 Task: Select Kindle E-Readers from Kindle E-readers & Books. Add to cart Kindle Essentials Bundle-2. Place order for _x000D_
80 Blair Hollow Rd_x000D_
Dillsburg, Pennsylvania(PA), 17019, Cell Number (717) 432-9341
Action: Mouse moved to (23, 55)
Screenshot: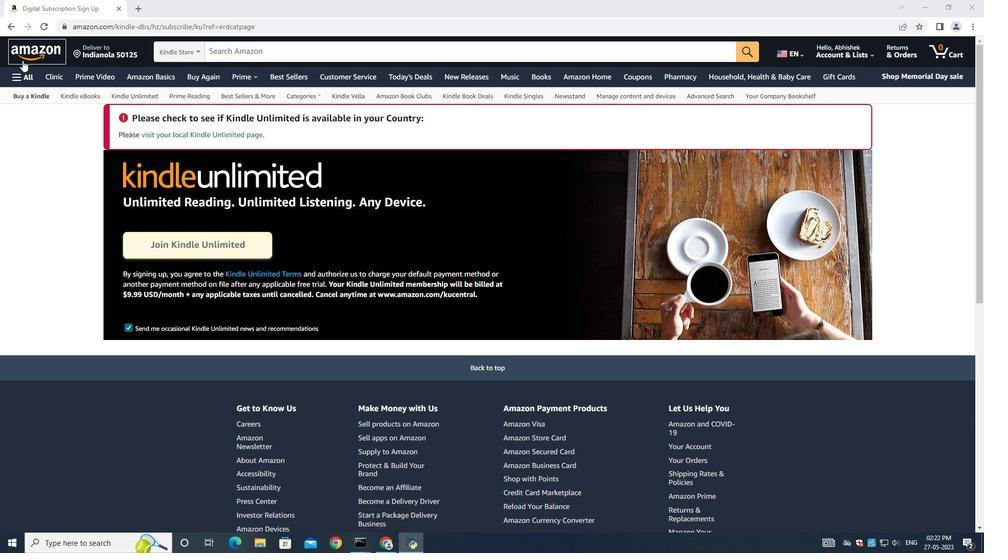 
Action: Mouse pressed left at (23, 55)
Screenshot: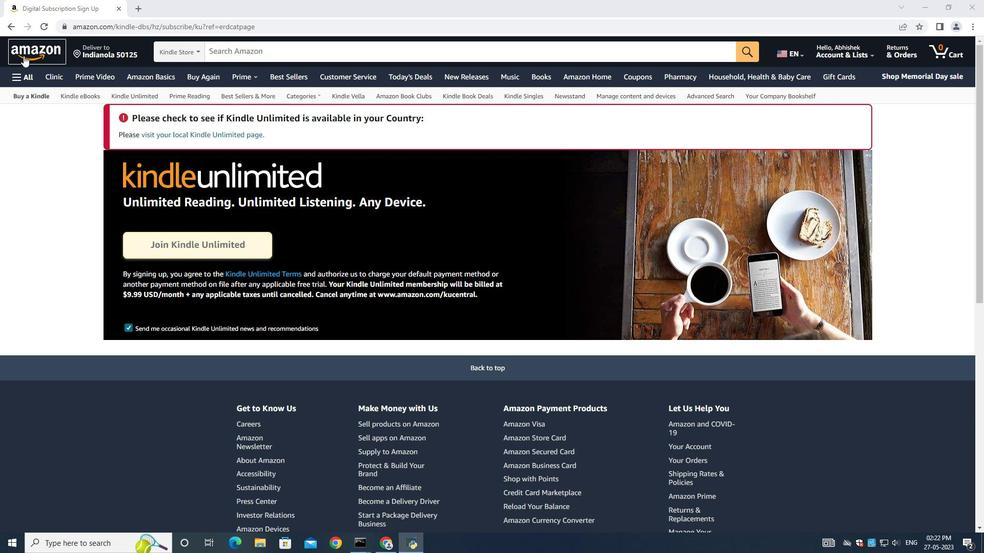 
Action: Mouse moved to (11, 76)
Screenshot: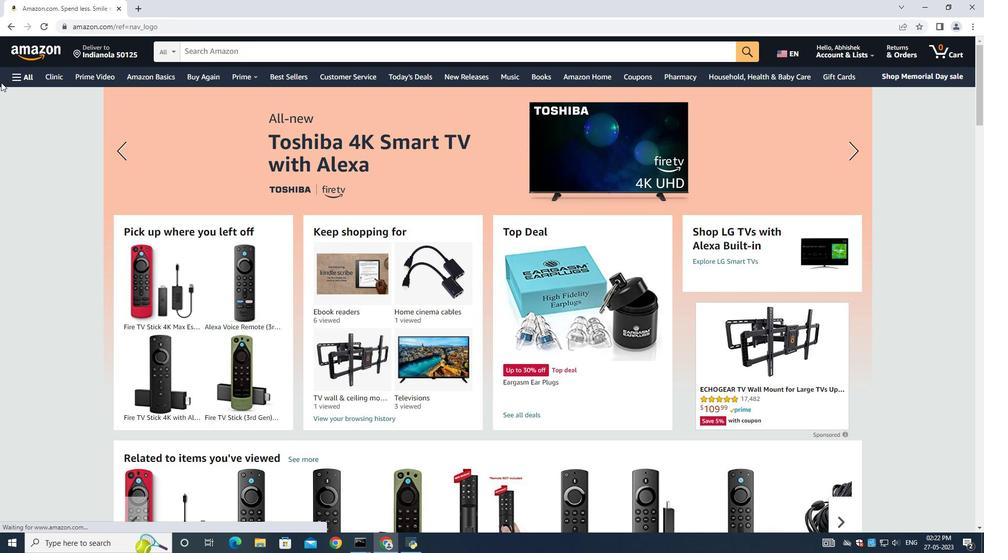 
Action: Mouse pressed left at (11, 76)
Screenshot: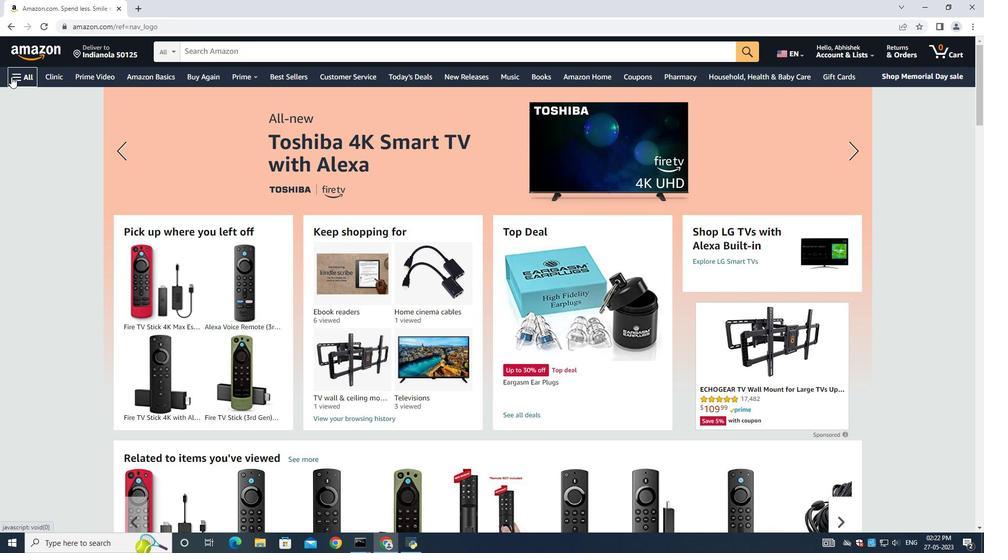 
Action: Mouse moved to (52, 306)
Screenshot: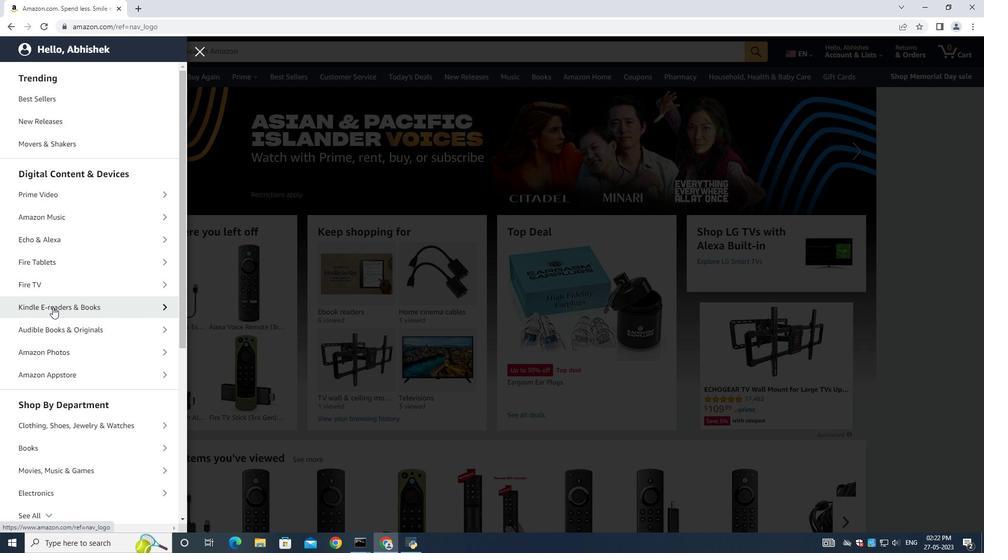 
Action: Mouse pressed left at (52, 306)
Screenshot: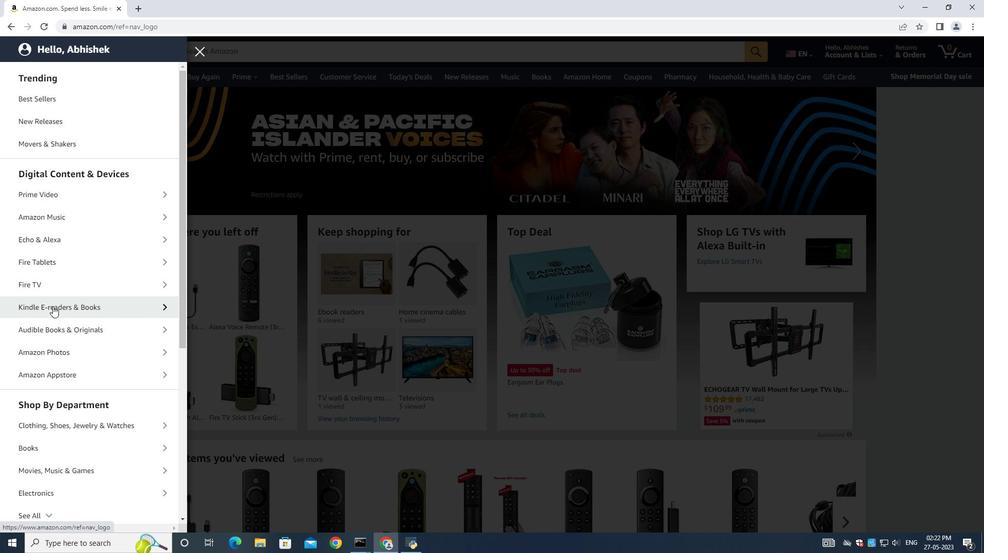 
Action: Mouse moved to (47, 151)
Screenshot: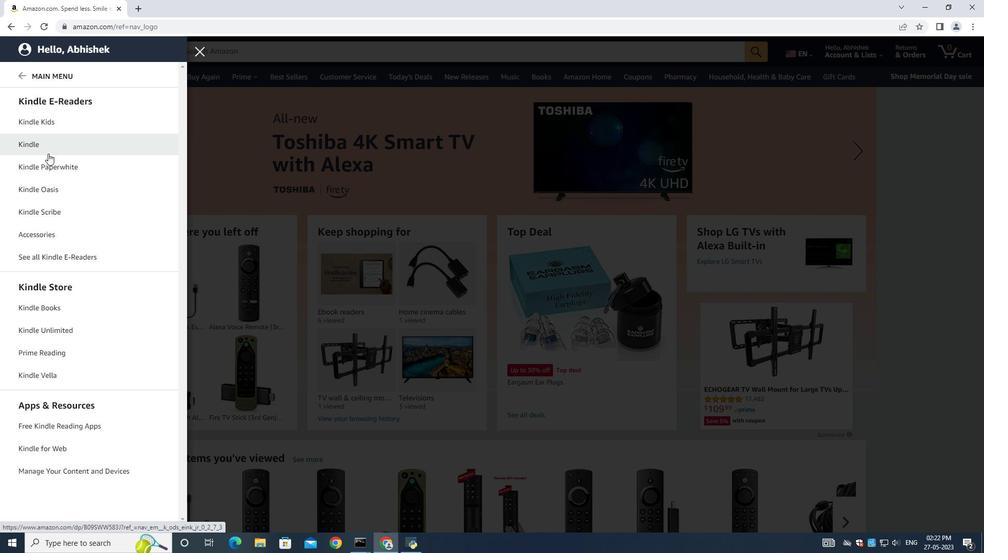 
Action: Mouse pressed left at (47, 151)
Screenshot: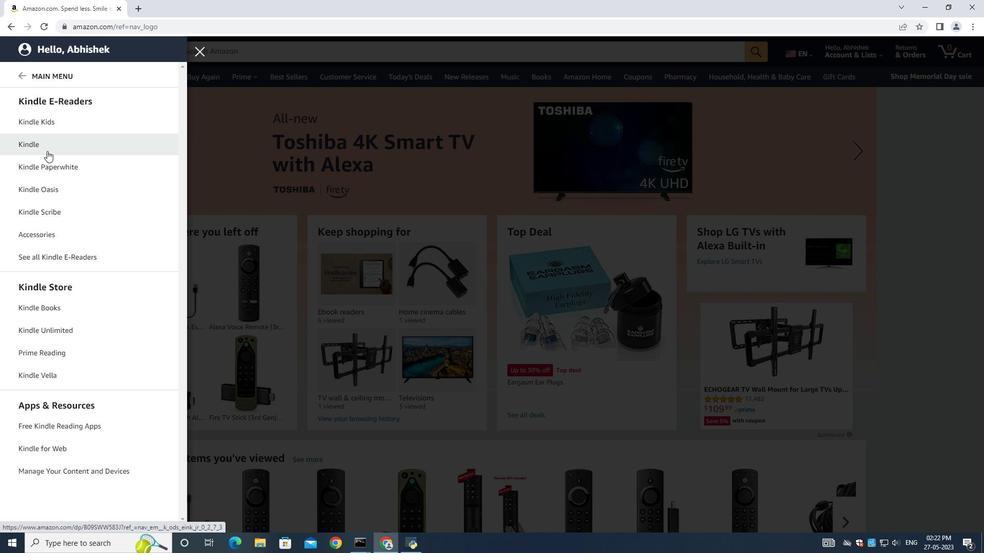 
Action: Mouse moved to (699, 404)
Screenshot: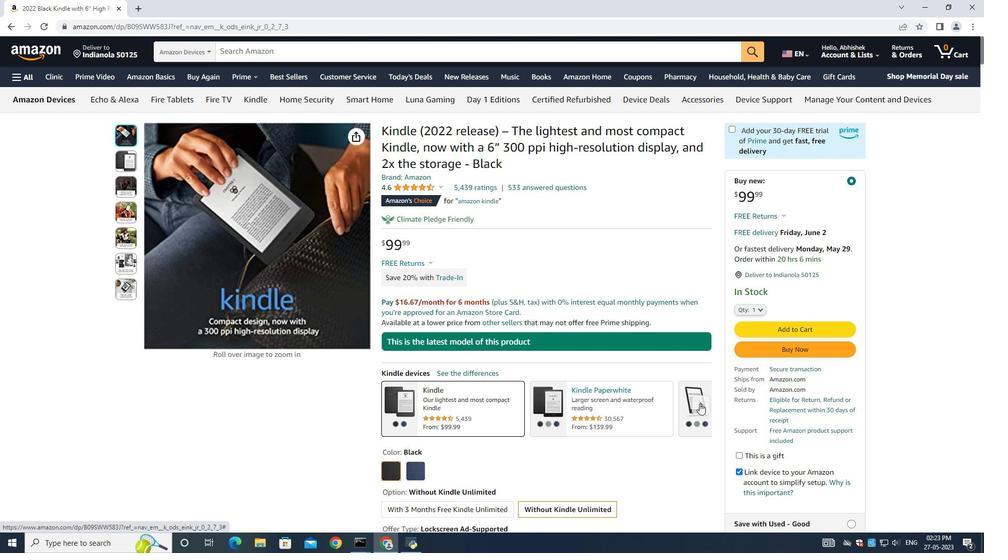 
Action: Mouse pressed left at (699, 404)
Screenshot: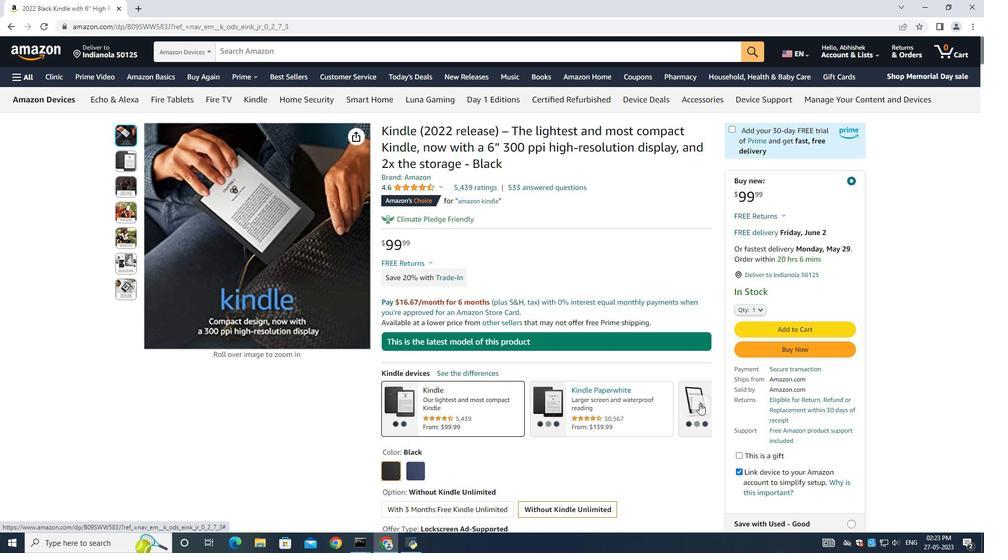 
Action: Mouse pressed left at (699, 404)
Screenshot: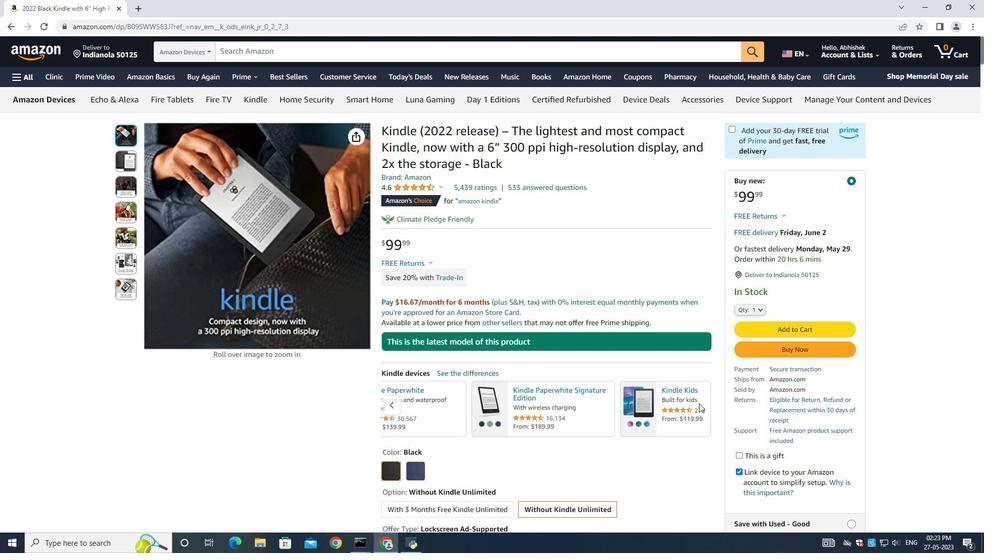 
Action: Mouse moved to (25, 80)
Screenshot: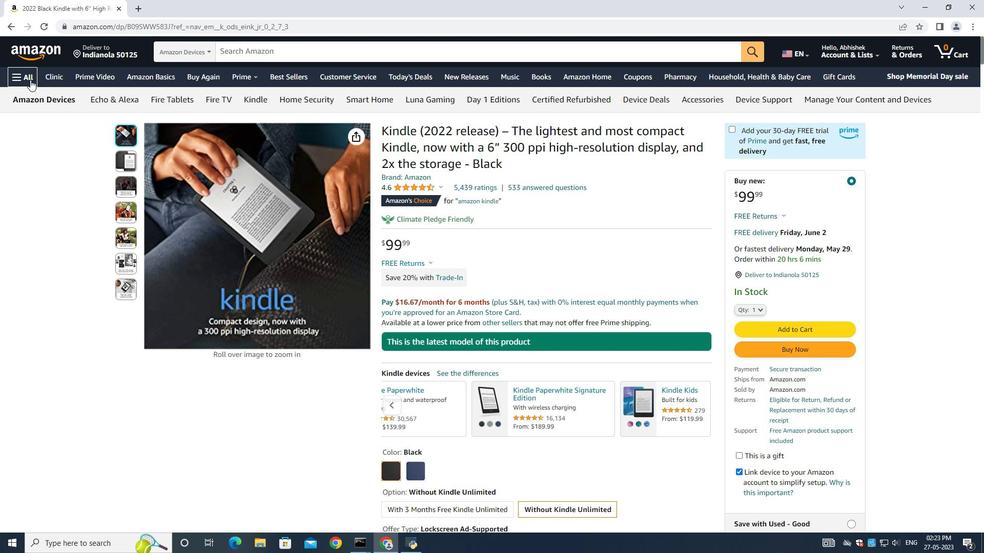 
Action: Mouse pressed left at (25, 80)
Screenshot: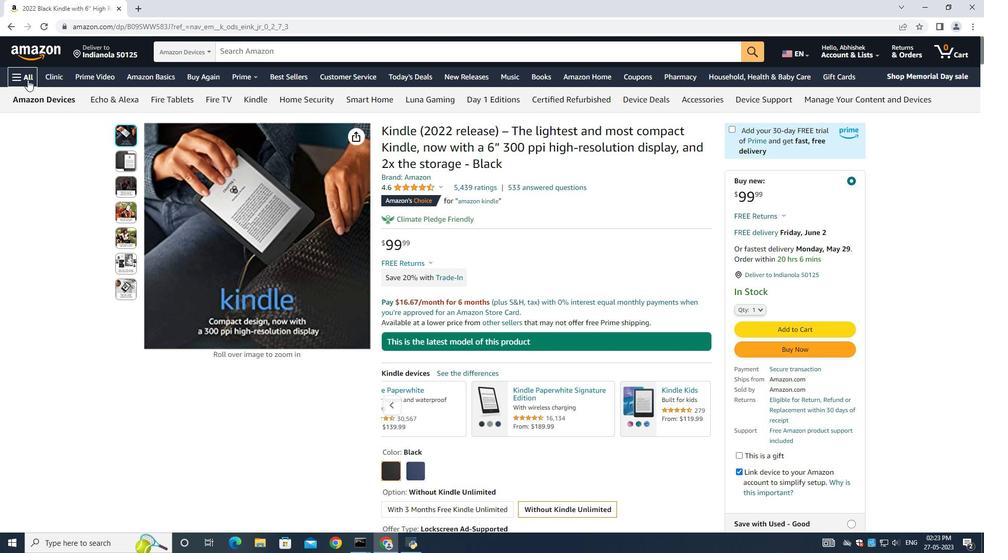 
Action: Mouse moved to (68, 310)
Screenshot: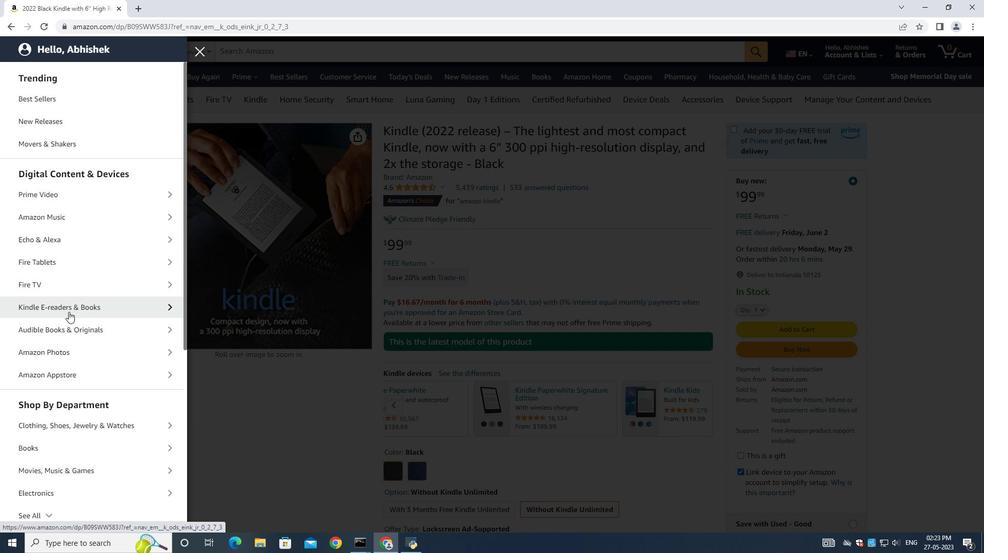 
Action: Mouse pressed left at (68, 310)
Screenshot: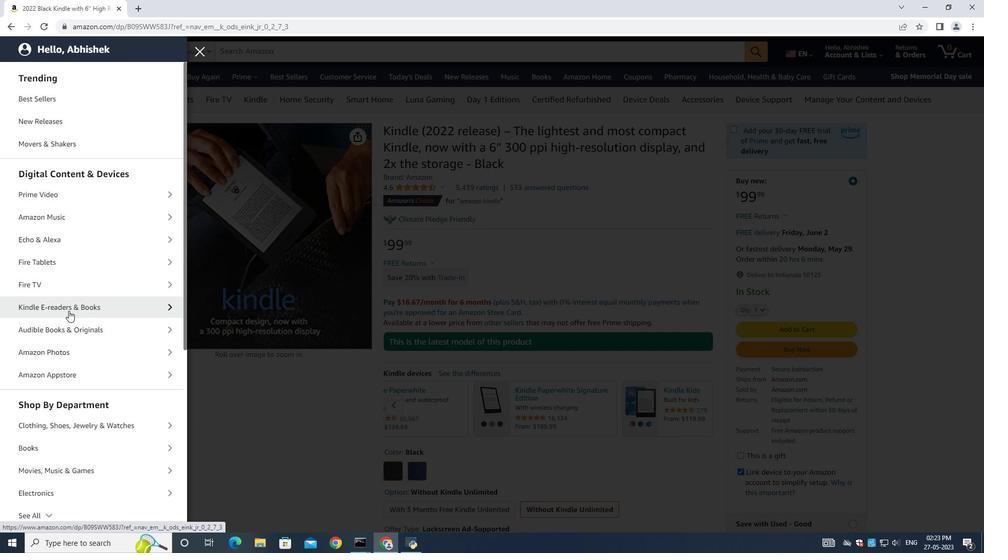 
Action: Mouse moved to (67, 163)
Screenshot: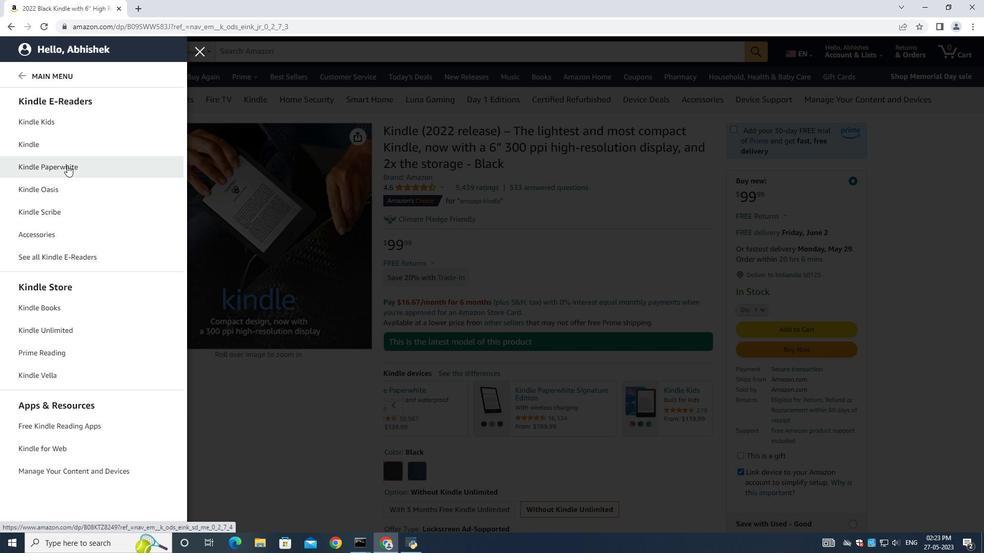 
Action: Mouse pressed left at (67, 163)
Screenshot: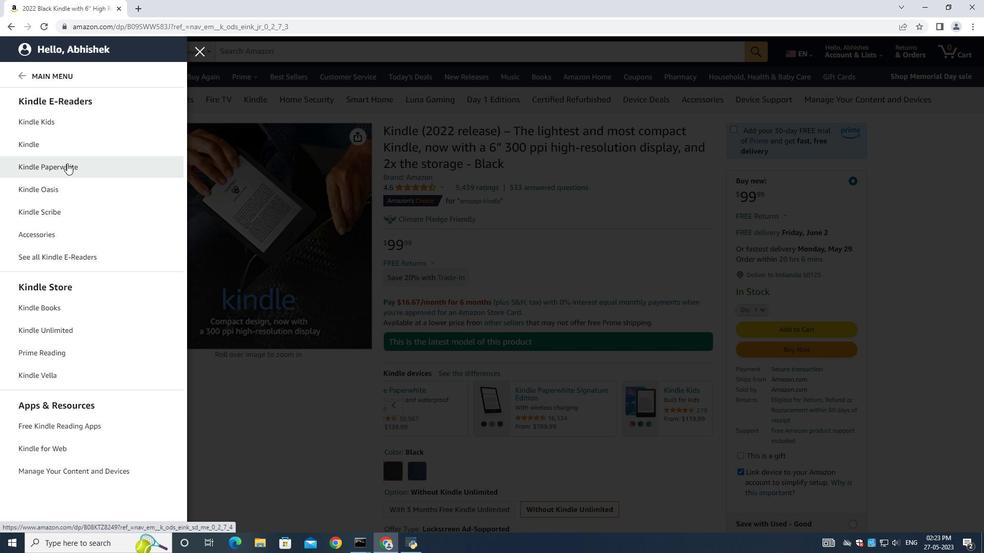 
Action: Mouse moved to (700, 397)
Screenshot: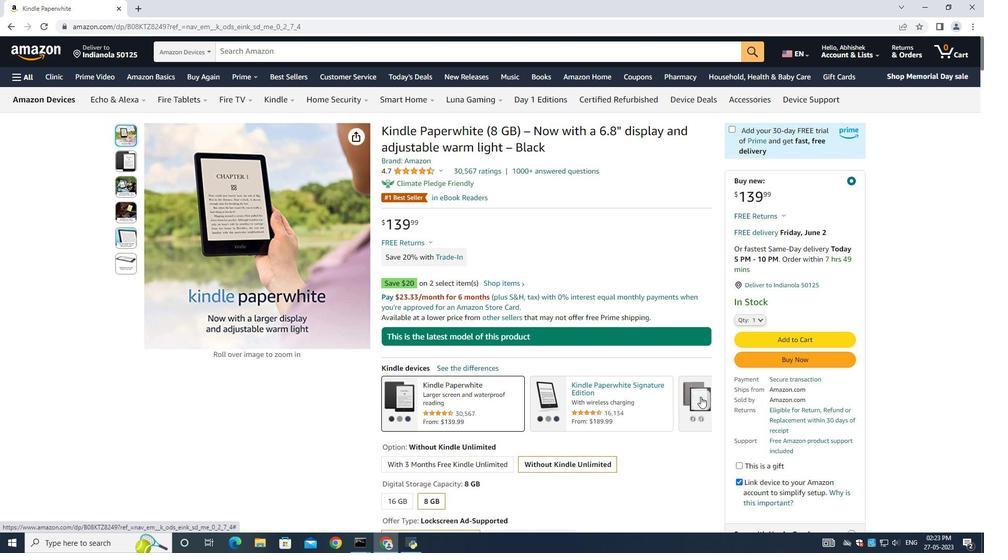 
Action: Mouse pressed left at (700, 397)
Screenshot: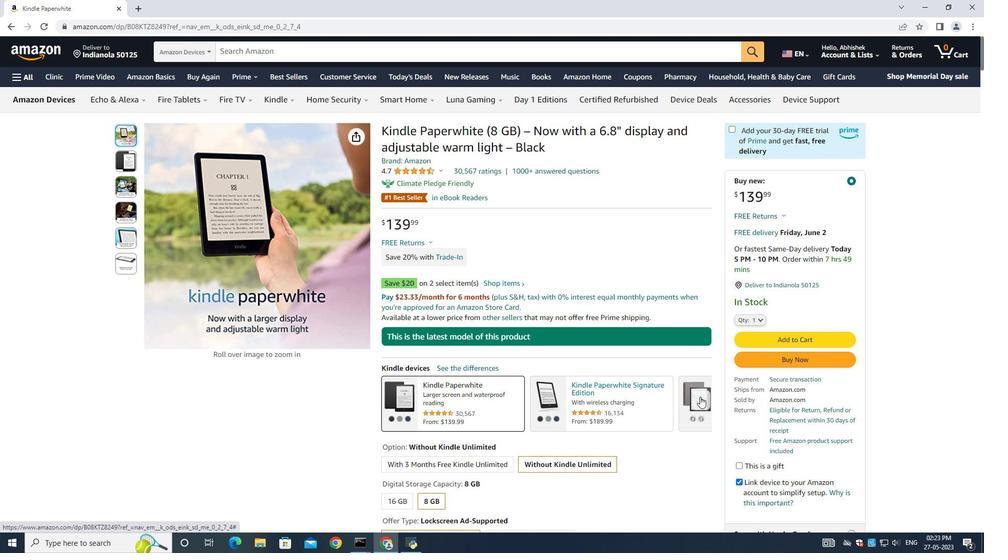 
Action: Mouse moved to (265, 273)
Screenshot: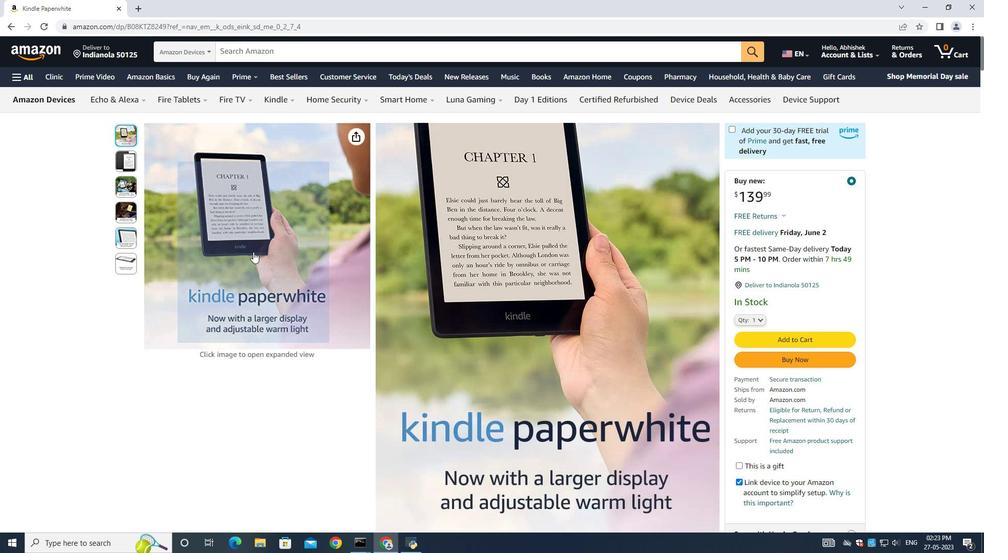 
Action: Mouse scrolled (265, 272) with delta (0, 0)
Screenshot: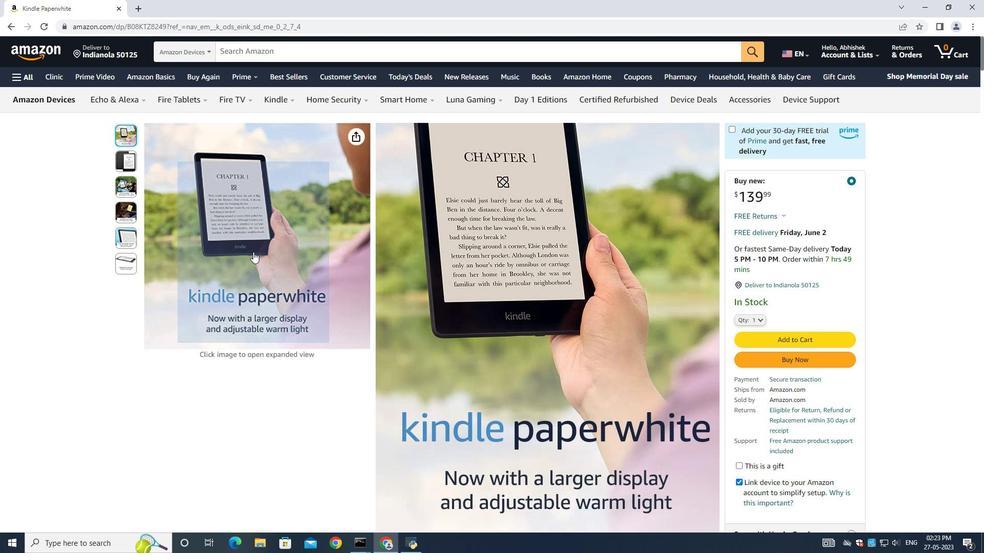 
Action: Mouse moved to (262, 270)
Screenshot: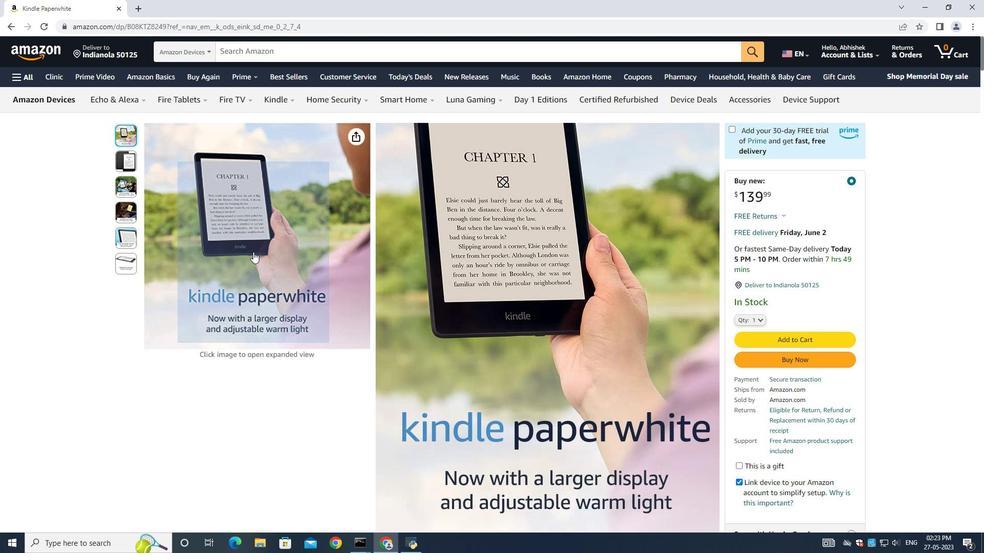 
Action: Mouse scrolled (265, 273) with delta (0, 0)
Screenshot: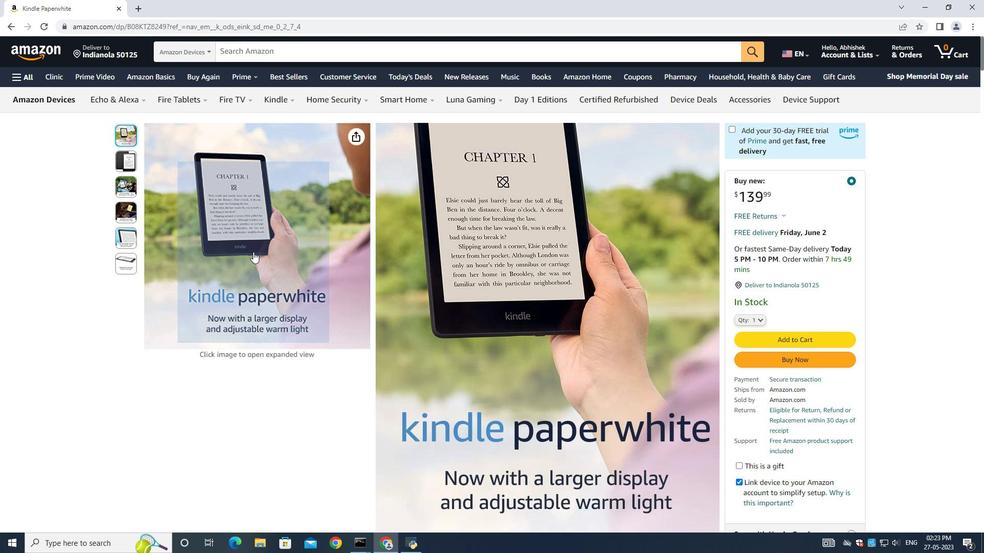 
Action: Mouse moved to (256, 263)
Screenshot: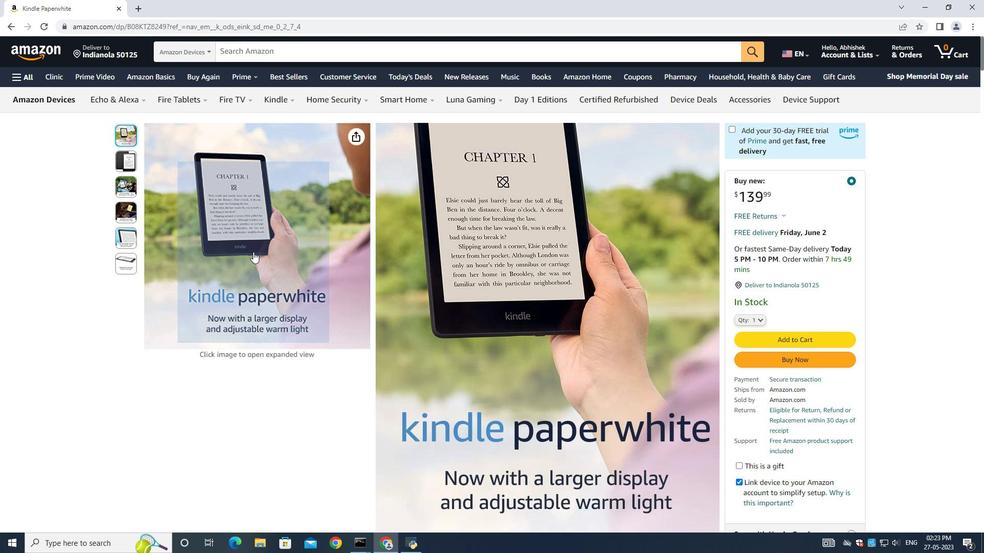 
Action: Mouse scrolled (265, 273) with delta (0, 0)
Screenshot: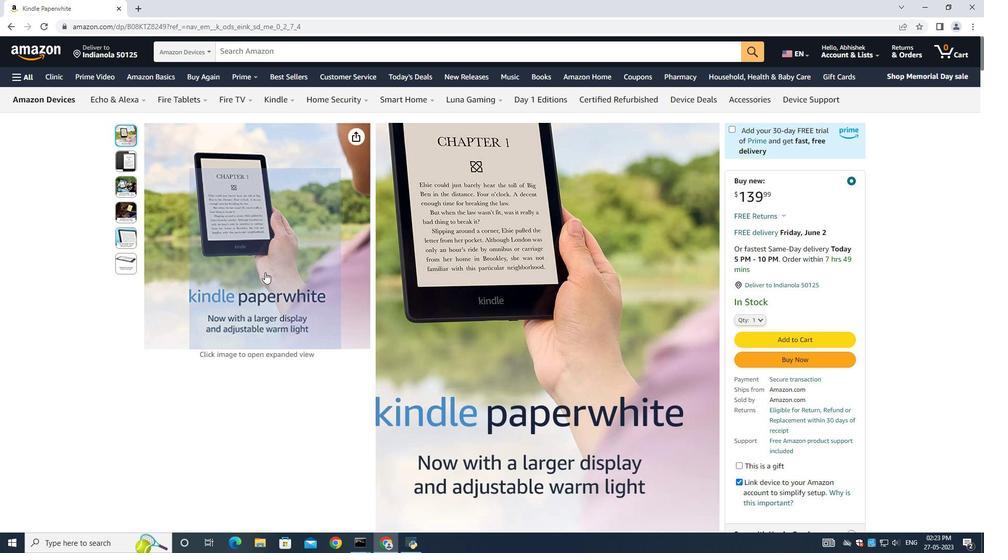 
Action: Mouse moved to (251, 261)
Screenshot: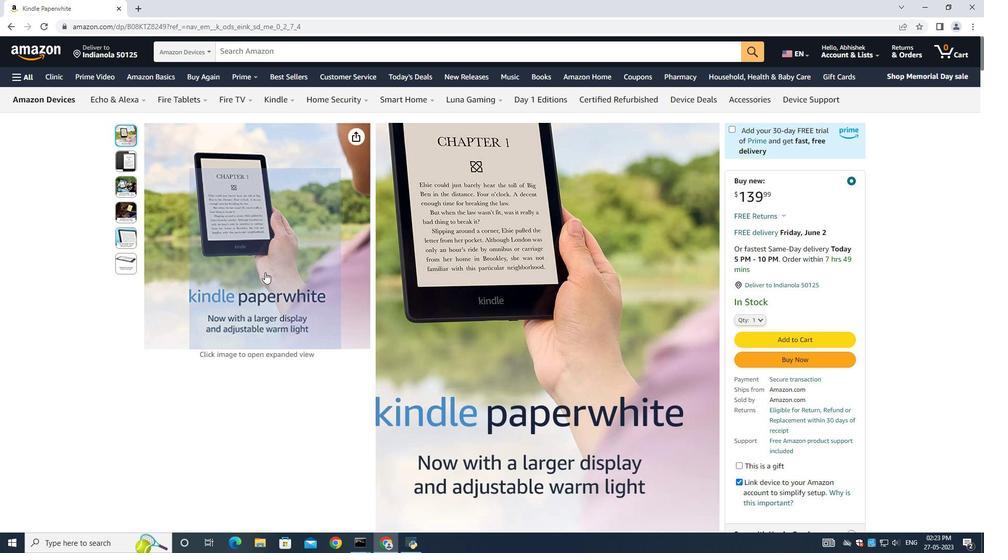 
Action: Mouse scrolled (265, 273) with delta (0, 0)
Screenshot: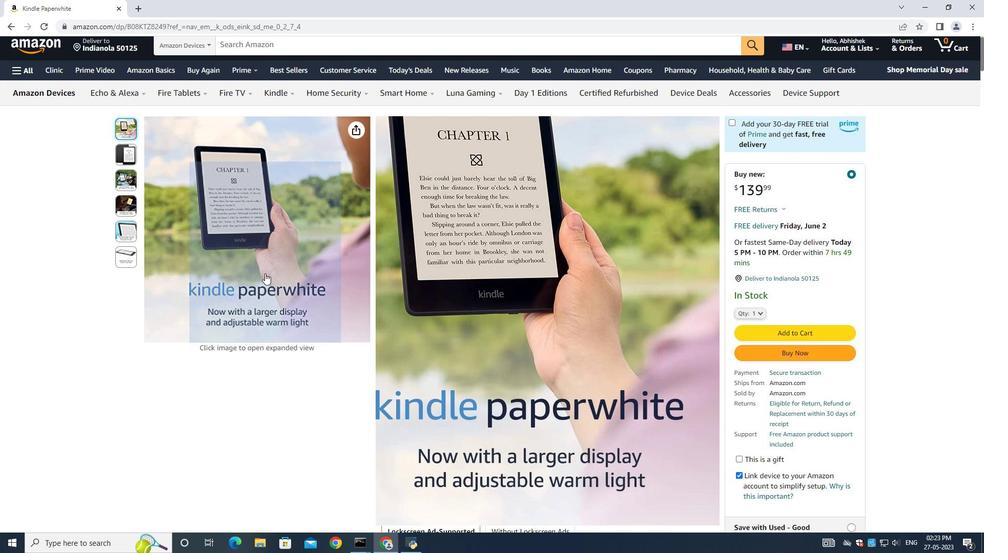 
Action: Mouse moved to (251, 260)
Screenshot: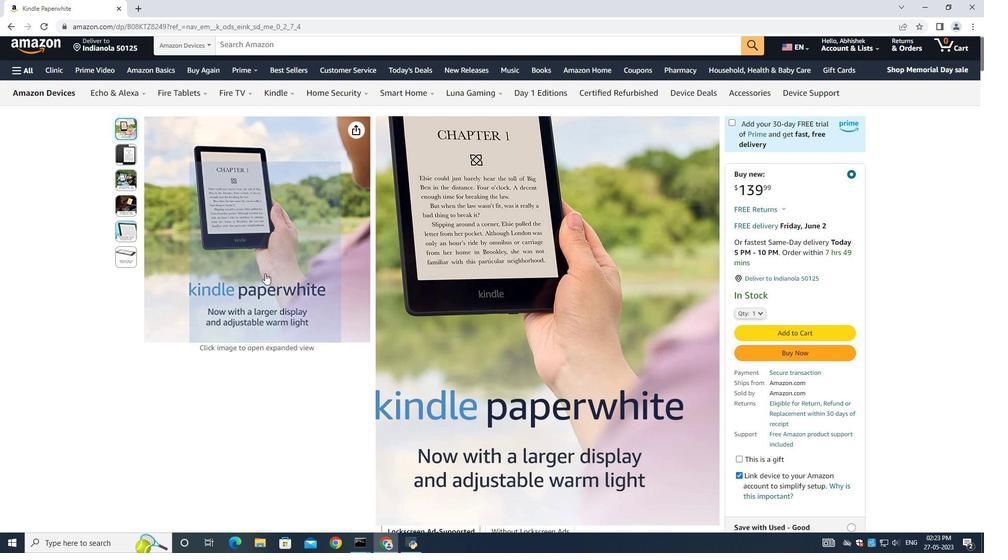 
Action: Mouse scrolled (265, 273) with delta (0, 0)
Screenshot: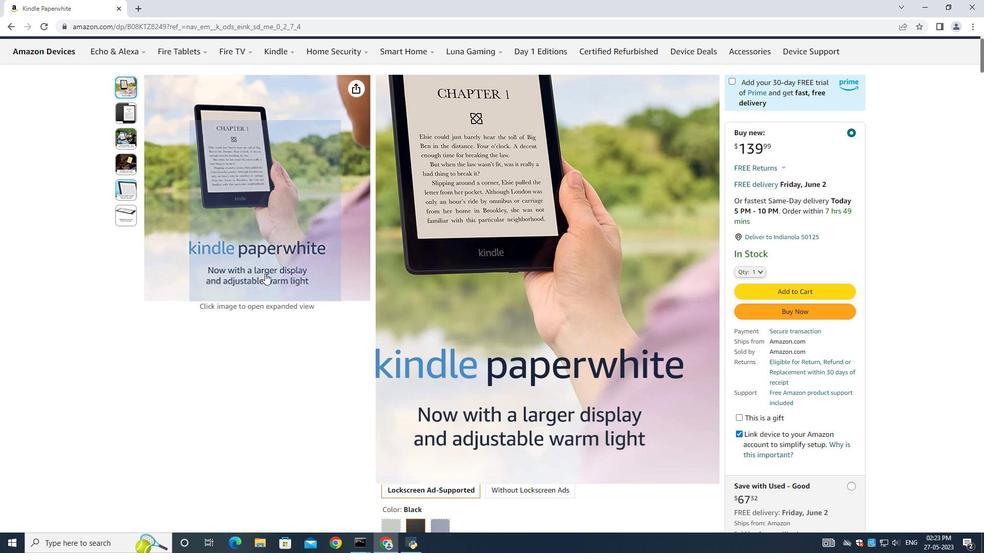 
Action: Mouse moved to (250, 262)
Screenshot: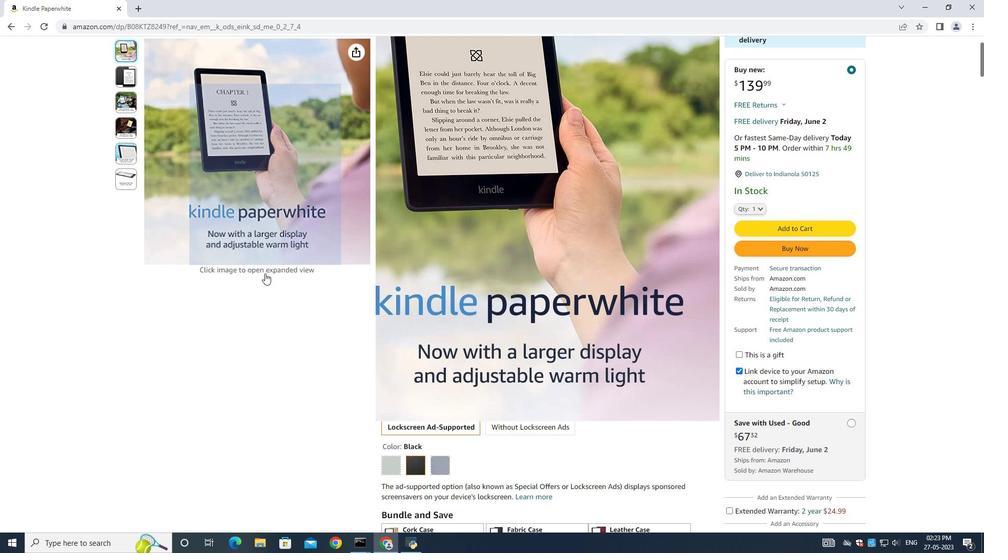 
Action: Mouse scrolled (265, 273) with delta (0, 0)
Screenshot: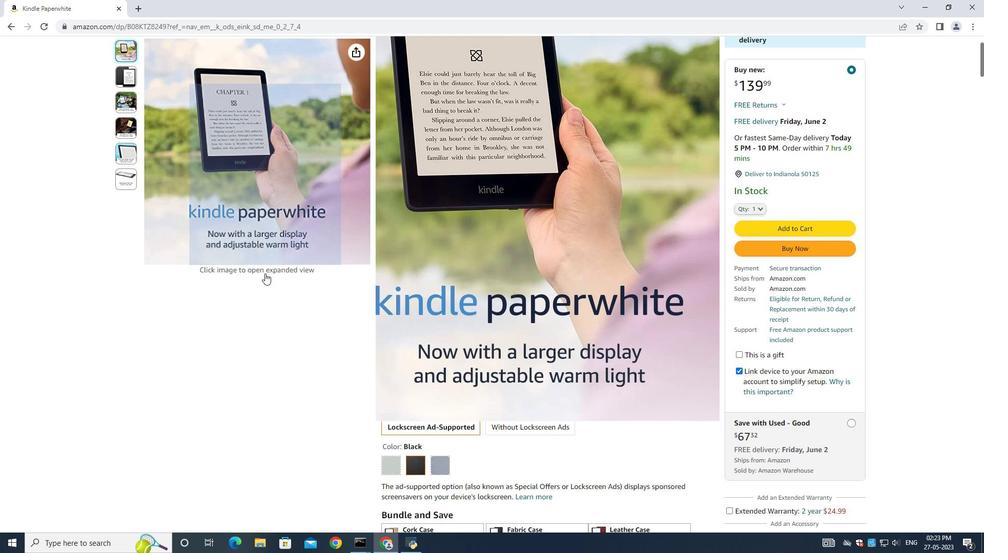 
Action: Mouse moved to (250, 263)
Screenshot: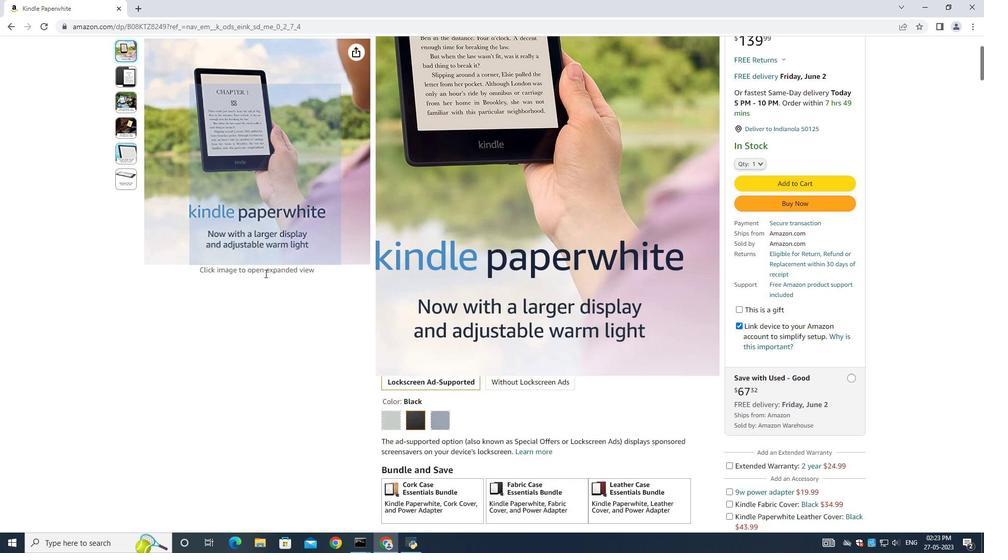 
Action: Mouse scrolled (265, 273) with delta (0, 0)
Screenshot: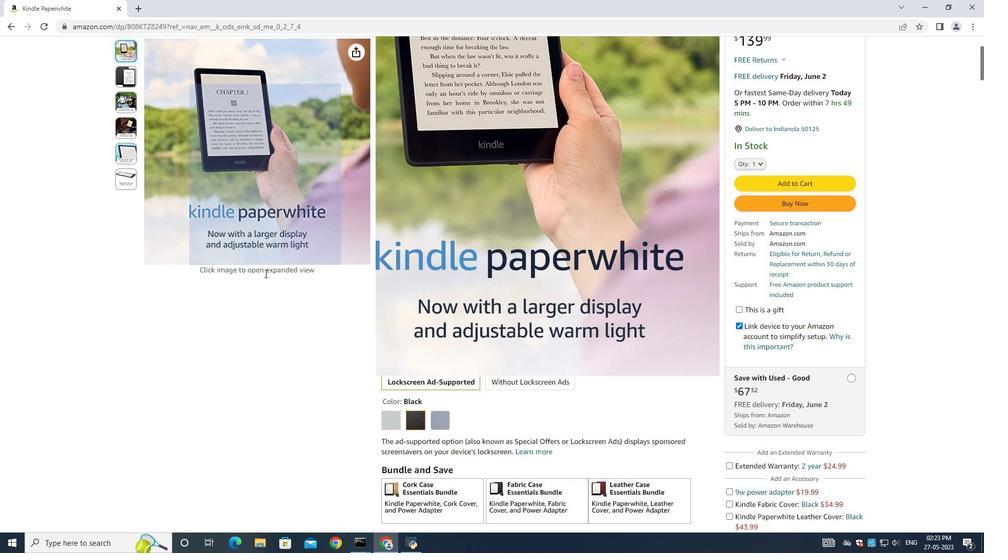 
Action: Mouse moved to (250, 263)
Screenshot: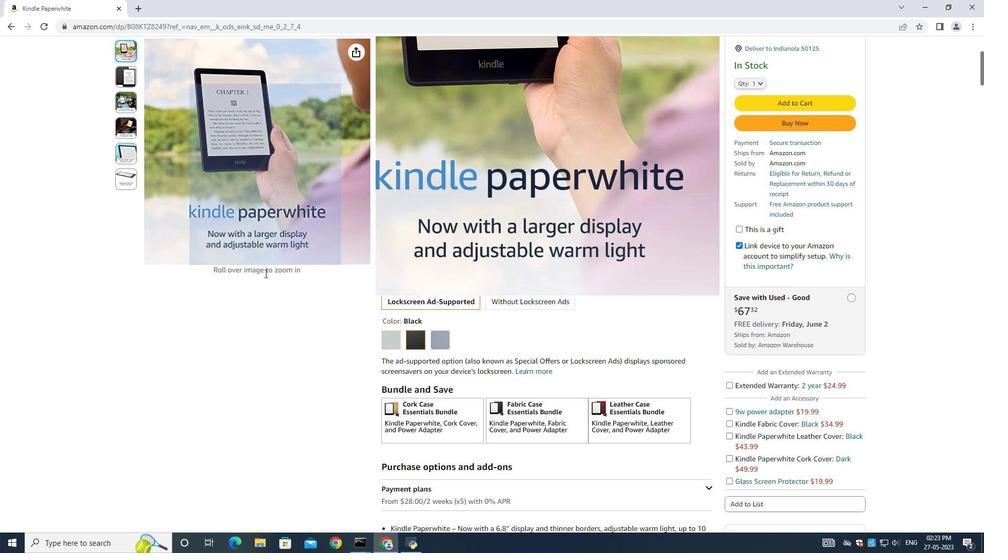 
Action: Mouse scrolled (250, 262) with delta (0, 0)
Screenshot: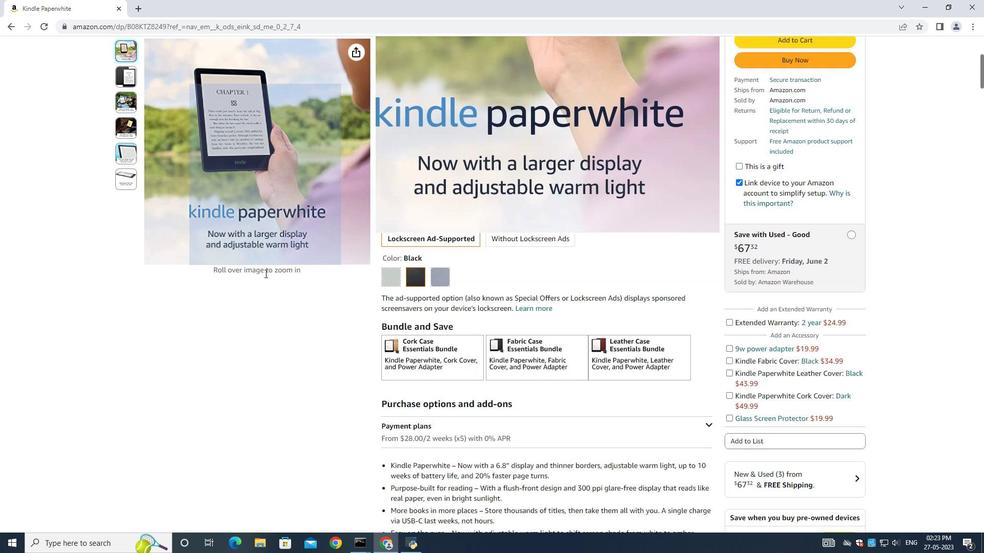 
Action: Mouse moved to (236, 287)
Screenshot: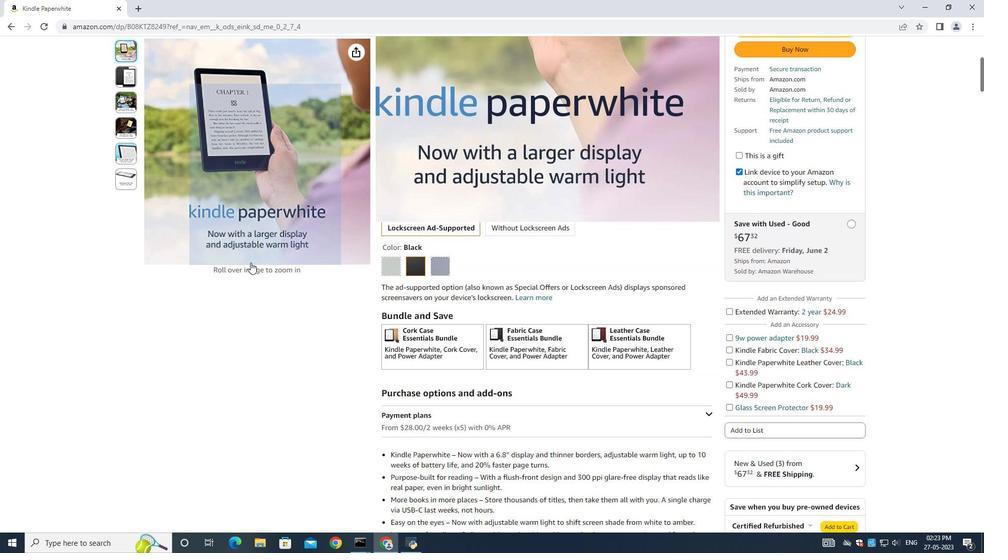 
Action: Mouse scrolled (250, 262) with delta (0, 0)
Screenshot: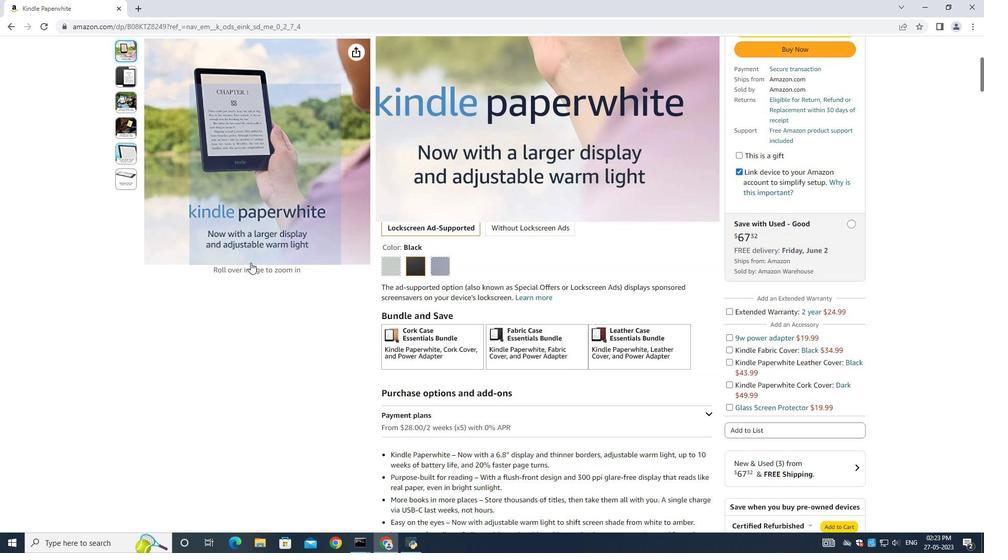 
Action: Mouse moved to (224, 354)
Screenshot: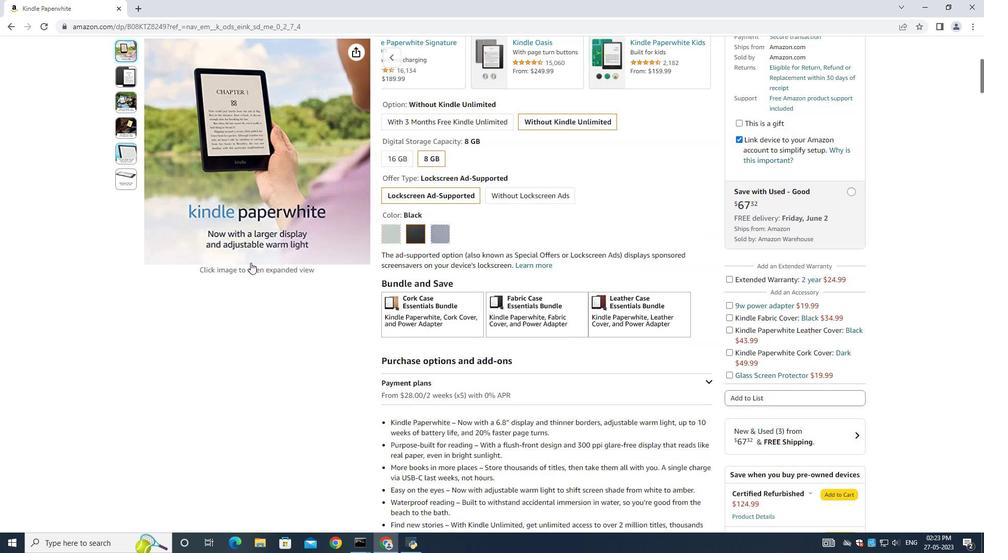 
Action: Mouse scrolled (250, 262) with delta (0, 0)
Screenshot: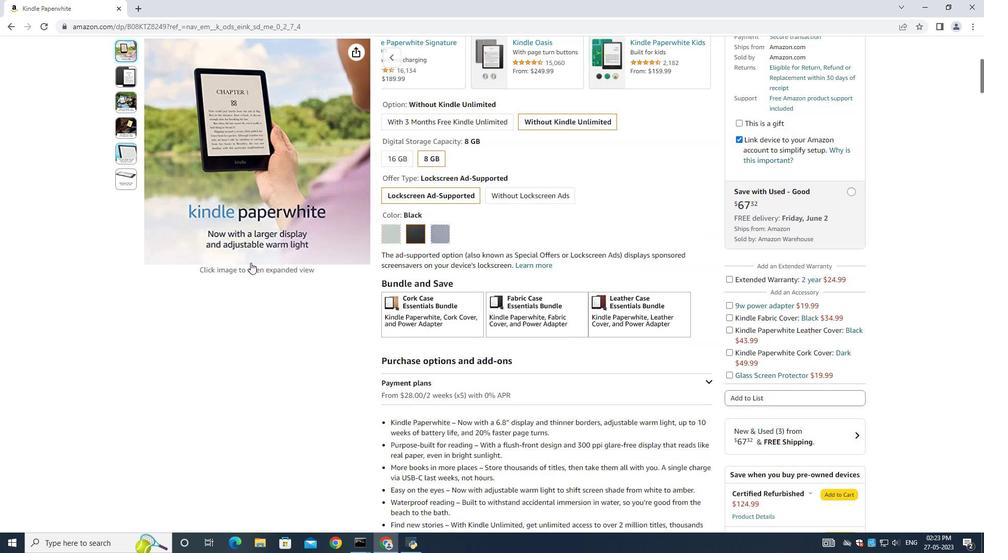 
Action: Mouse moved to (222, 356)
Screenshot: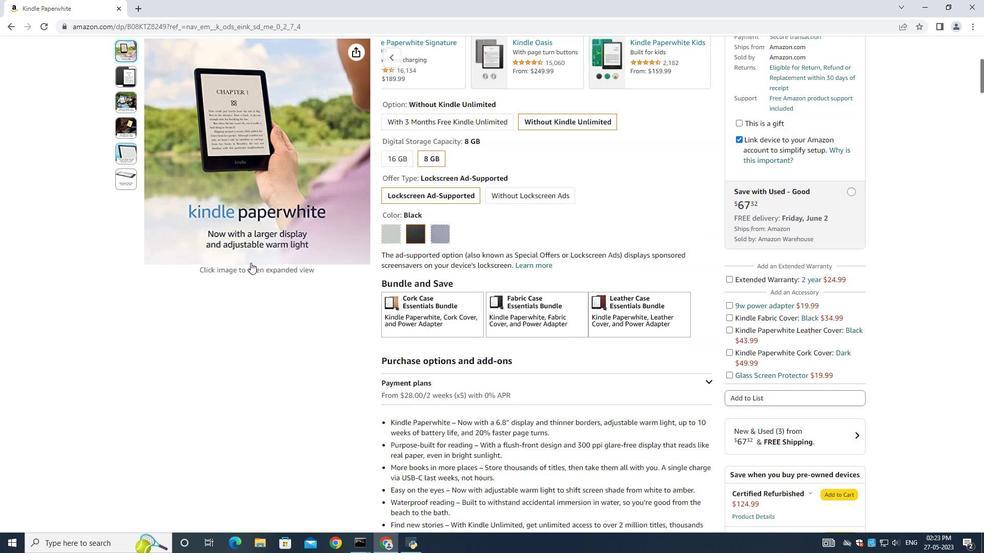 
Action: Mouse pressed left at (222, 356)
Screenshot: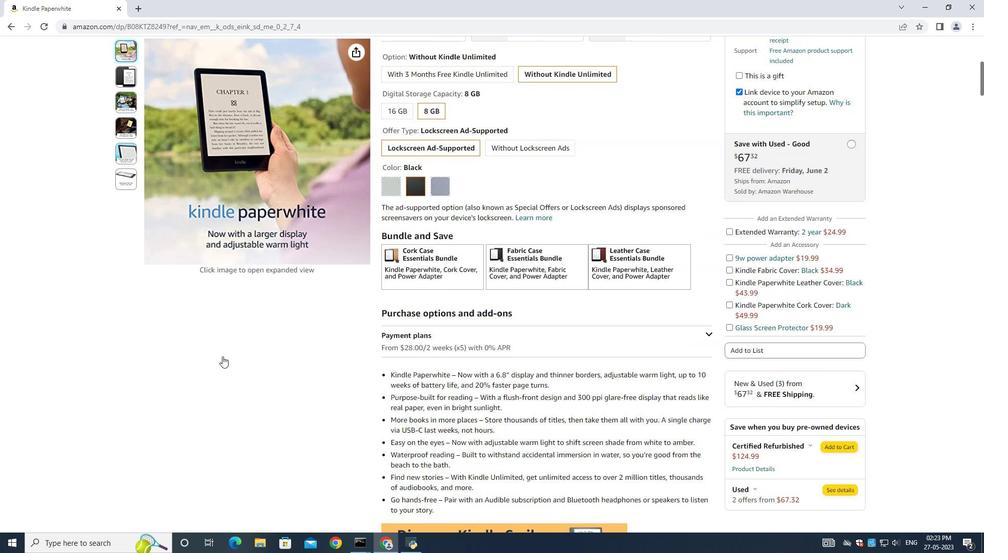 
Action: Mouse moved to (88, 142)
Screenshot: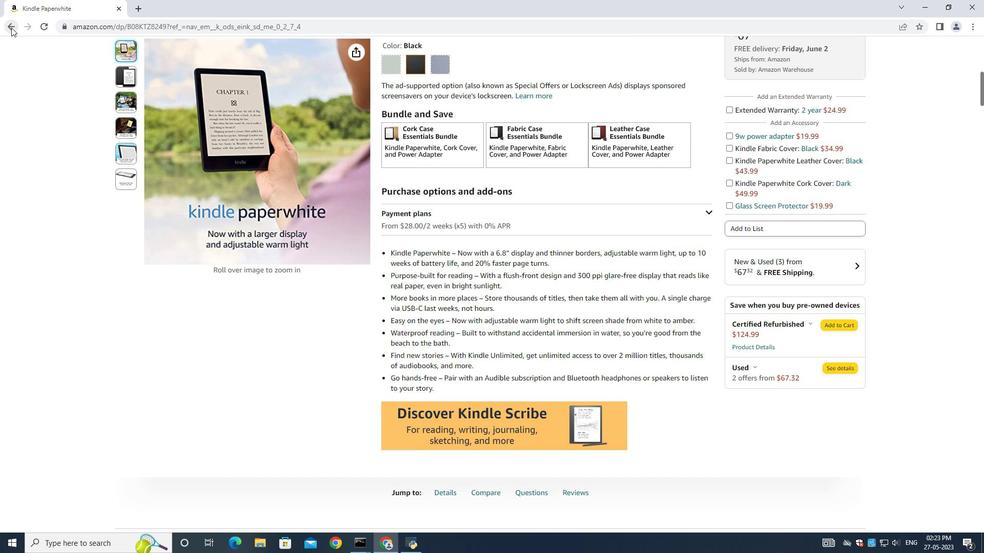 
Action: Mouse scrolled (88, 142) with delta (0, 0)
Screenshot: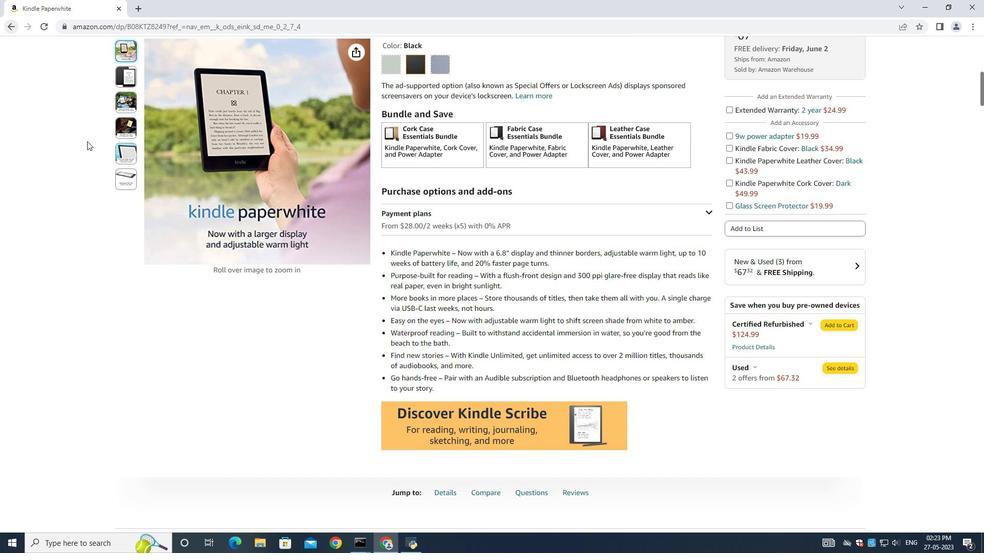 
Action: Mouse scrolled (88, 142) with delta (0, 0)
Screenshot: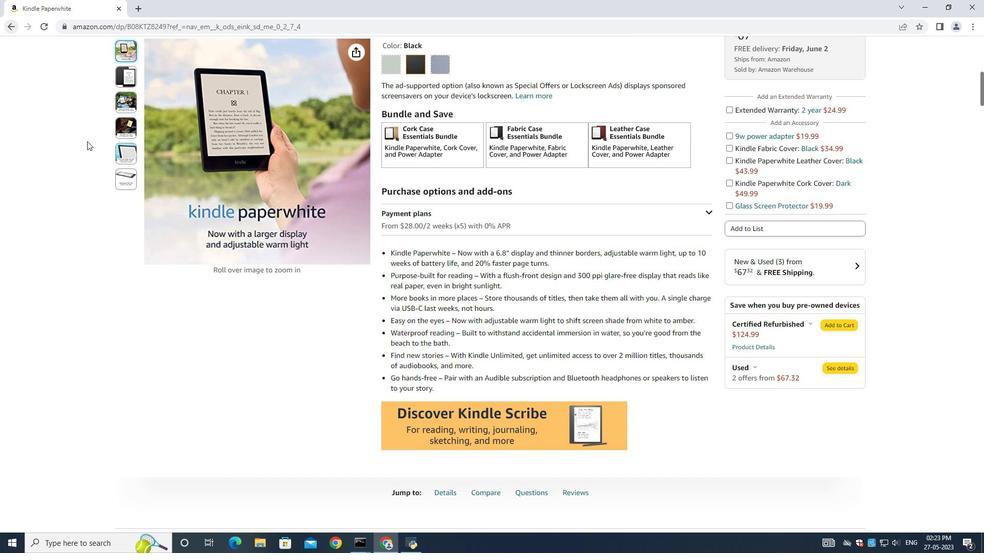 
Action: Mouse scrolled (88, 142) with delta (0, 0)
Screenshot: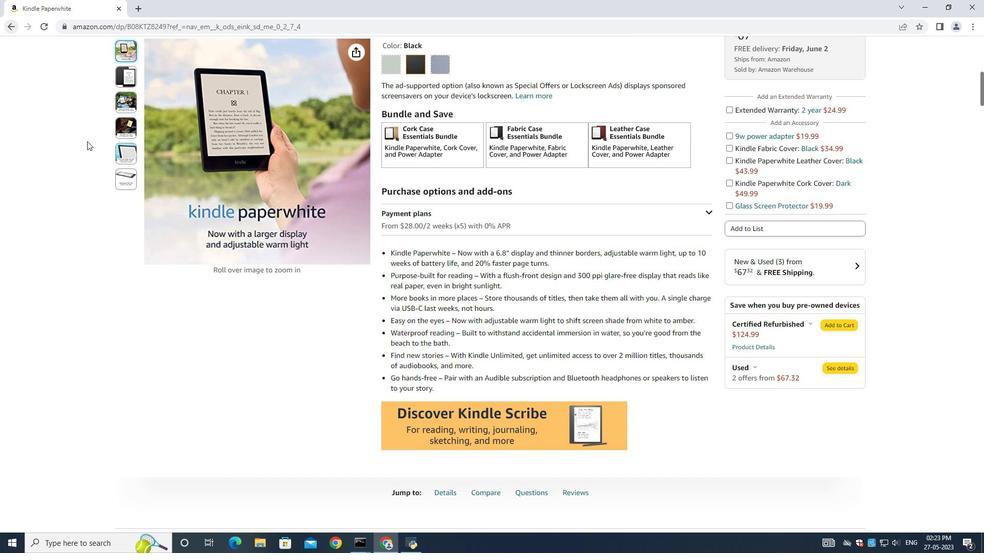
Action: Mouse scrolled (88, 142) with delta (0, 0)
Screenshot: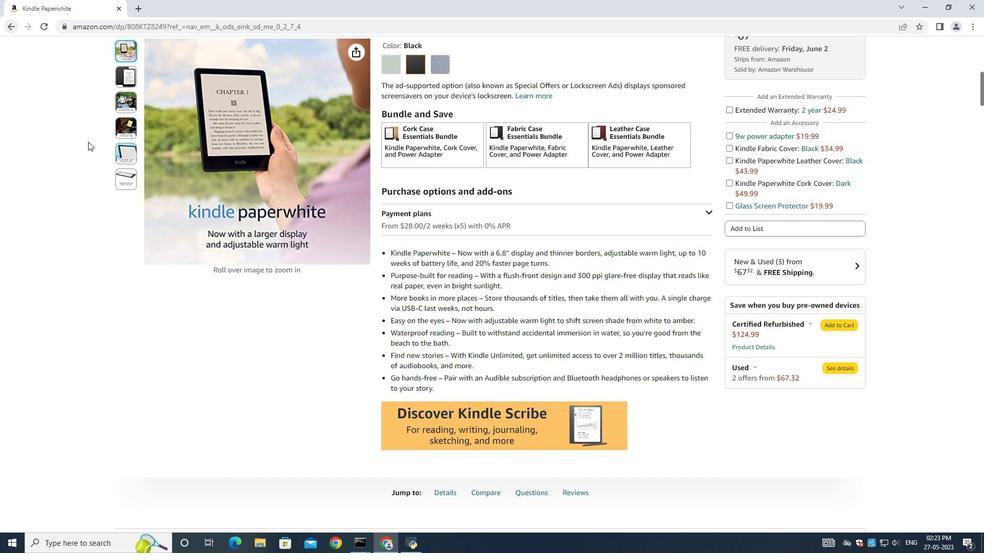 
Action: Mouse scrolled (88, 142) with delta (0, 0)
Screenshot: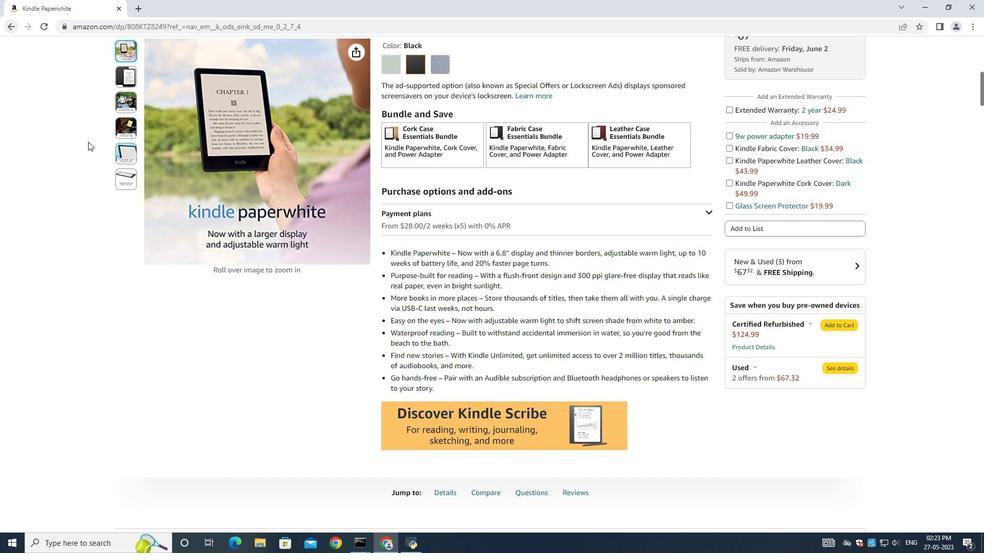 
Action: Mouse scrolled (88, 142) with delta (0, 0)
Screenshot: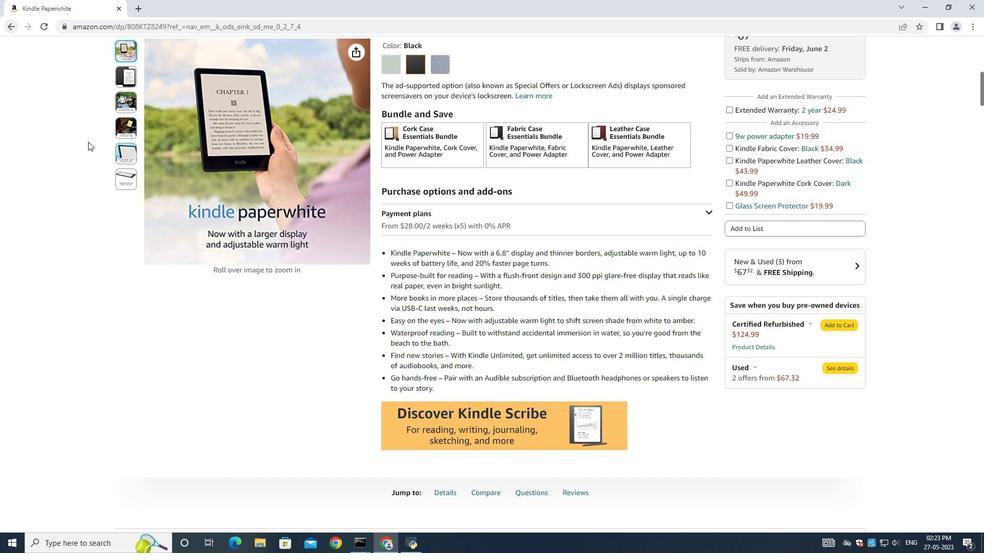 
Action: Mouse scrolled (88, 142) with delta (0, 0)
Screenshot: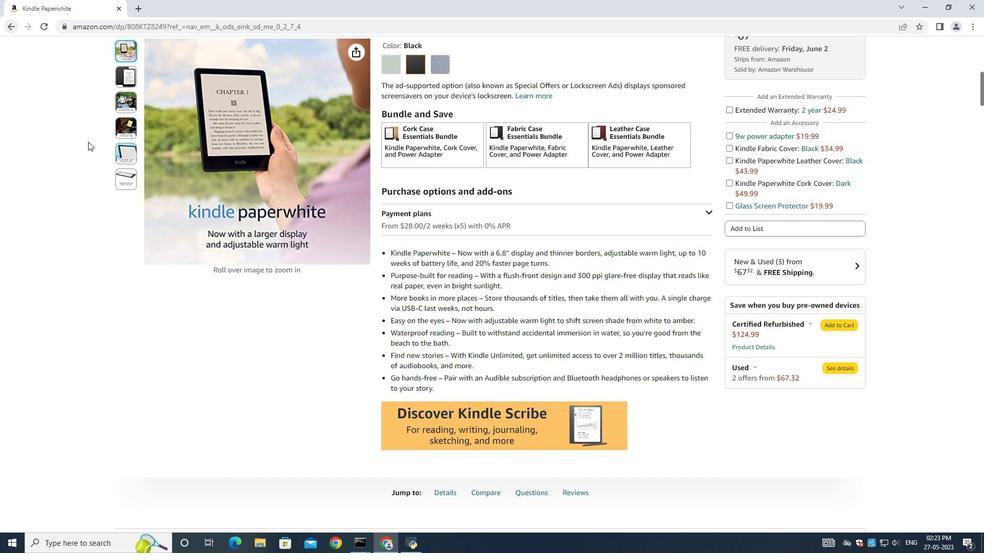 
Action: Mouse scrolled (88, 142) with delta (0, 0)
Screenshot: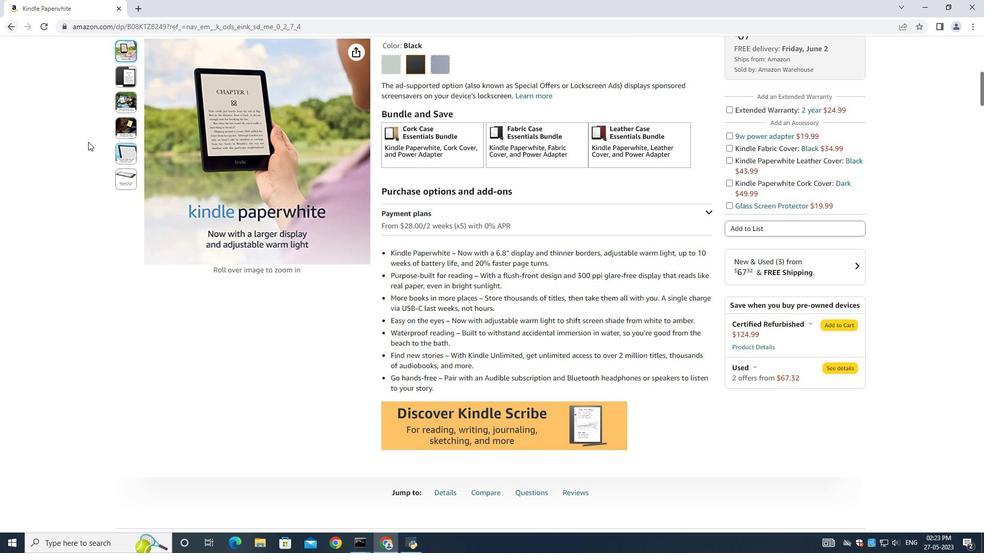 
Action: Mouse moved to (167, 126)
Screenshot: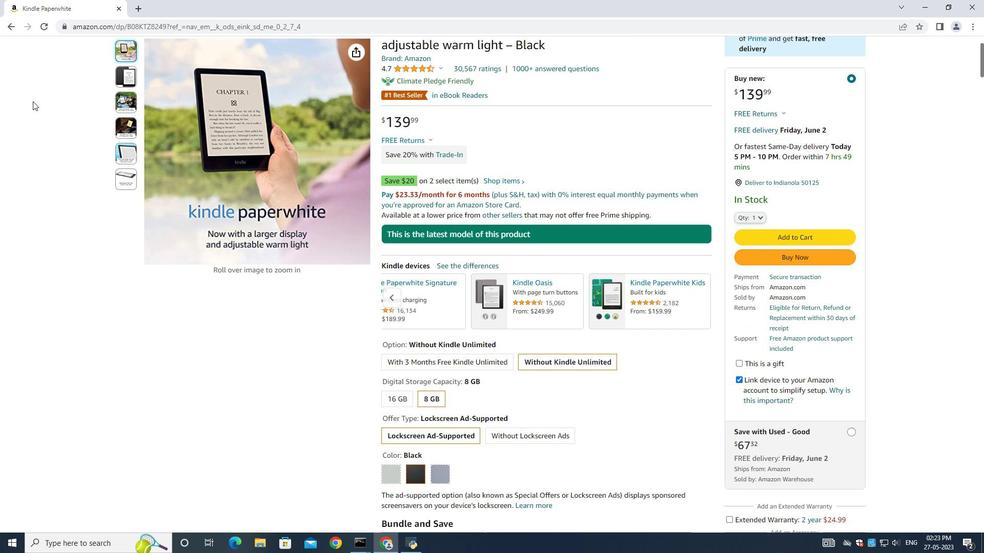 
Action: Mouse scrolled (158, 126) with delta (0, 0)
Screenshot: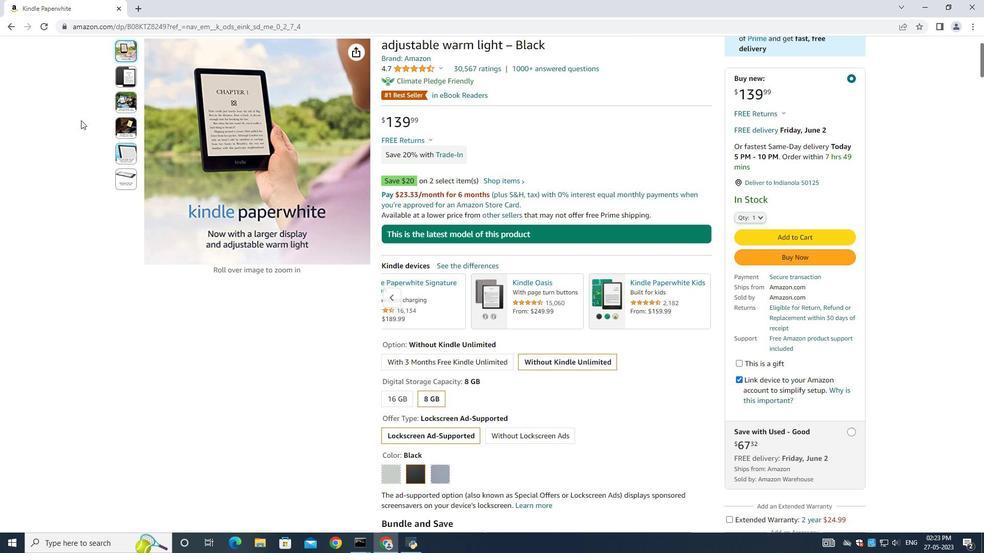 
Action: Mouse moved to (180, 127)
Screenshot: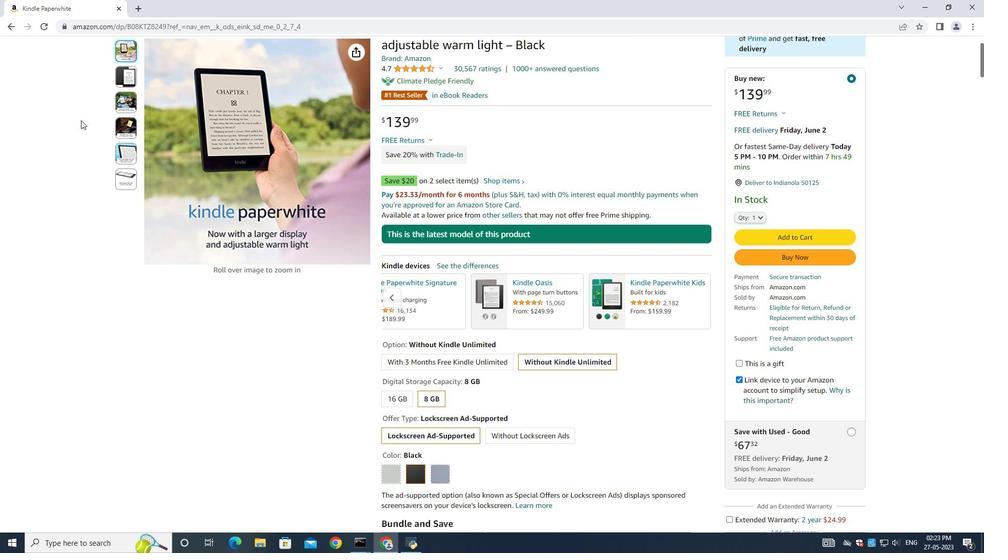
Action: Mouse scrolled (173, 127) with delta (0, 0)
Screenshot: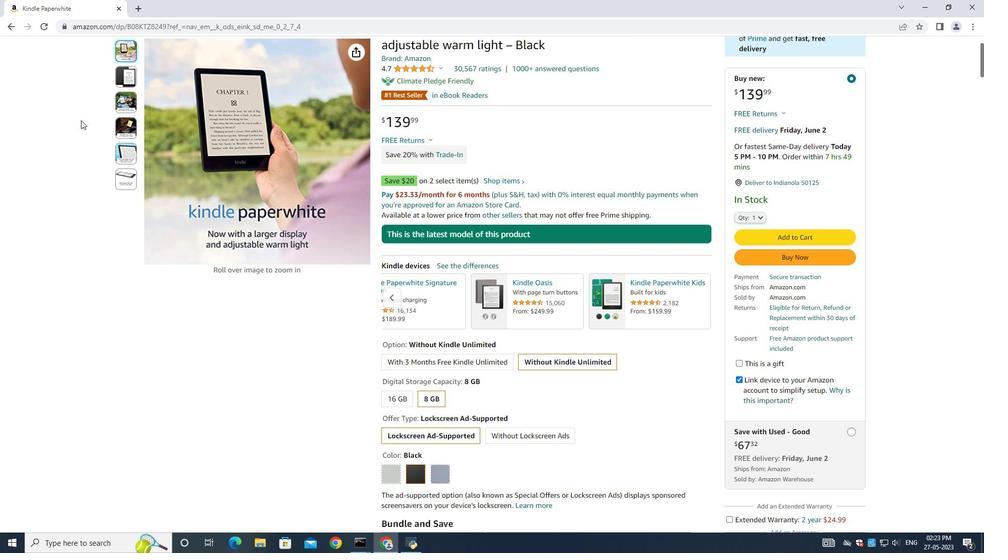 
Action: Mouse moved to (185, 127)
Screenshot: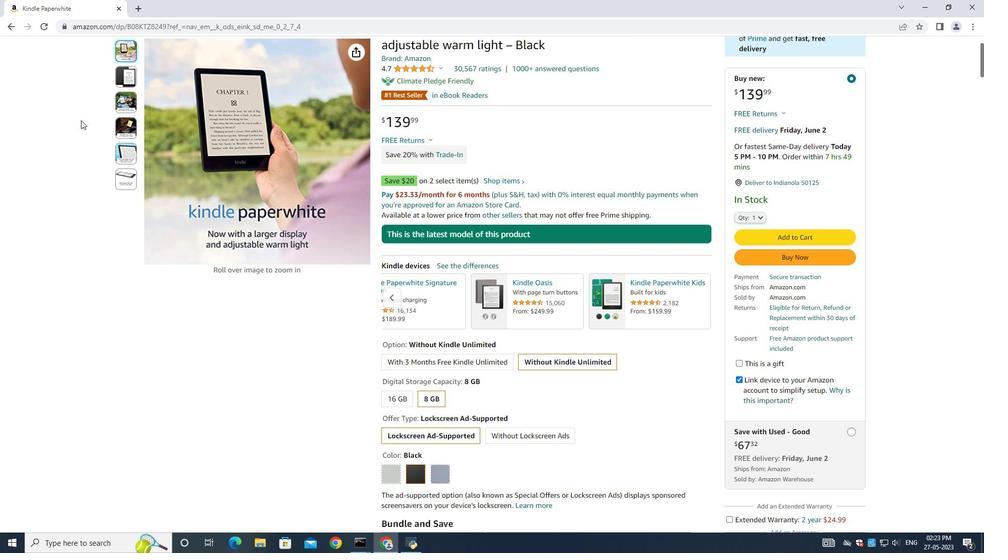 
Action: Mouse scrolled (180, 128) with delta (0, 0)
Screenshot: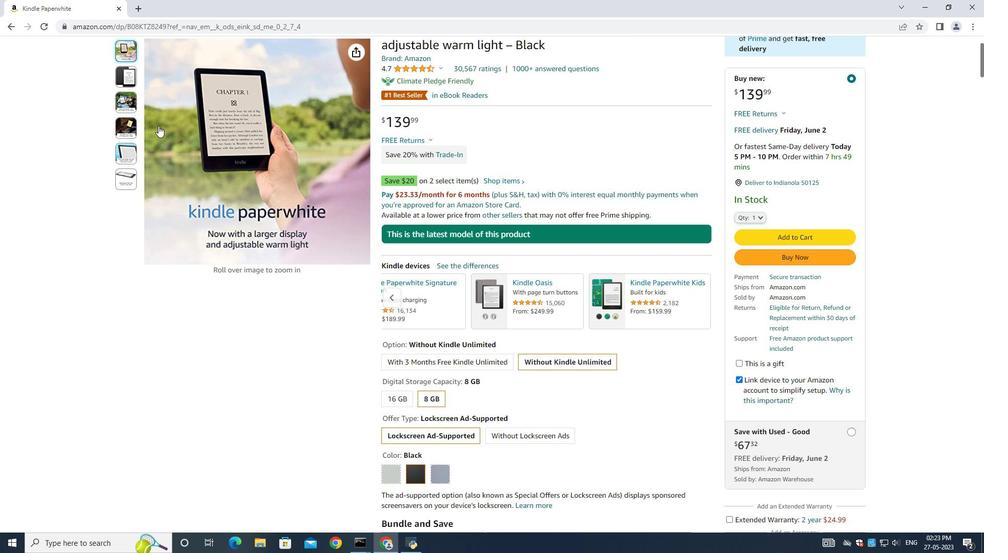 
Action: Mouse moved to (208, 126)
Screenshot: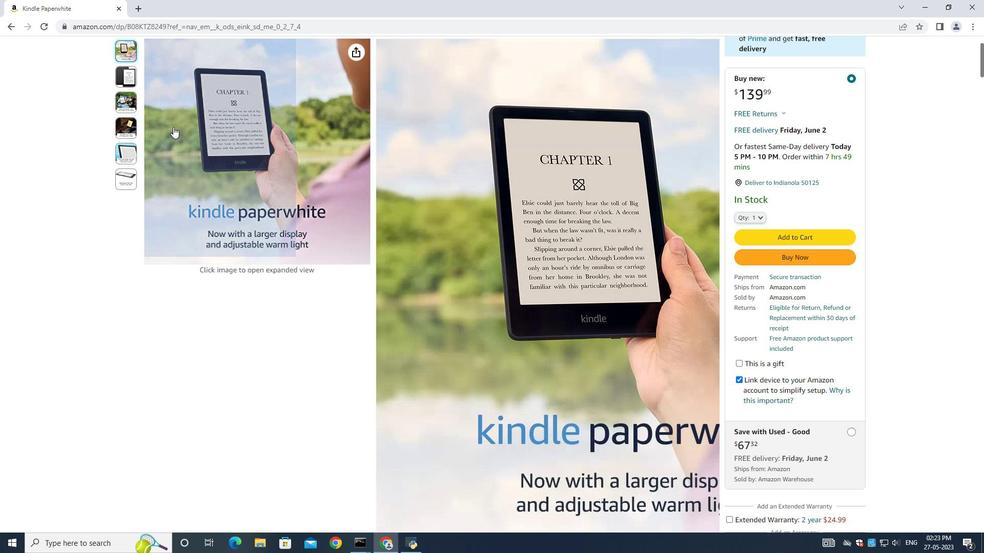 
Action: Mouse scrolled (191, 128) with delta (0, 0)
Screenshot: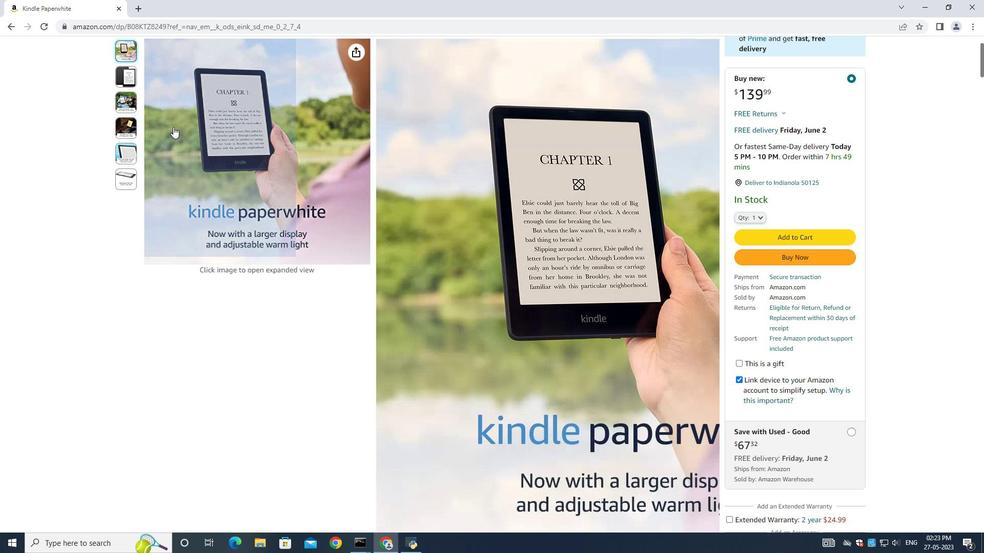 
Action: Mouse moved to (208, 126)
Screenshot: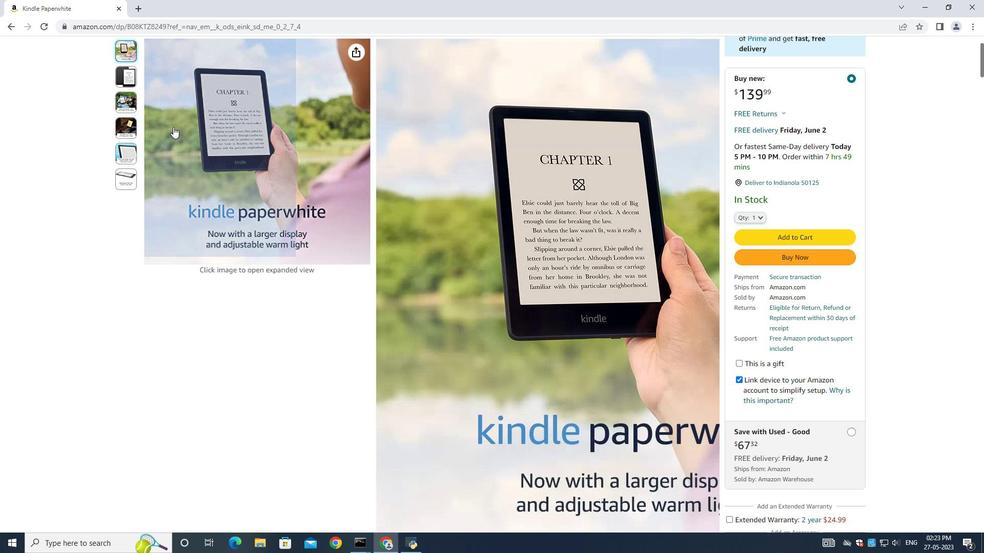
Action: Mouse scrolled (196, 128) with delta (0, 0)
Screenshot: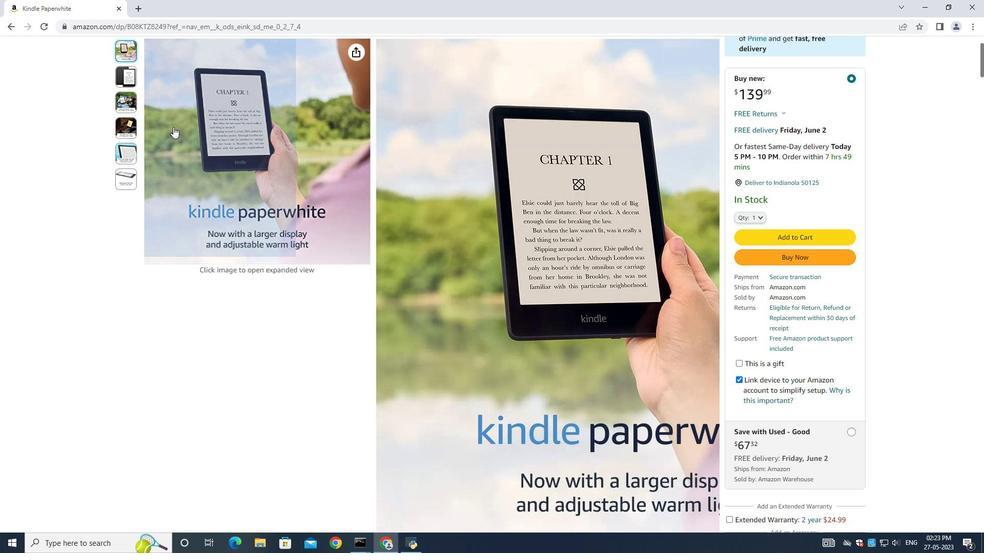 
Action: Mouse moved to (208, 126)
Screenshot: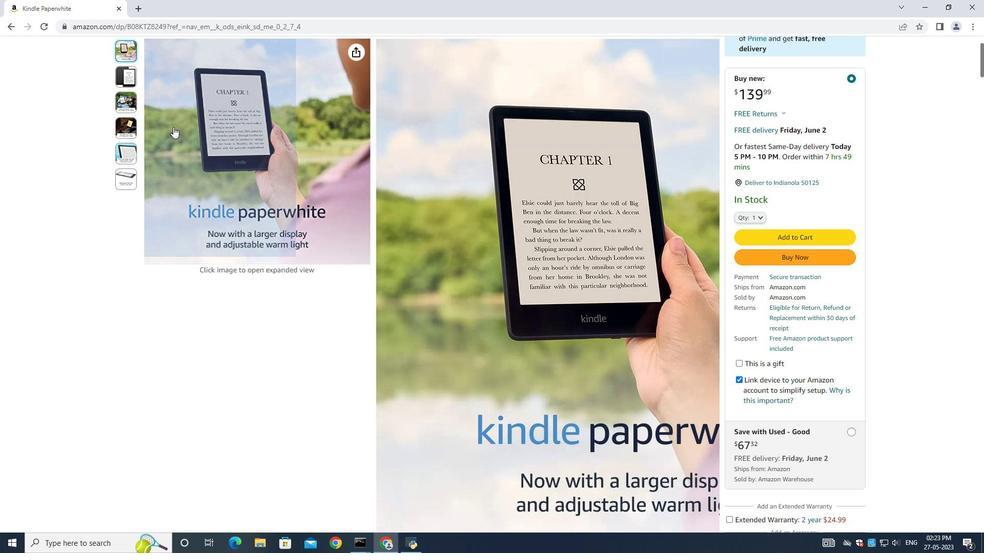 
Action: Mouse scrolled (205, 127) with delta (0, 0)
Screenshot: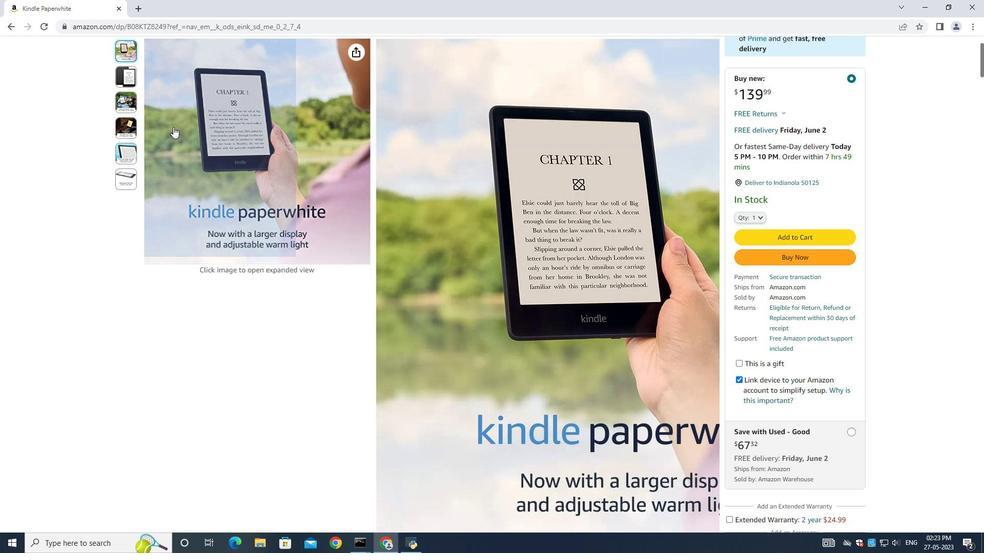 
Action: Mouse scrolled (208, 127) with delta (0, 0)
Screenshot: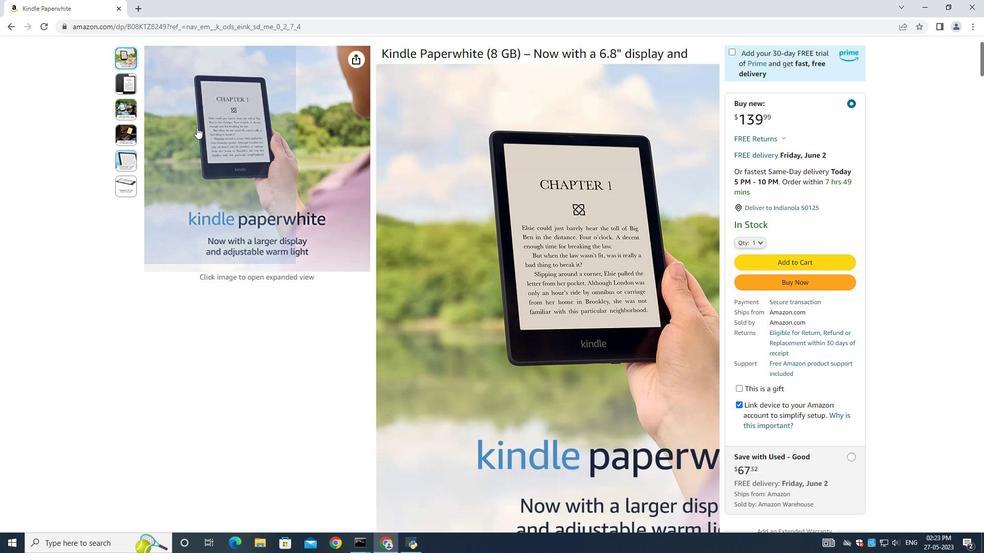 
Action: Mouse scrolled (208, 126) with delta (0, 0)
Screenshot: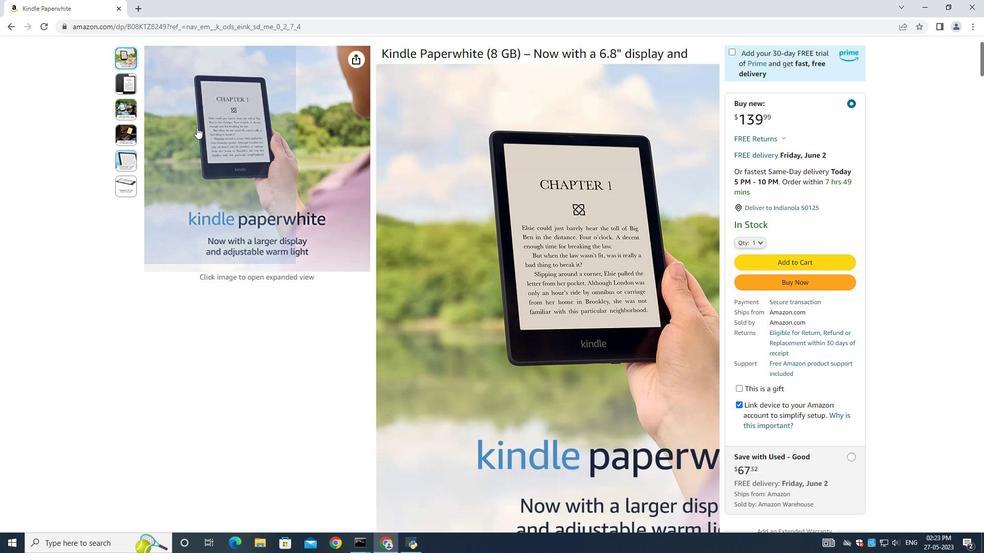 
Action: Mouse moved to (212, 127)
Screenshot: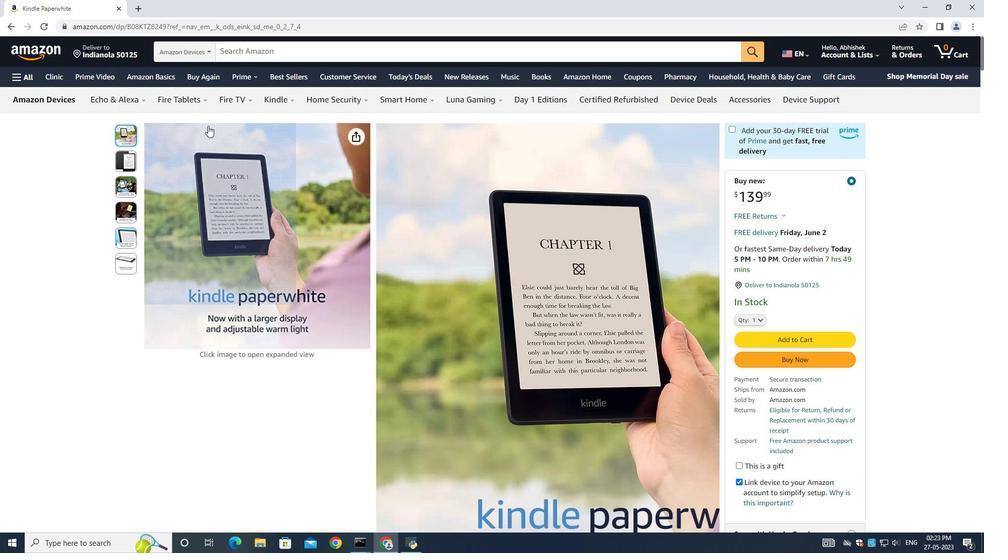
Action: Mouse scrolled (212, 128) with delta (0, 0)
Screenshot: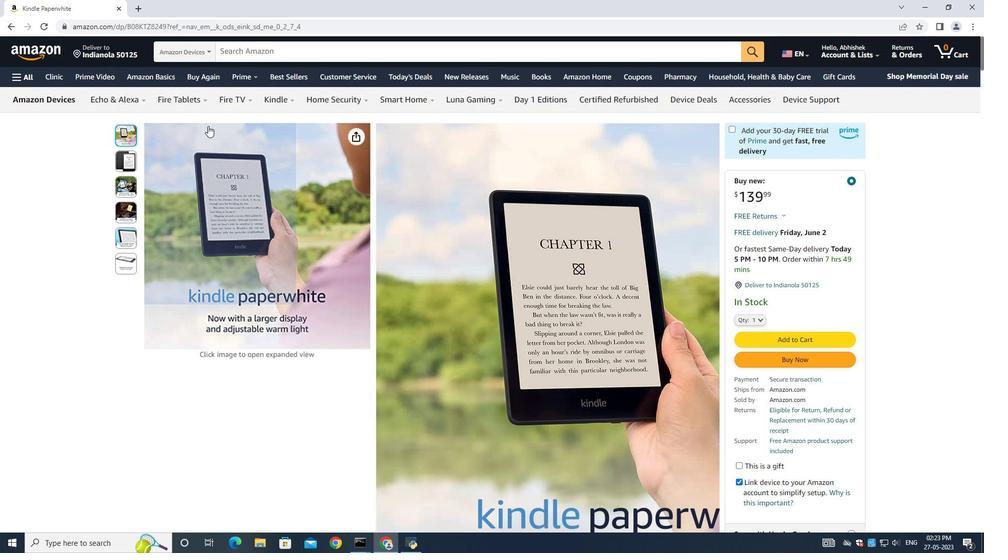 
Action: Mouse moved to (211, 127)
Screenshot: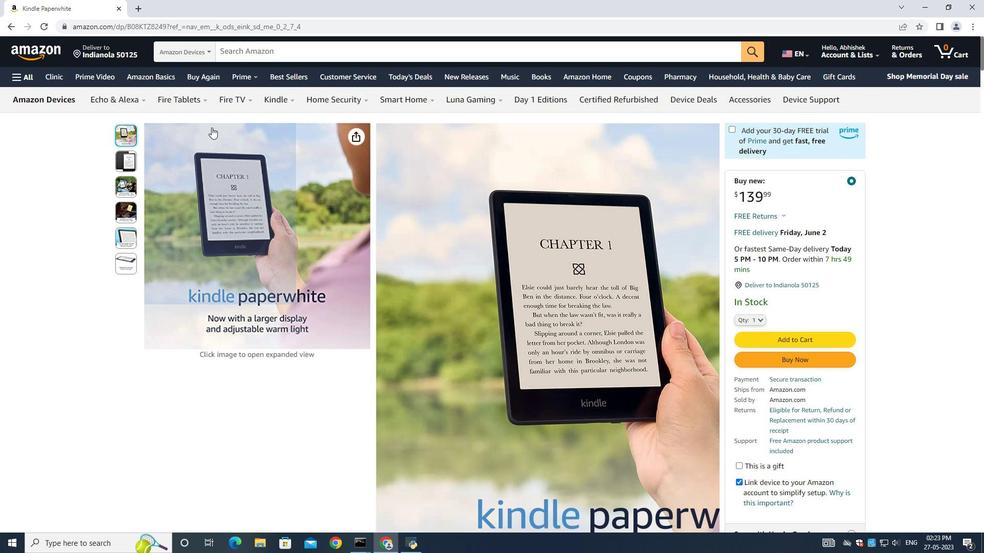 
Action: Mouse scrolled (212, 128) with delta (0, 0)
Screenshot: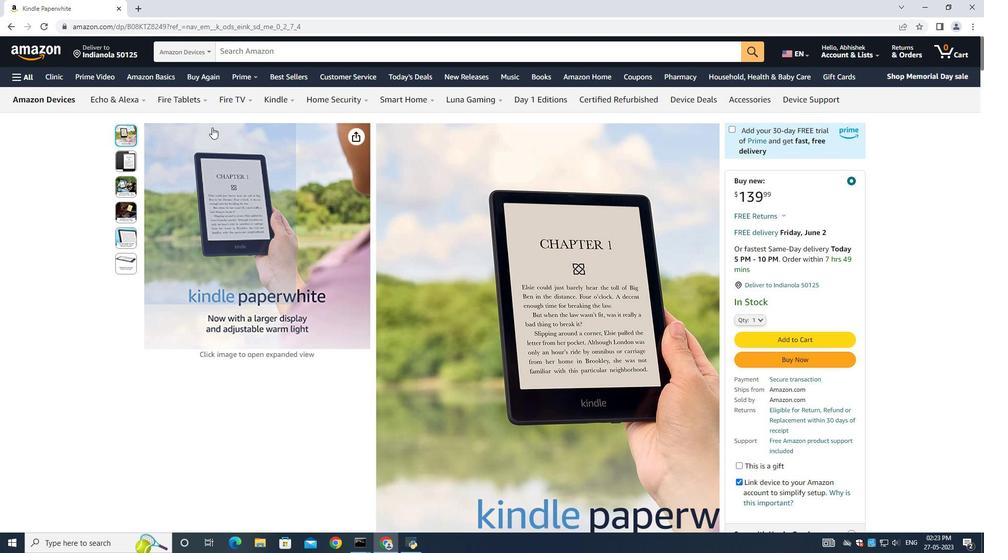 
Action: Mouse moved to (23, 103)
Screenshot: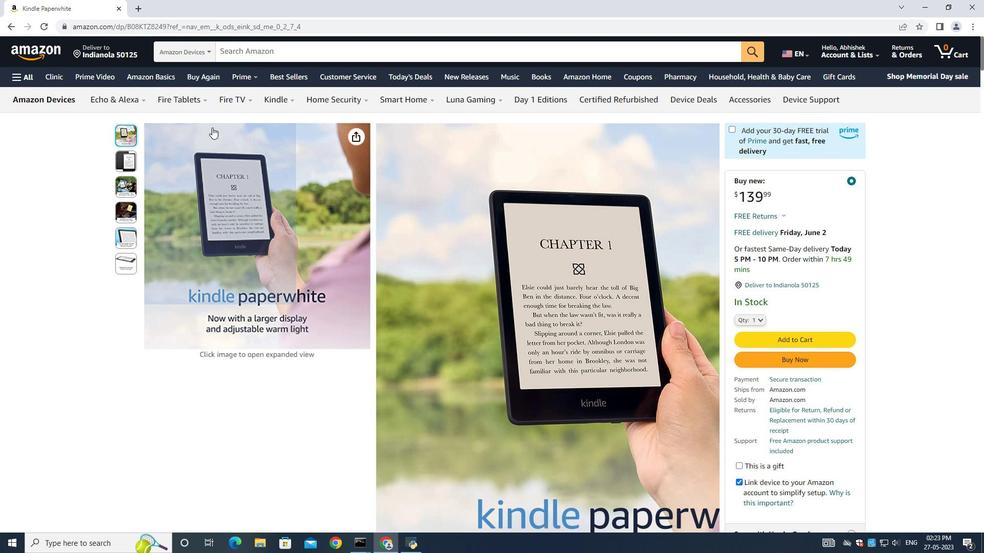 
Action: Mouse scrolled (212, 128) with delta (0, 0)
Screenshot: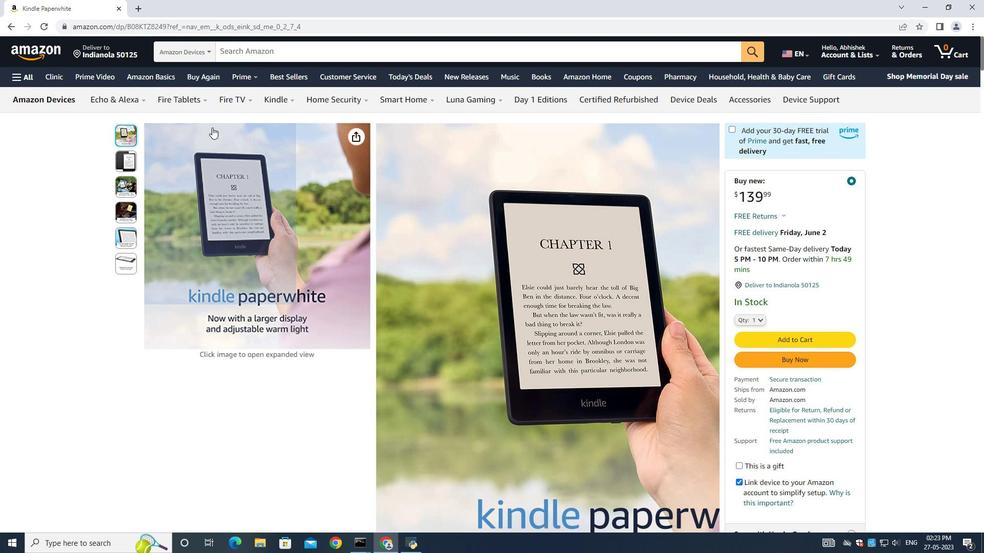 
Action: Mouse moved to (12, 89)
Screenshot: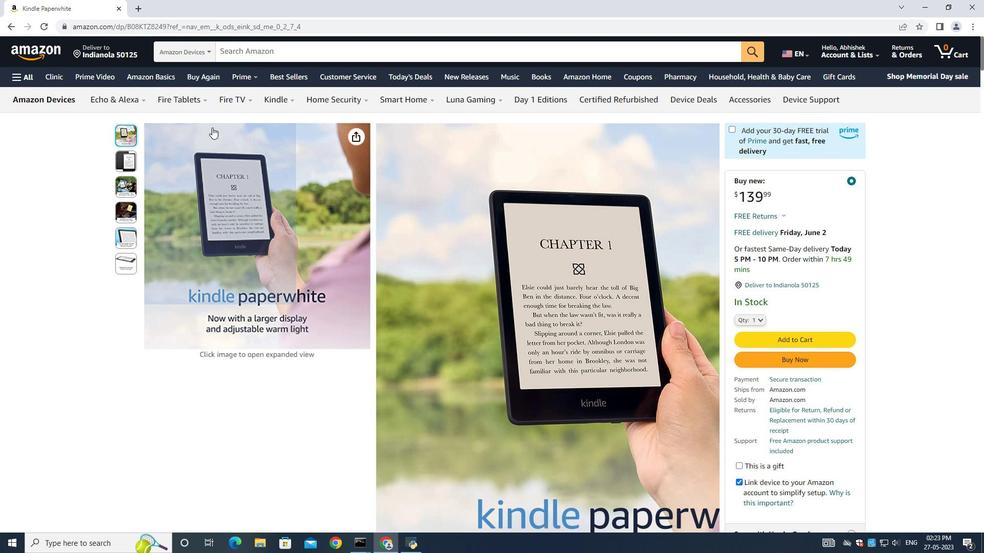 
Action: Mouse scrolled (212, 128) with delta (0, 0)
Screenshot: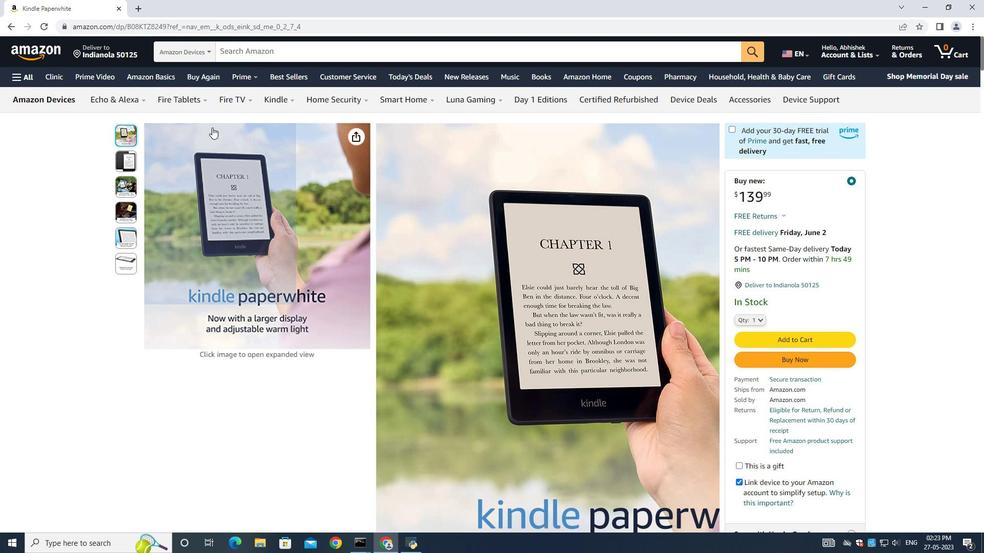
Action: Mouse moved to (7, 80)
Screenshot: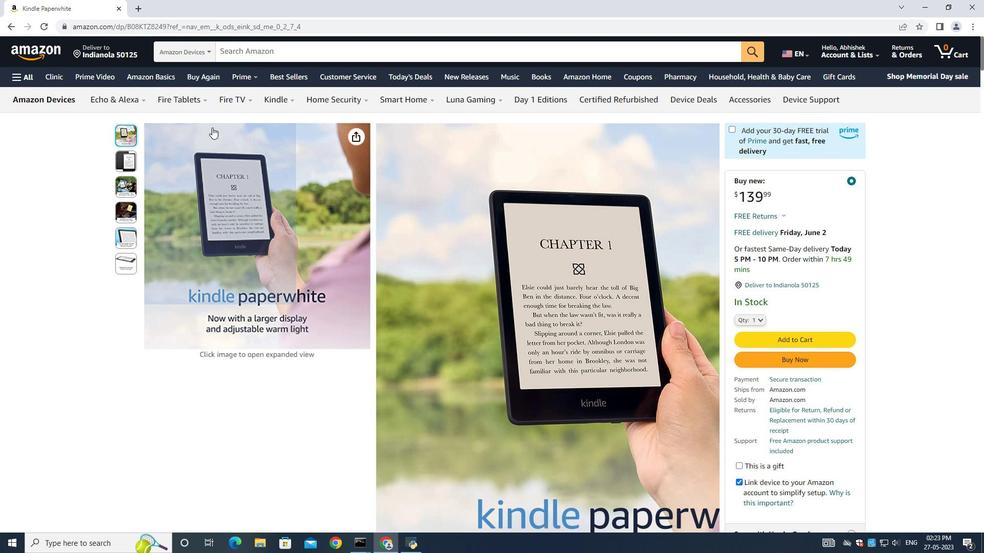 
Action: Mouse scrolled (212, 128) with delta (0, 0)
Screenshot: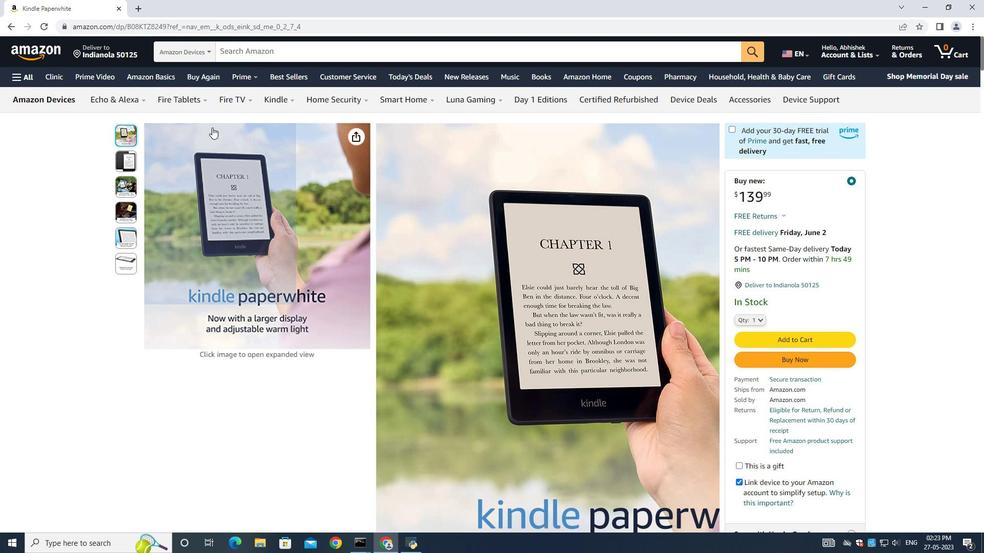 
Action: Mouse moved to (4, 78)
Screenshot: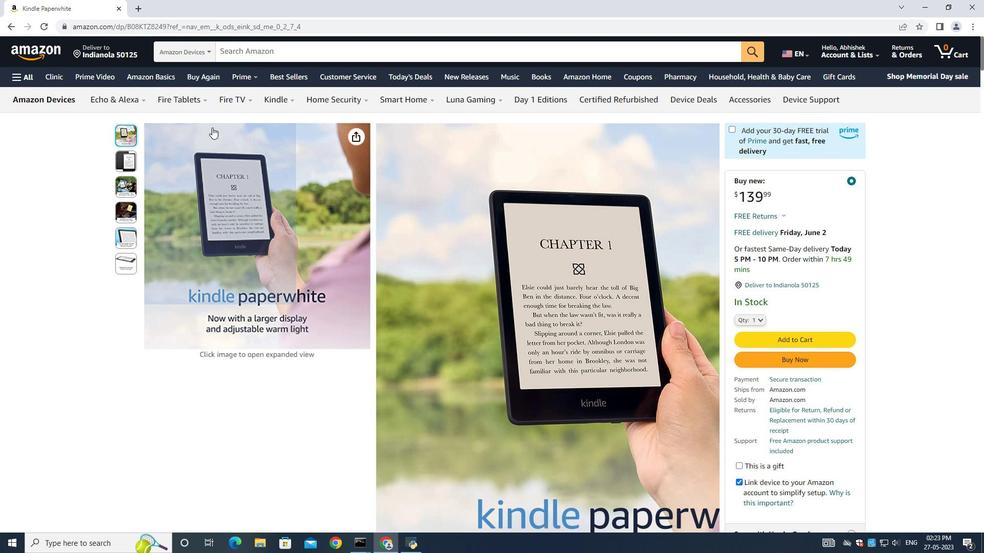 
Action: Mouse scrolled (212, 128) with delta (0, 0)
Screenshot: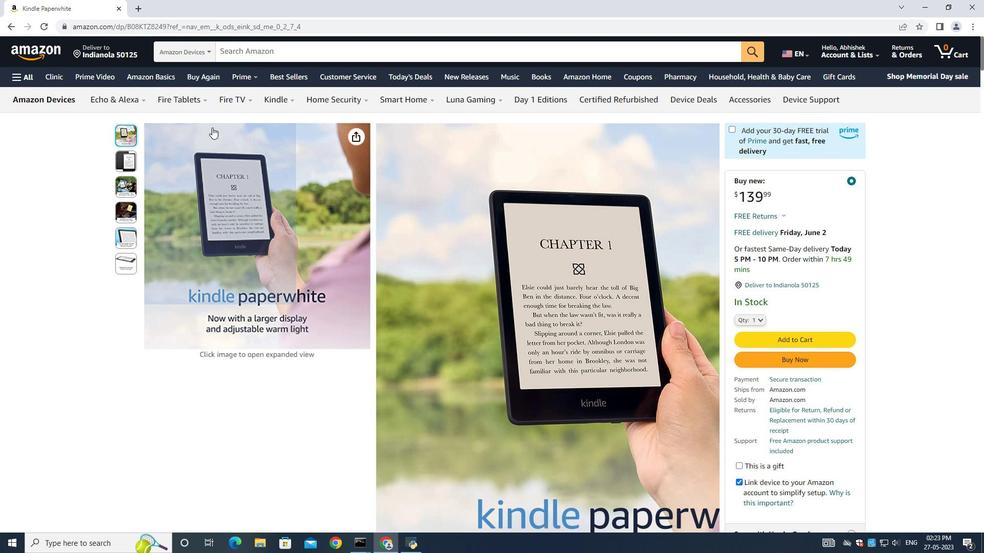 
Action: Mouse moved to (16, 74)
Screenshot: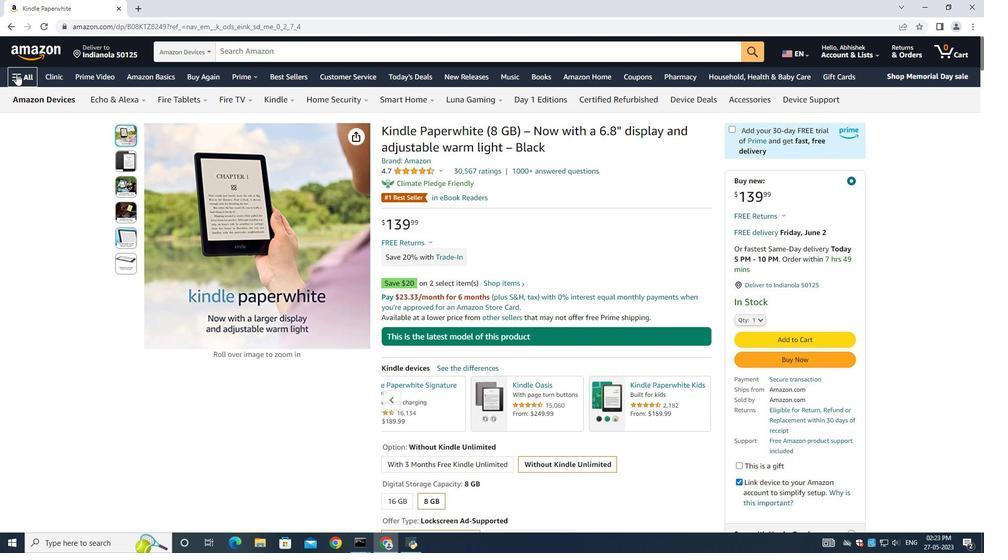 
Action: Mouse pressed left at (16, 74)
Screenshot: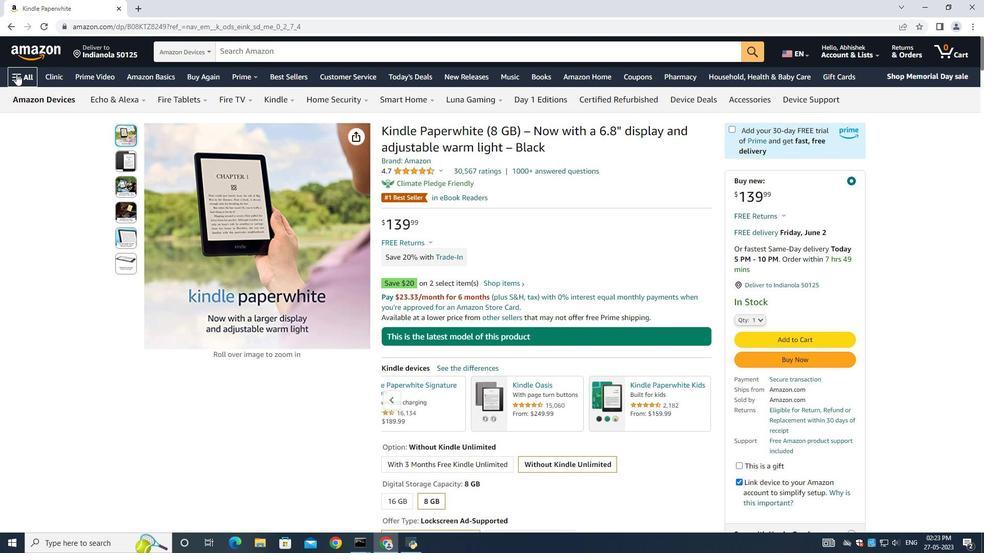 
Action: Mouse moved to (67, 305)
Screenshot: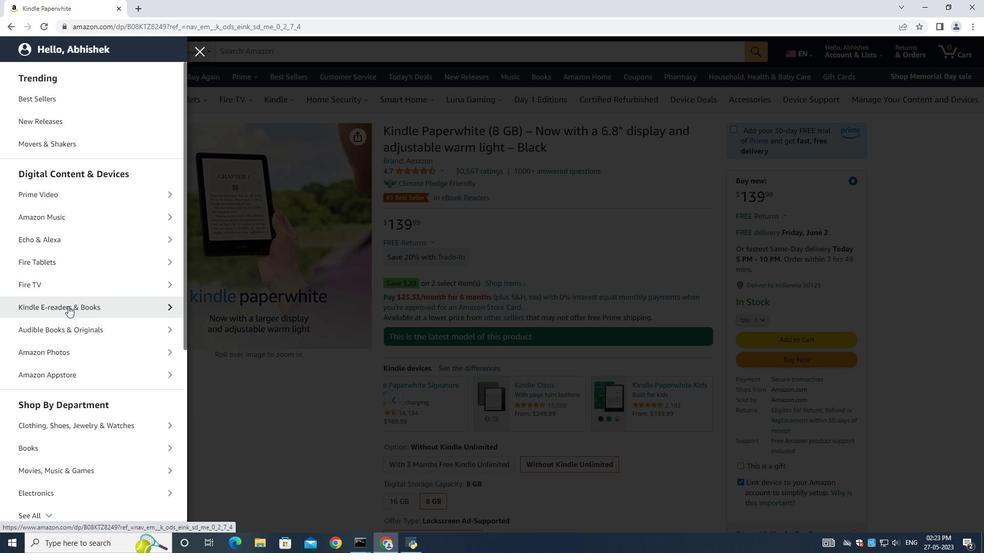 
Action: Mouse pressed left at (67, 305)
Screenshot: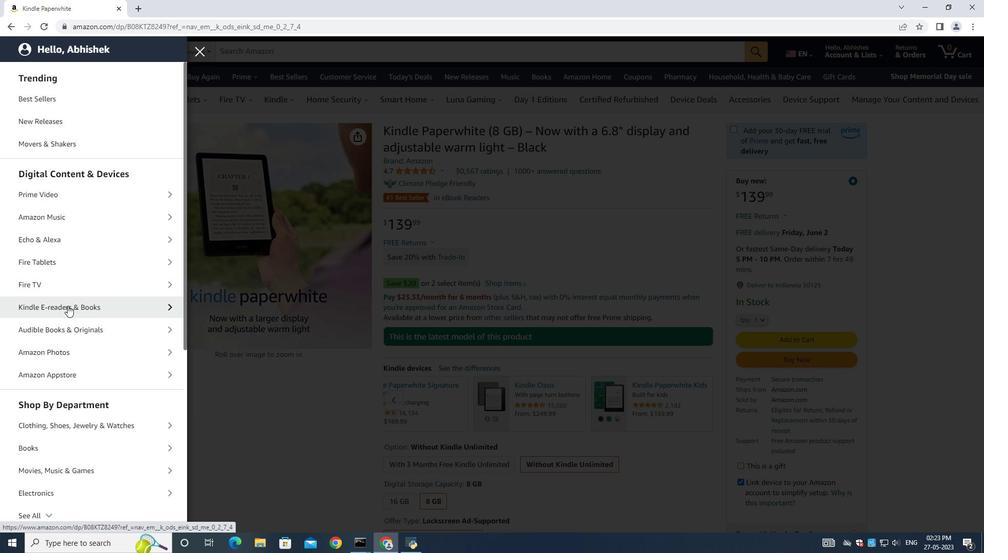 
Action: Mouse moved to (41, 203)
Screenshot: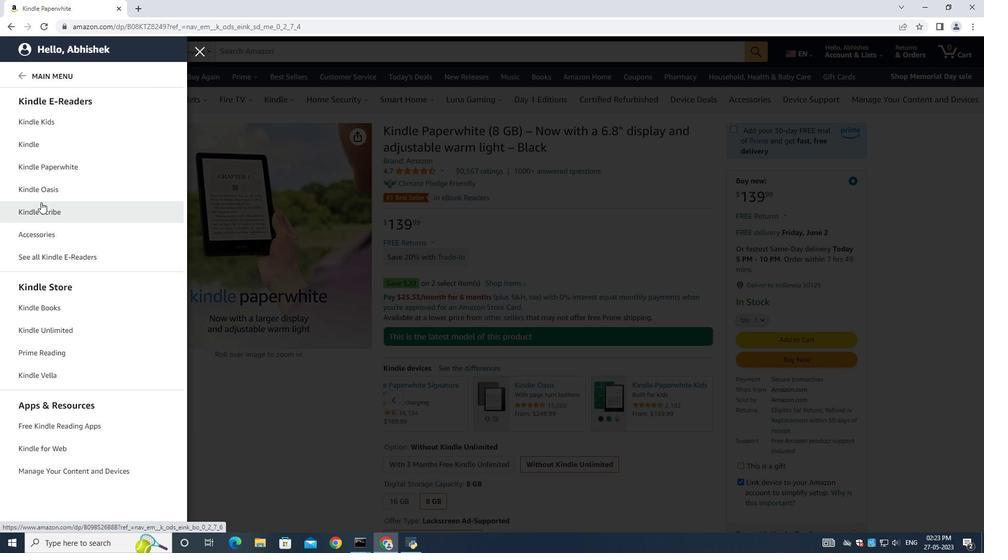 
Action: Mouse pressed left at (41, 203)
Screenshot: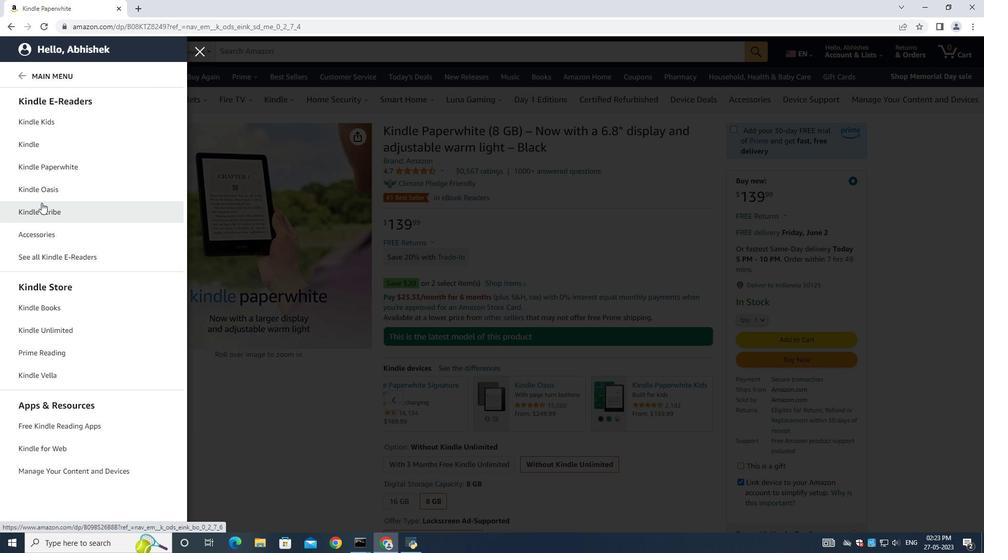 
Action: Mouse moved to (565, 323)
Screenshot: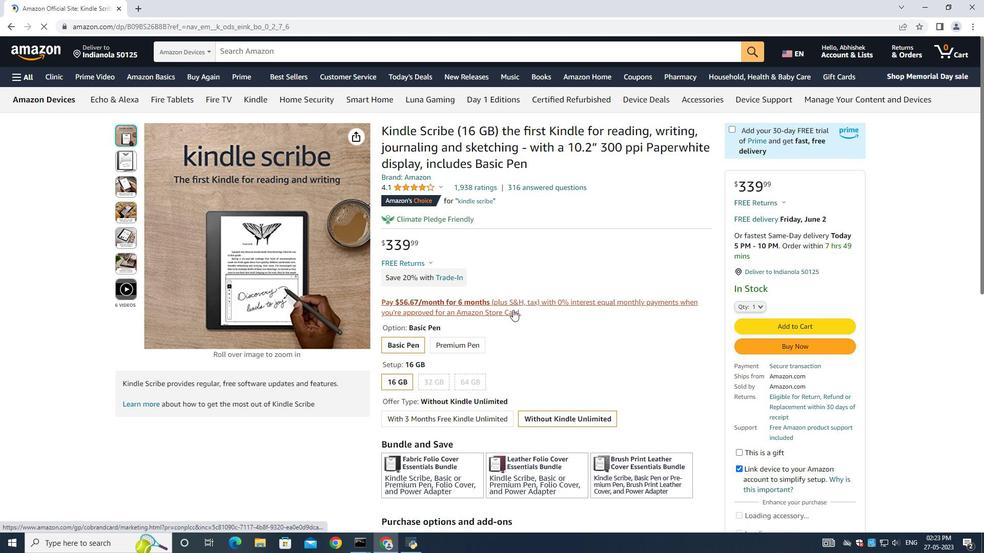 
Action: Mouse scrolled (565, 323) with delta (0, 0)
Screenshot: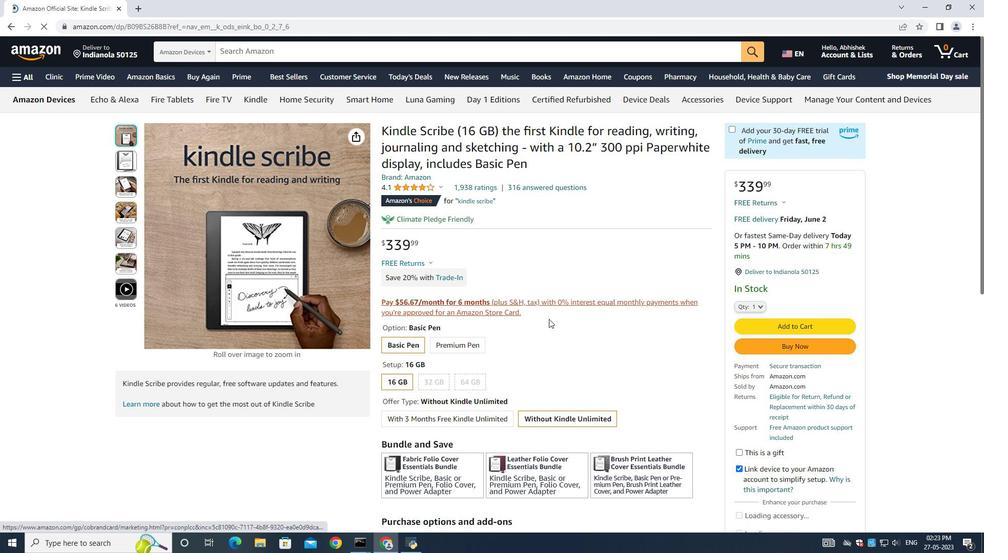 
Action: Mouse scrolled (565, 323) with delta (0, 0)
Screenshot: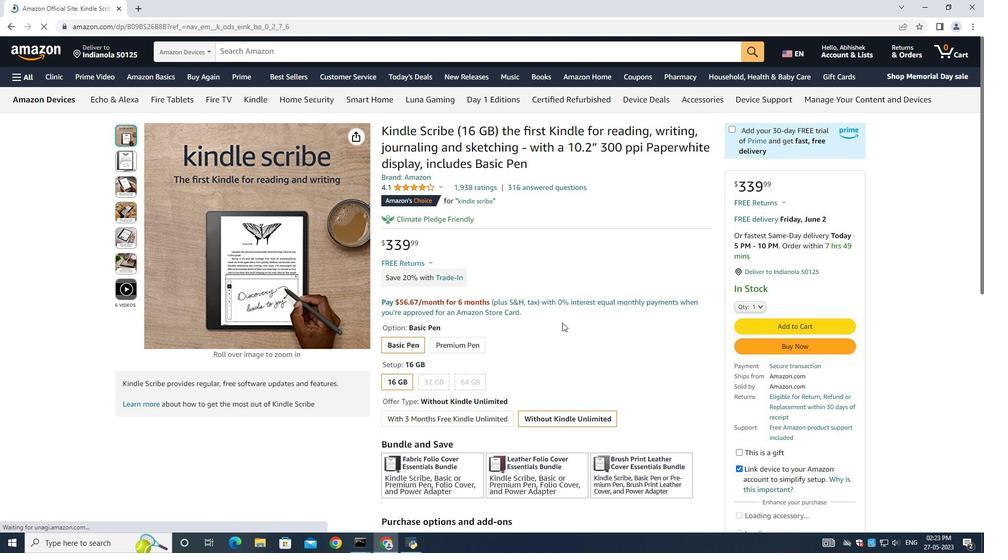 
Action: Mouse moved to (565, 323)
Screenshot: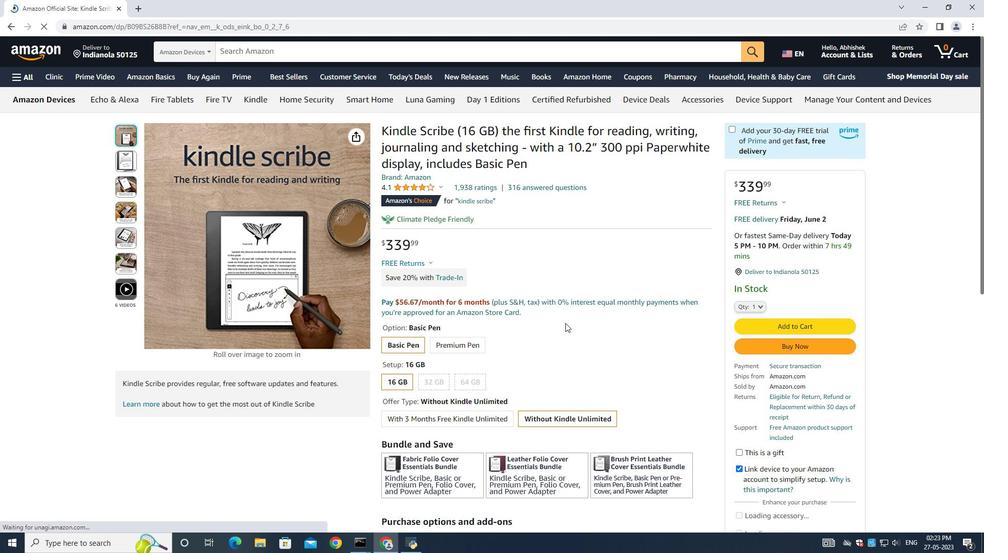 
Action: Mouse scrolled (565, 323) with delta (0, 0)
Screenshot: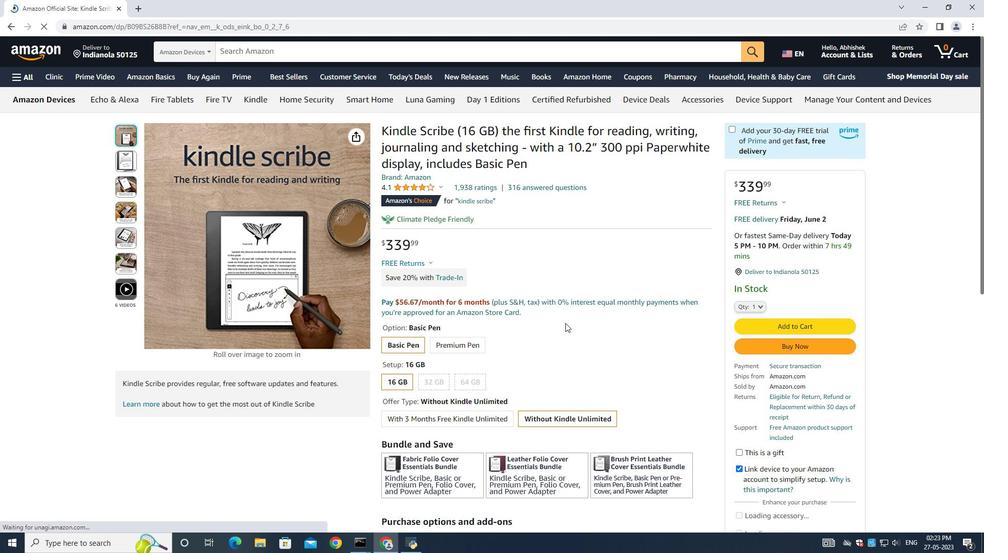 
Action: Mouse moved to (409, 317)
Screenshot: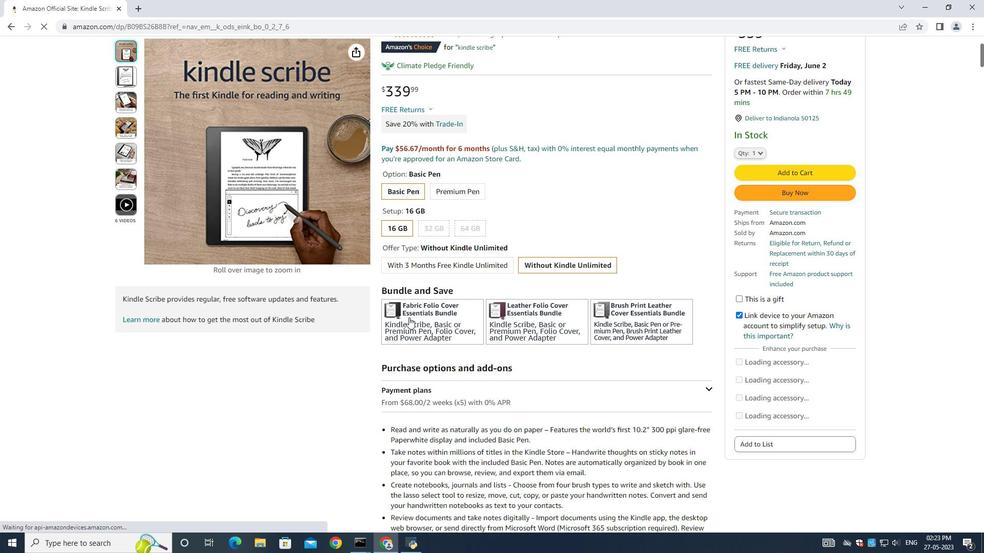
Action: Mouse pressed left at (409, 317)
Screenshot: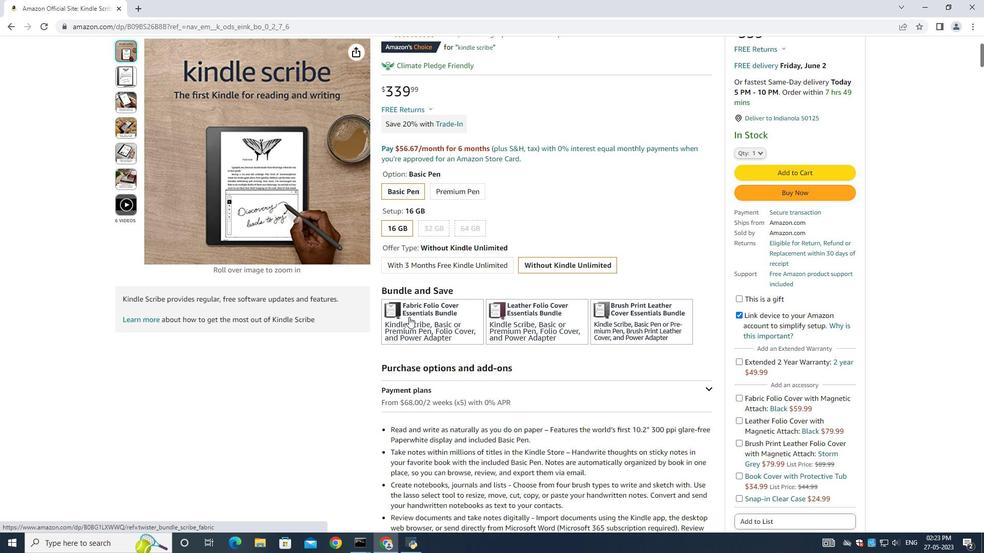 
Action: Mouse moved to (747, 263)
Screenshot: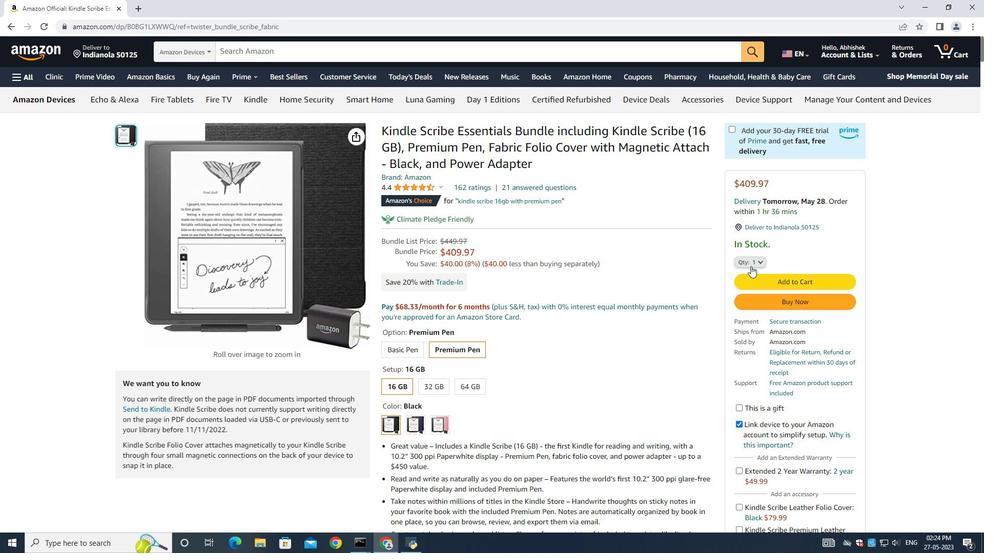 
Action: Mouse pressed left at (747, 263)
Screenshot: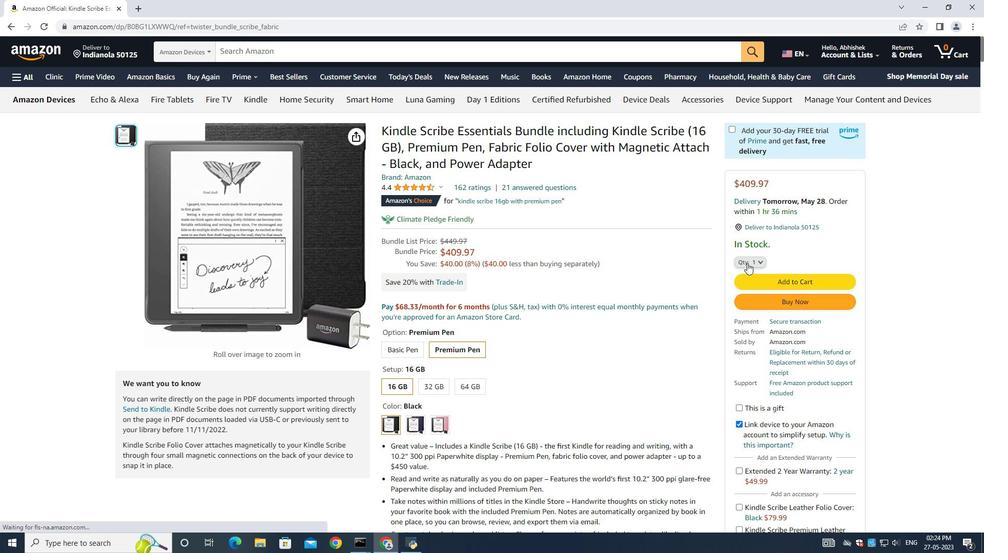 
Action: Mouse moved to (747, 276)
Screenshot: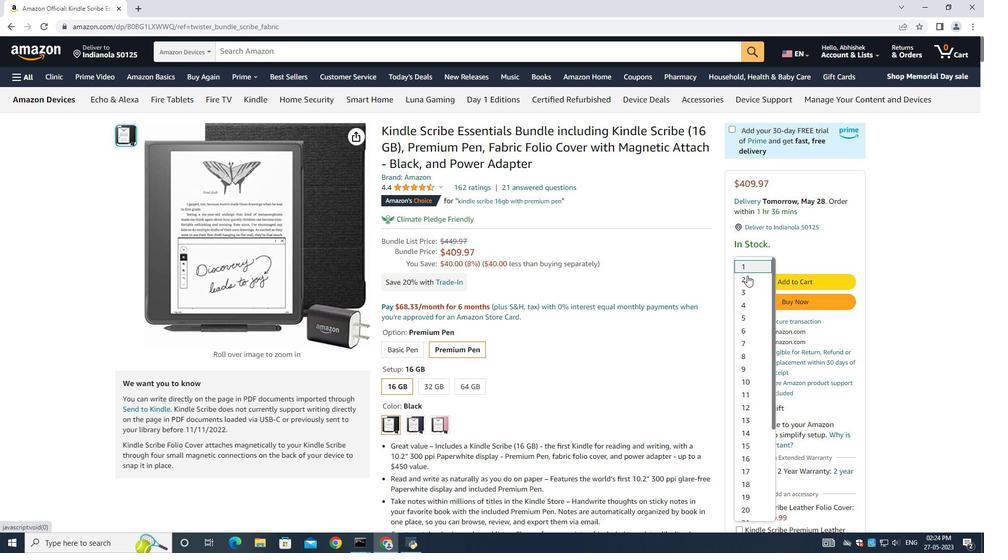 
Action: Mouse pressed left at (747, 276)
Screenshot: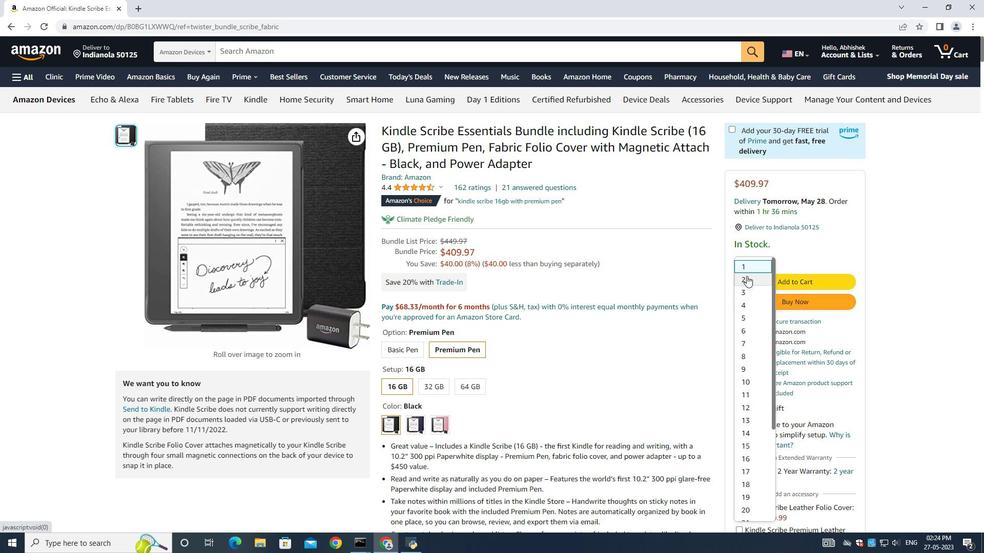 
Action: Mouse moved to (759, 280)
Screenshot: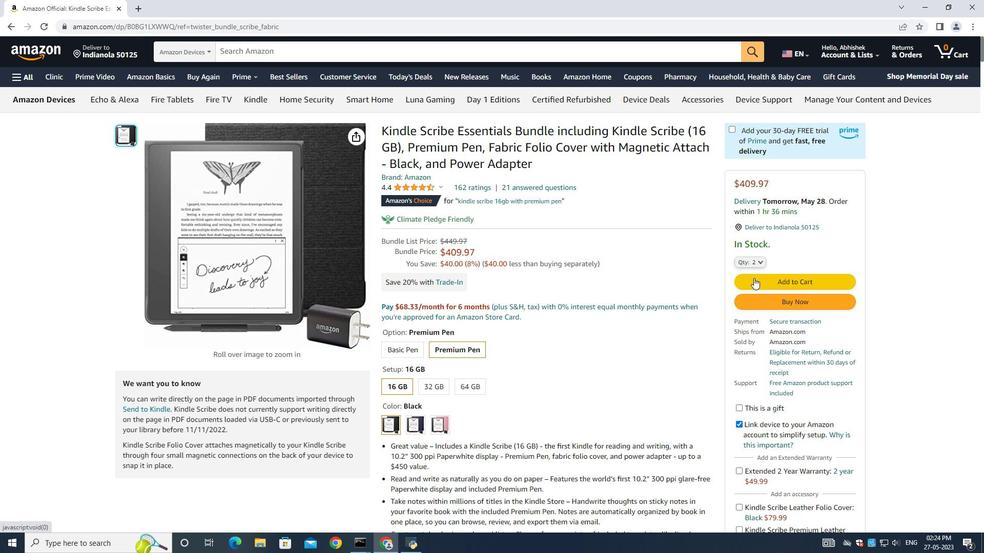 
Action: Mouse pressed left at (759, 280)
Screenshot: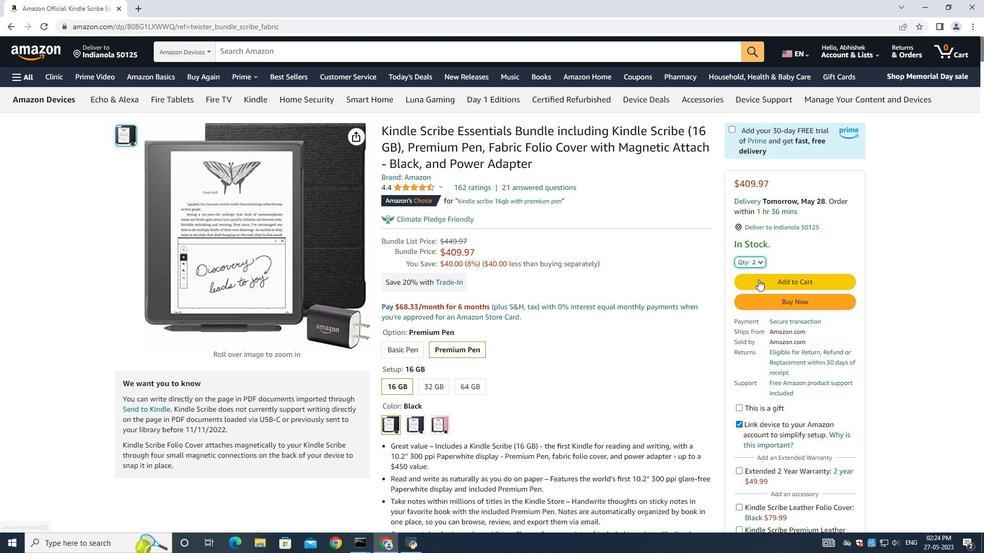 
Action: Mouse moved to (661, 453)
Screenshot: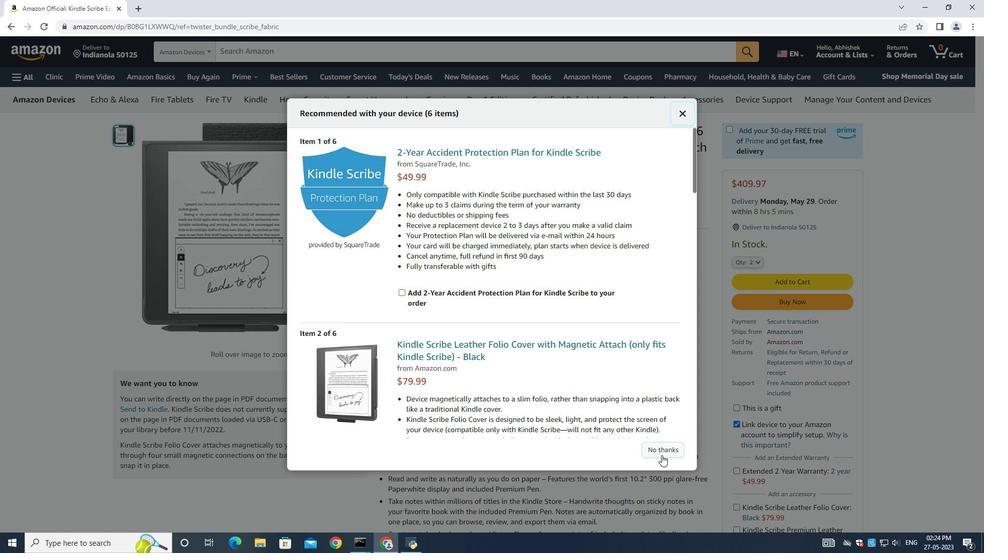 
Action: Mouse pressed left at (661, 453)
Screenshot: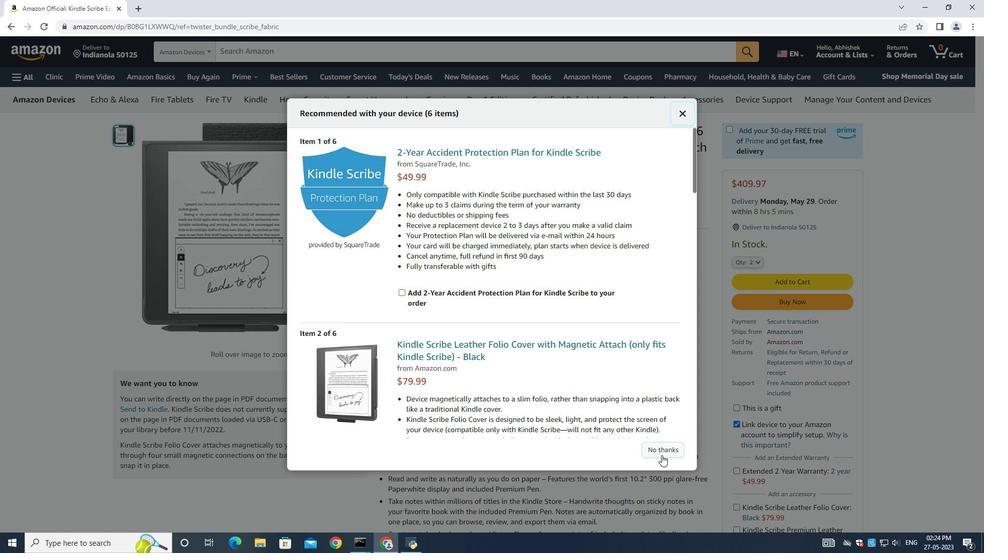 
Action: Mouse moved to (793, 133)
Screenshot: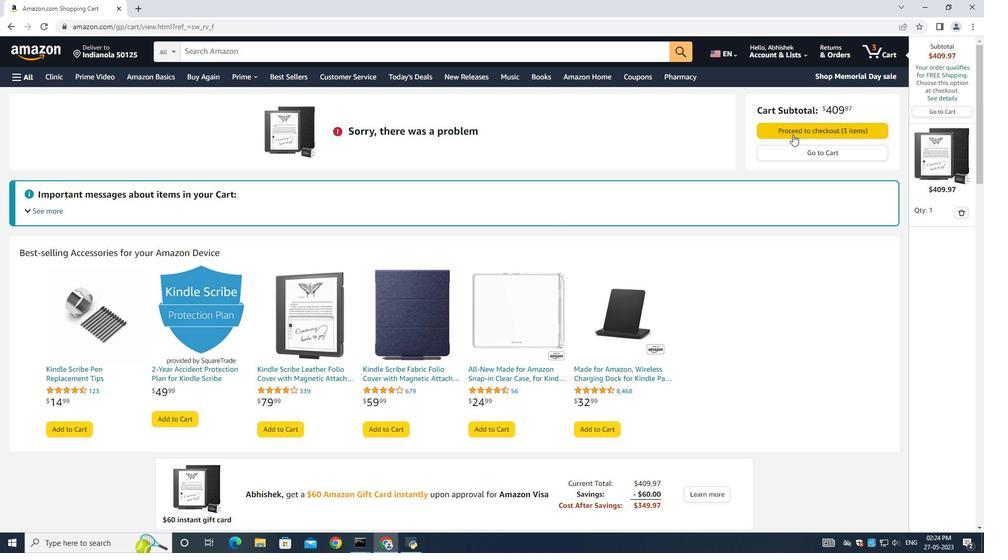 
Action: Mouse pressed left at (793, 133)
Screenshot: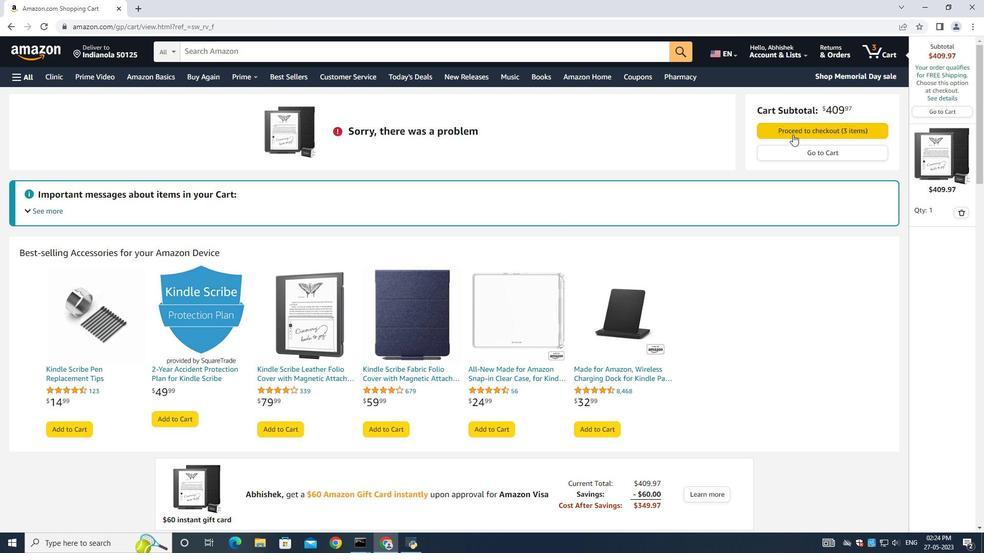 
Action: Mouse moved to (263, 237)
Screenshot: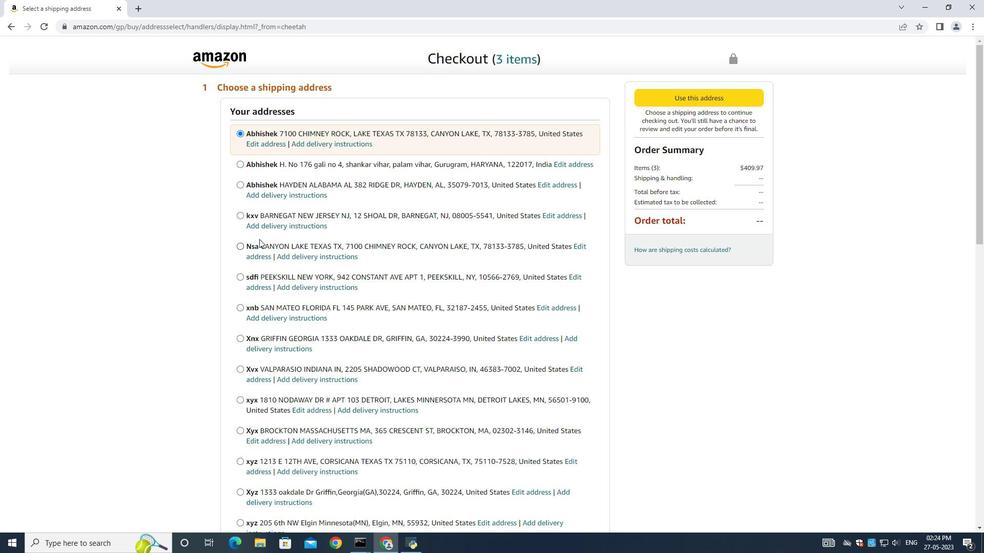 
Action: Mouse scrolled (263, 237) with delta (0, 0)
Screenshot: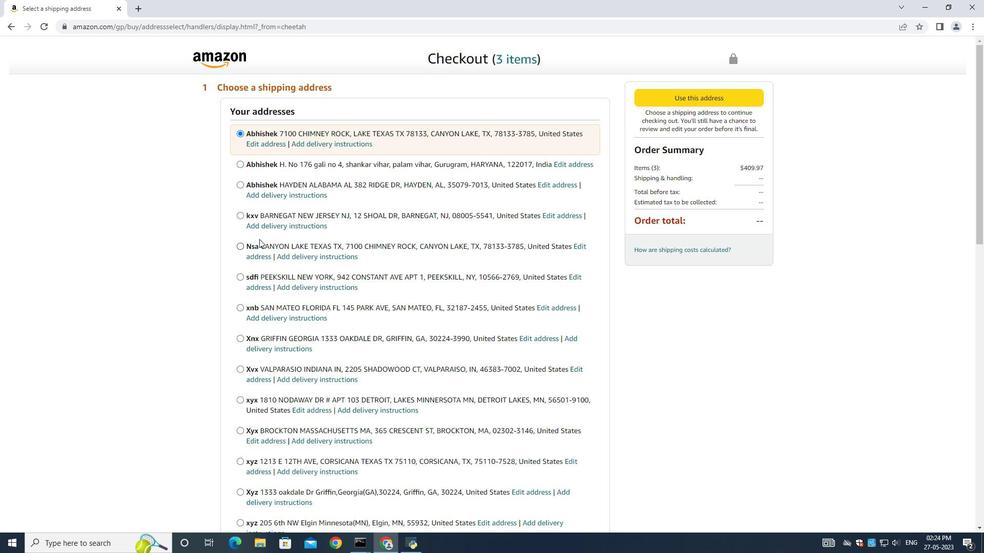 
Action: Mouse moved to (266, 239)
Screenshot: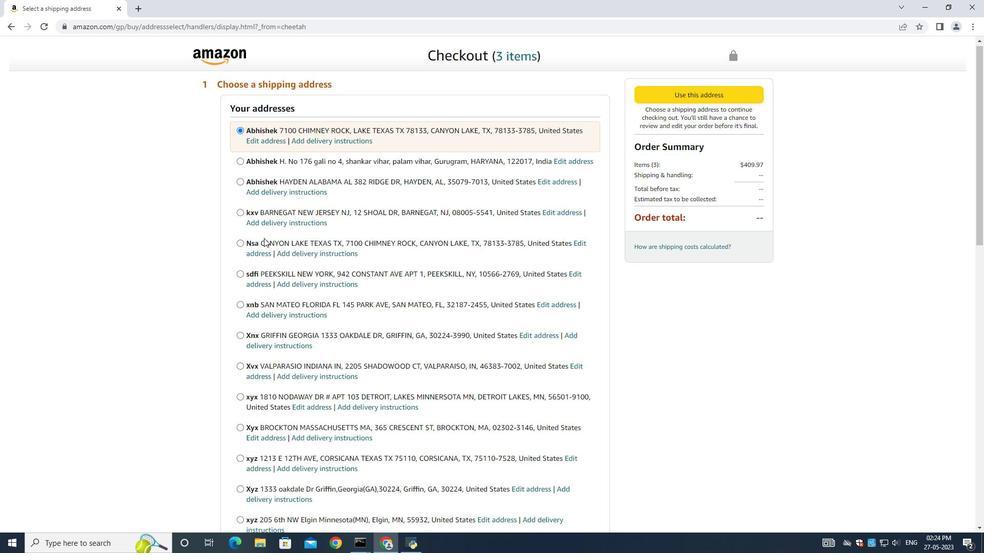 
Action: Mouse scrolled (264, 237) with delta (0, 0)
Screenshot: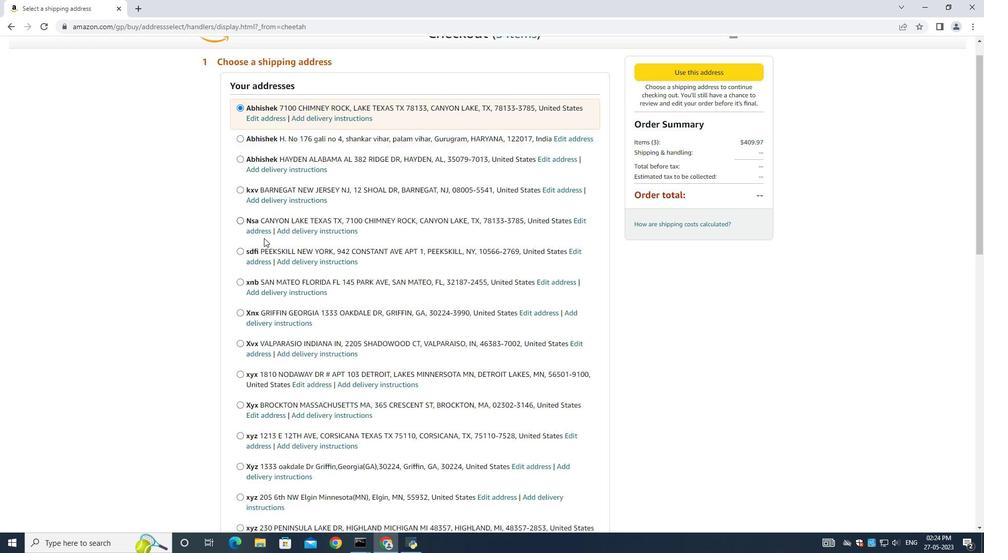 
Action: Mouse moved to (266, 240)
Screenshot: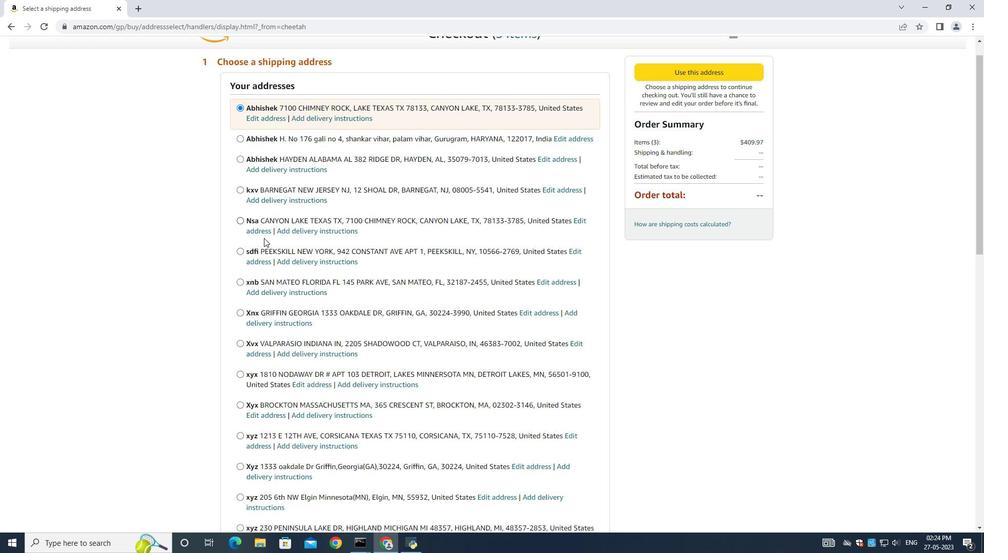 
Action: Mouse scrolled (265, 239) with delta (0, 0)
Screenshot: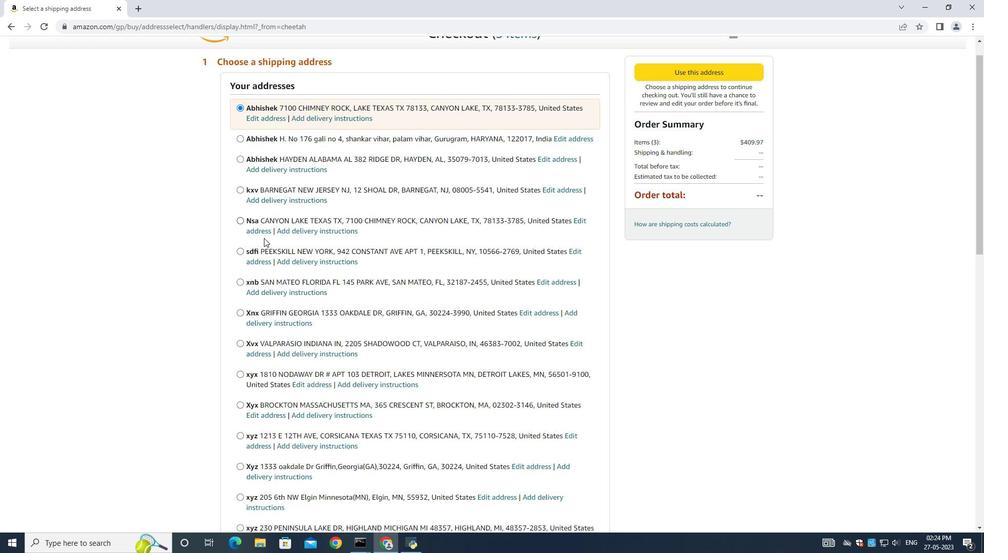 
Action: Mouse moved to (273, 233)
Screenshot: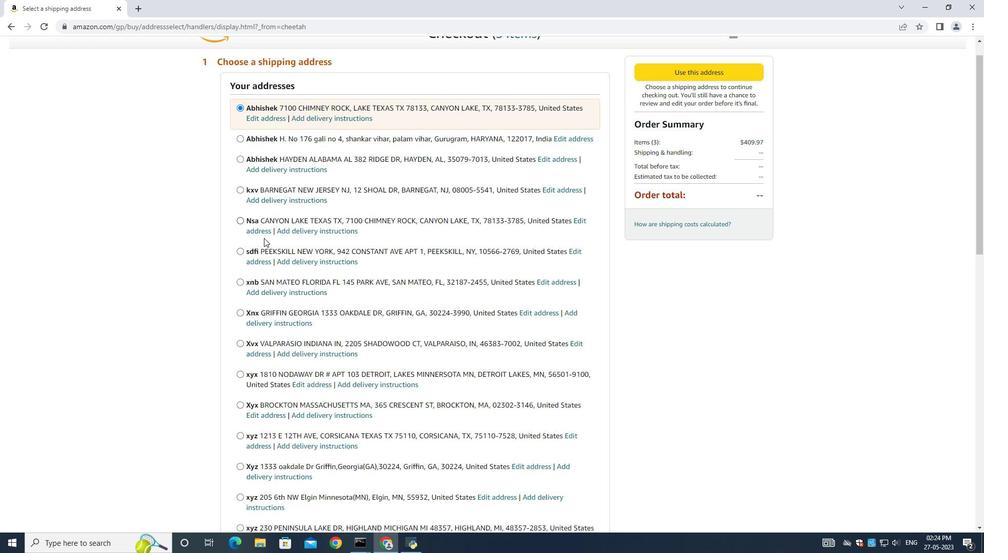 
Action: Mouse scrolled (266, 239) with delta (0, 0)
Screenshot: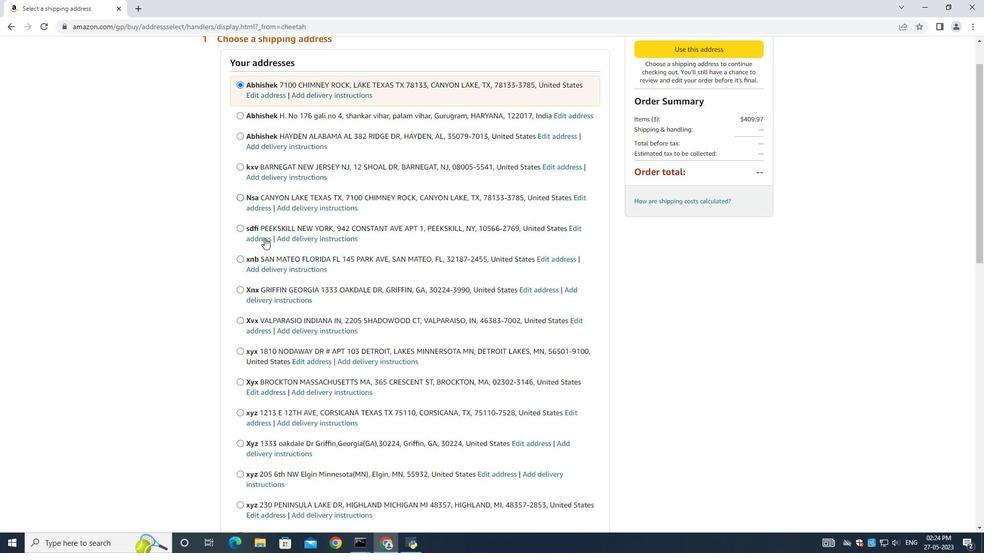 
Action: Mouse moved to (279, 241)
Screenshot: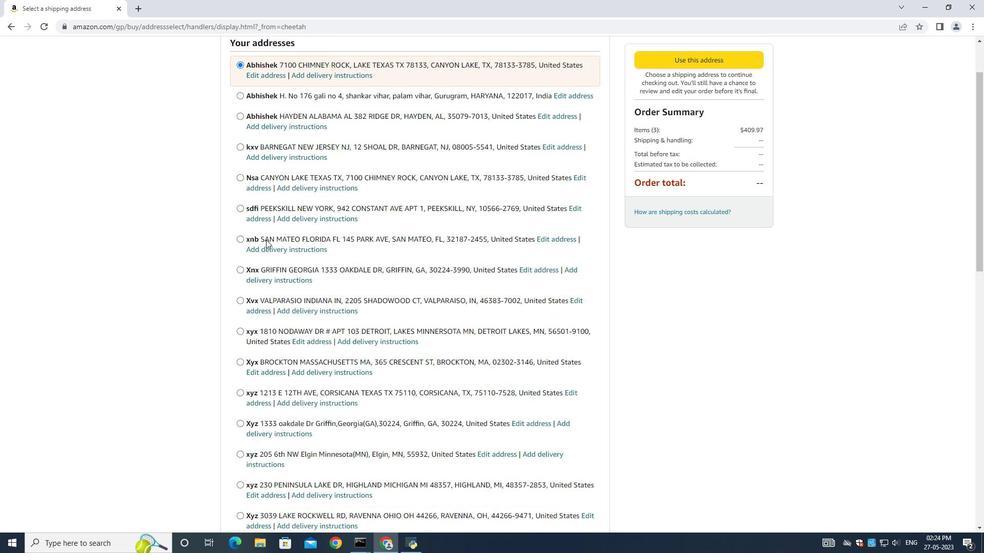 
Action: Mouse scrolled (278, 241) with delta (0, 0)
Screenshot: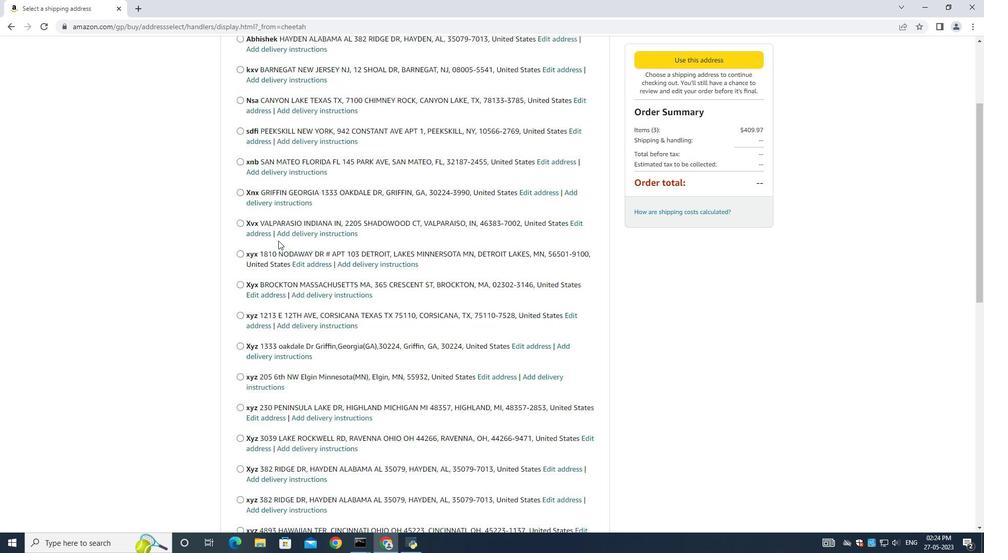 
Action: Mouse moved to (279, 241)
Screenshot: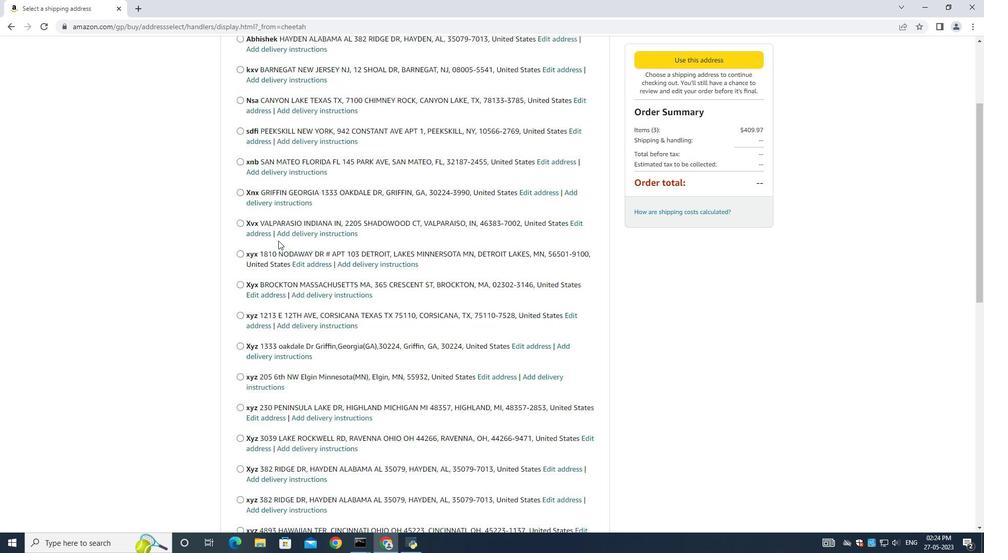 
Action: Mouse scrolled (278, 241) with delta (0, 0)
Screenshot: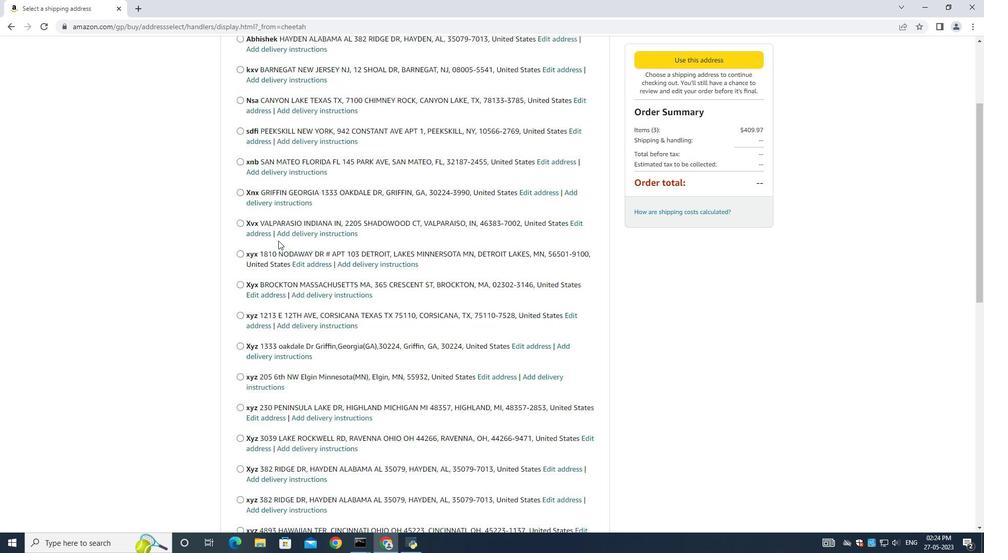 
Action: Mouse moved to (279, 241)
Screenshot: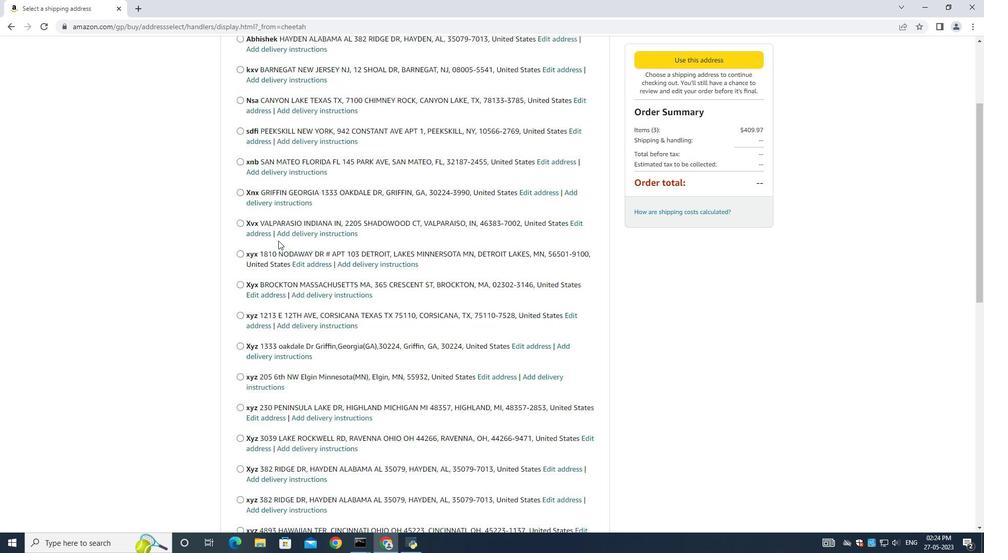 
Action: Mouse scrolled (279, 241) with delta (0, 0)
Screenshot: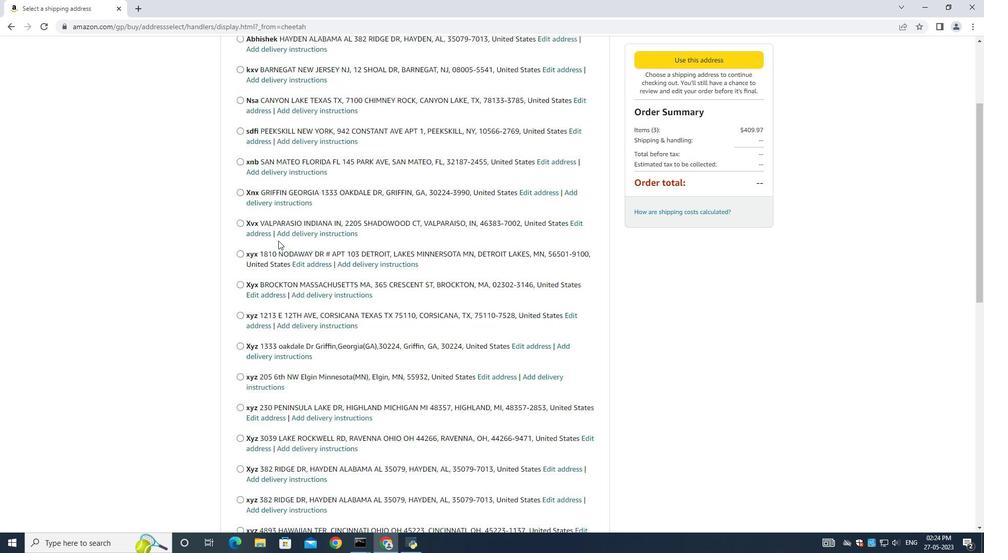 
Action: Mouse moved to (280, 242)
Screenshot: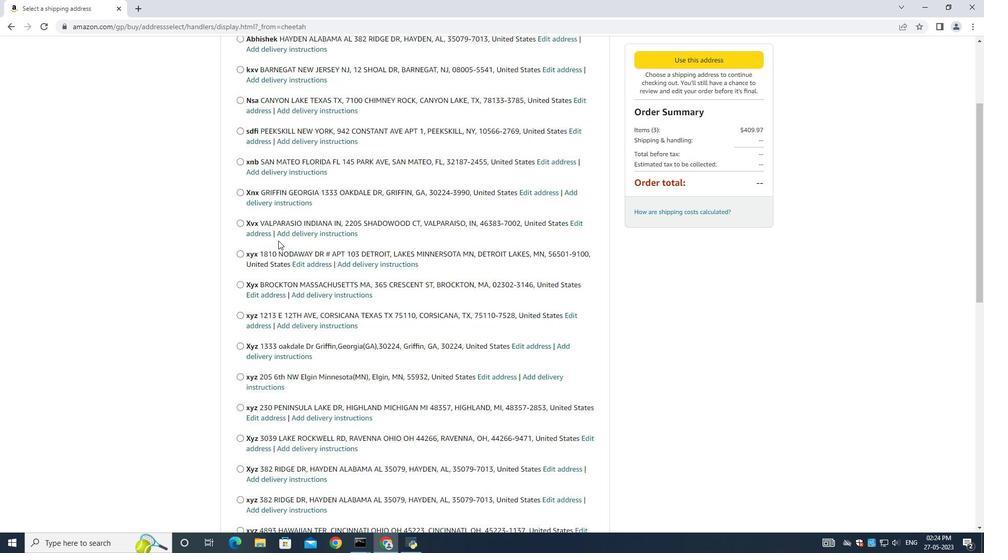 
Action: Mouse scrolled (279, 241) with delta (0, 0)
Screenshot: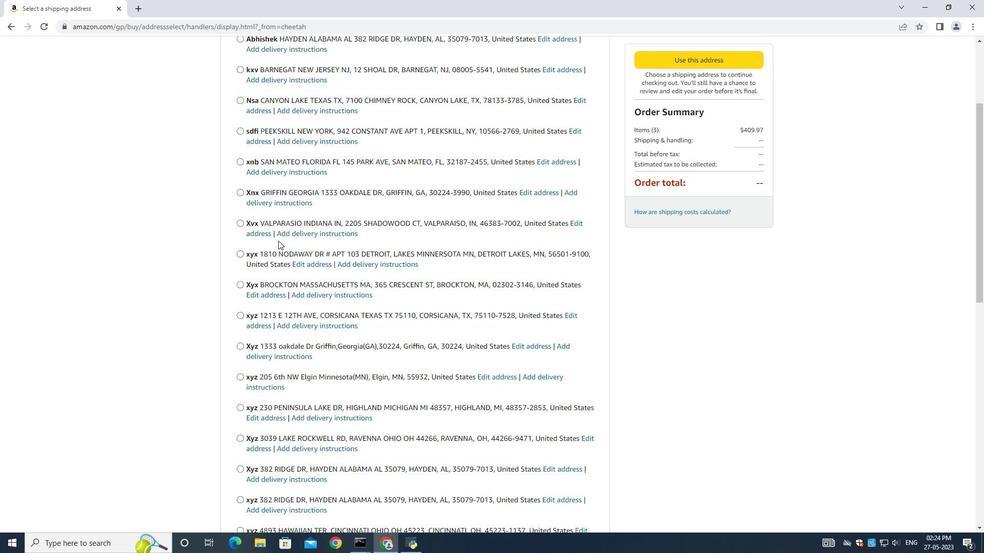 
Action: Mouse moved to (280, 242)
Screenshot: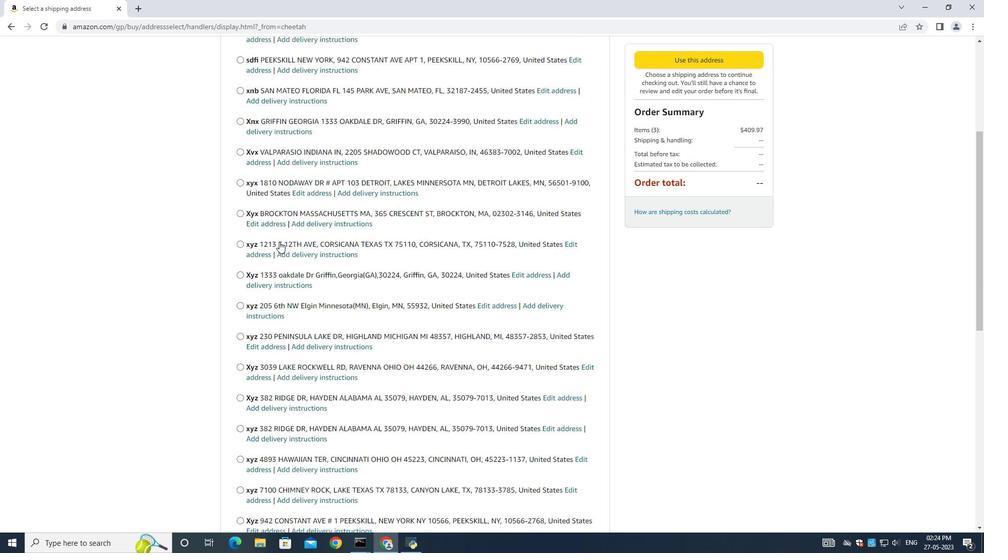 
Action: Mouse scrolled (280, 242) with delta (0, 0)
Screenshot: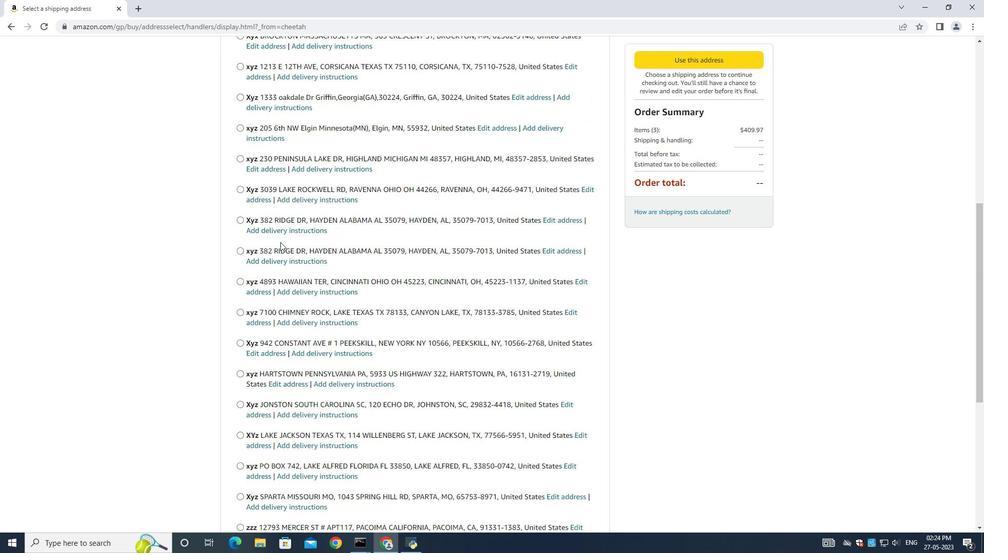 
Action: Mouse scrolled (280, 242) with delta (0, 0)
Screenshot: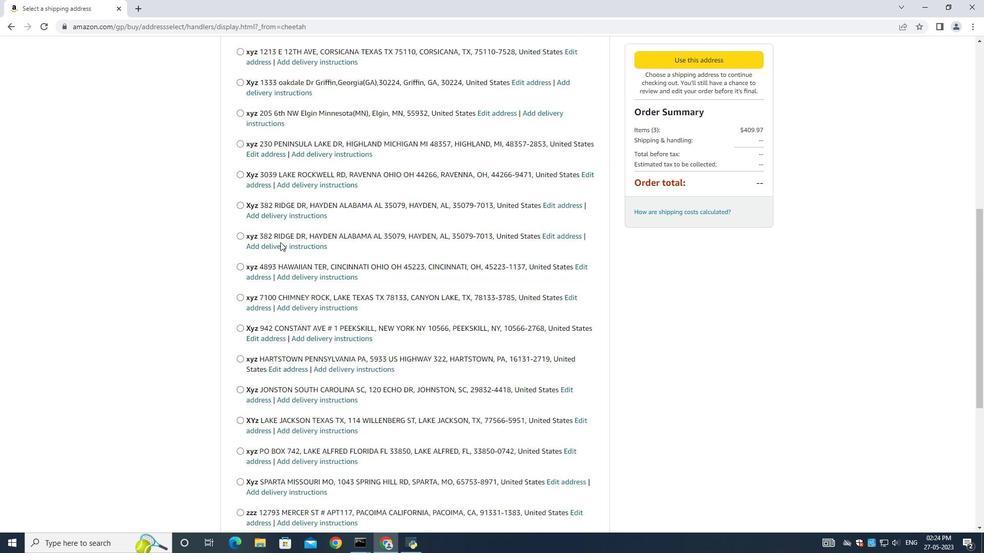 
Action: Mouse scrolled (280, 242) with delta (0, 0)
Screenshot: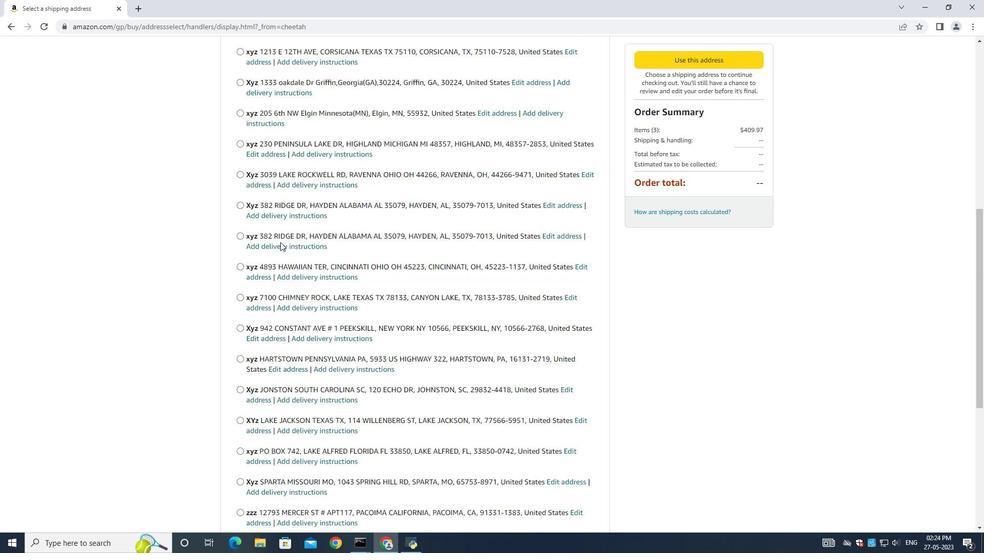 
Action: Mouse scrolled (280, 242) with delta (0, 0)
Screenshot: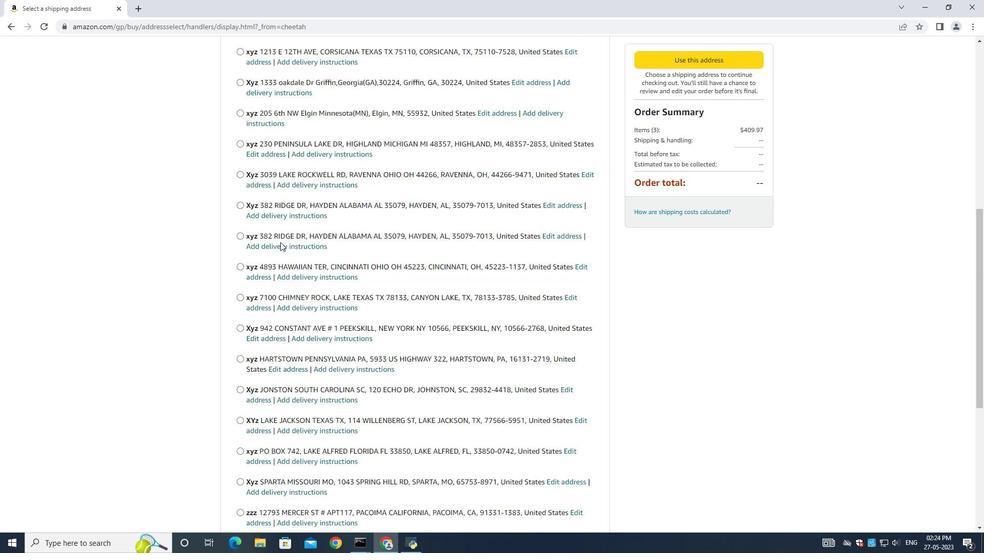 
Action: Mouse scrolled (280, 242) with delta (0, 0)
Screenshot: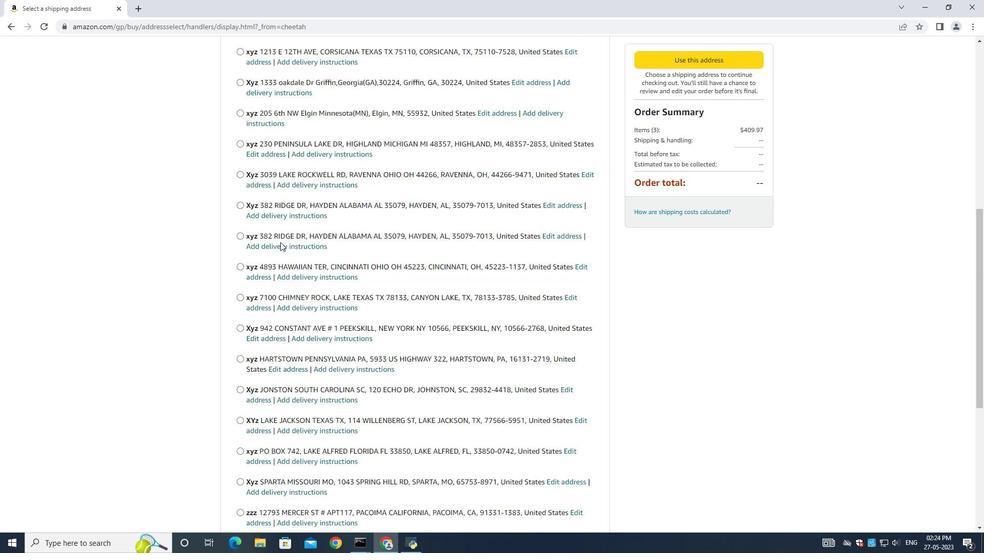 
Action: Mouse moved to (280, 244)
Screenshot: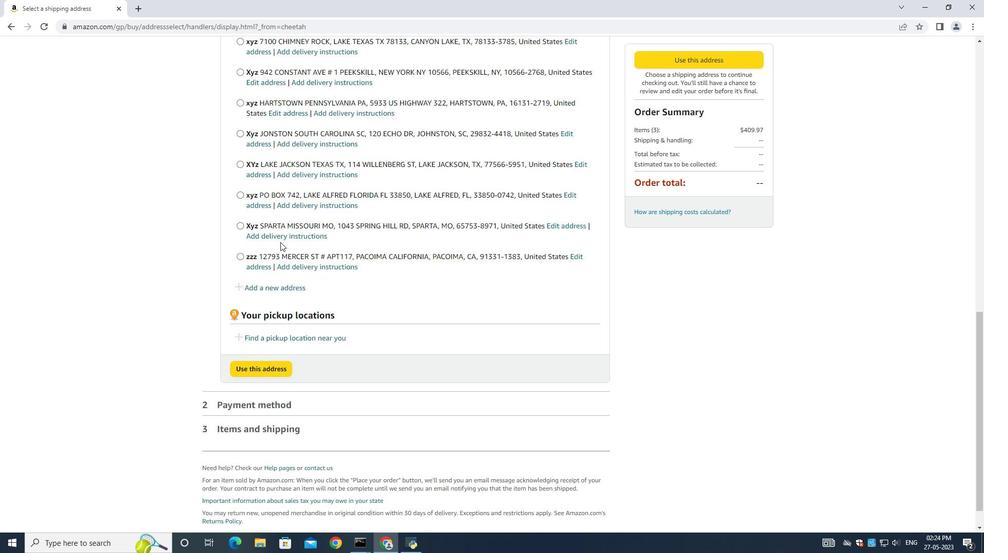
Action: Mouse scrolled (280, 243) with delta (0, 0)
Screenshot: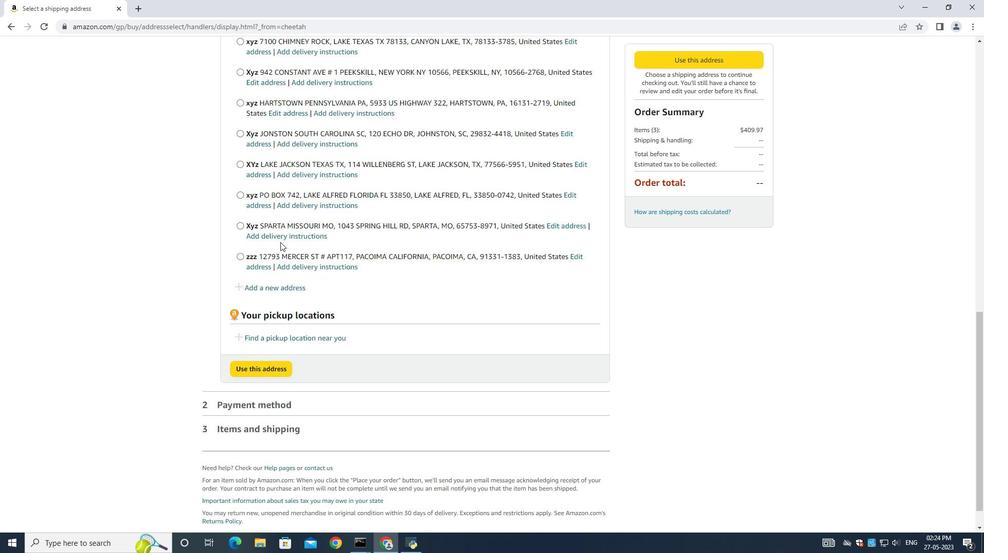 
Action: Mouse moved to (264, 254)
Screenshot: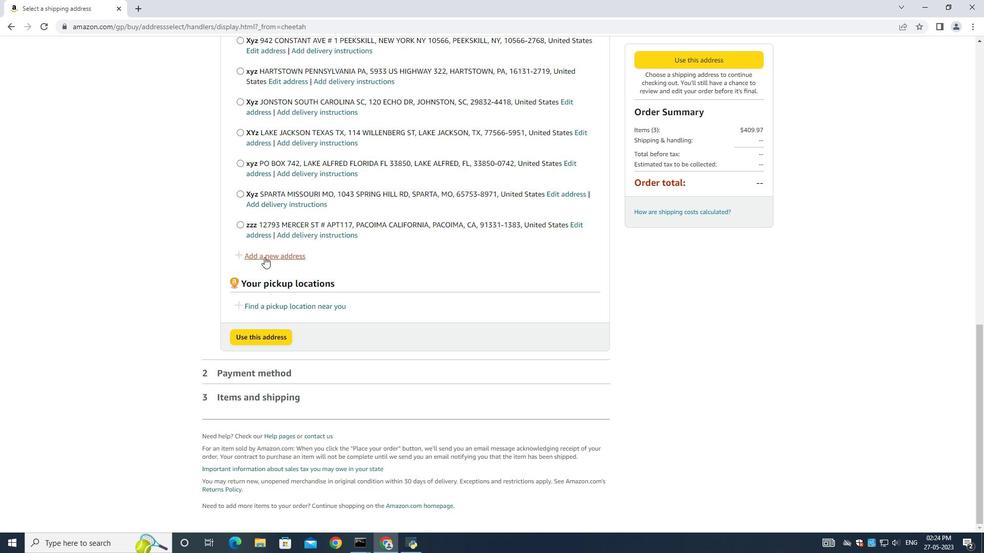 
Action: Mouse pressed left at (264, 254)
Screenshot: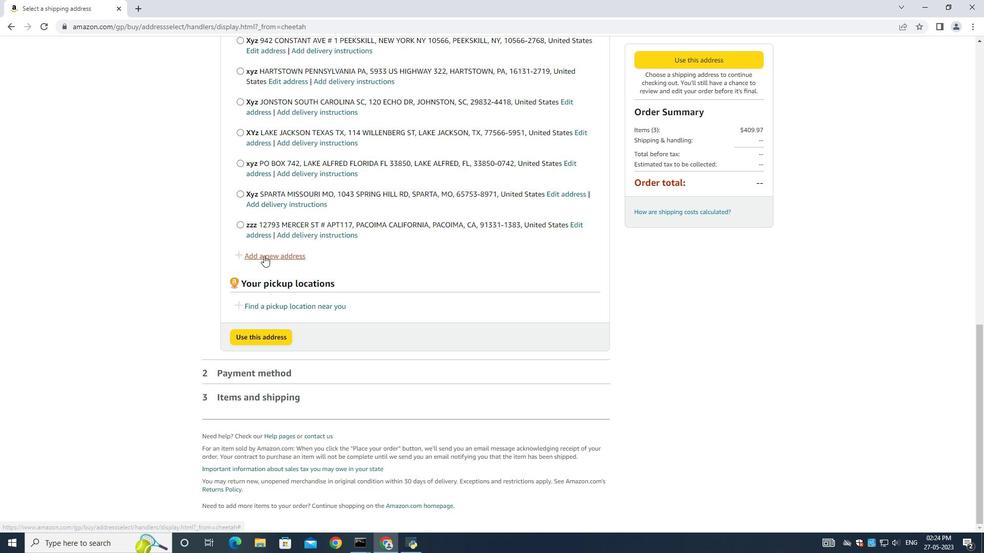 
Action: Mouse moved to (344, 247)
Screenshot: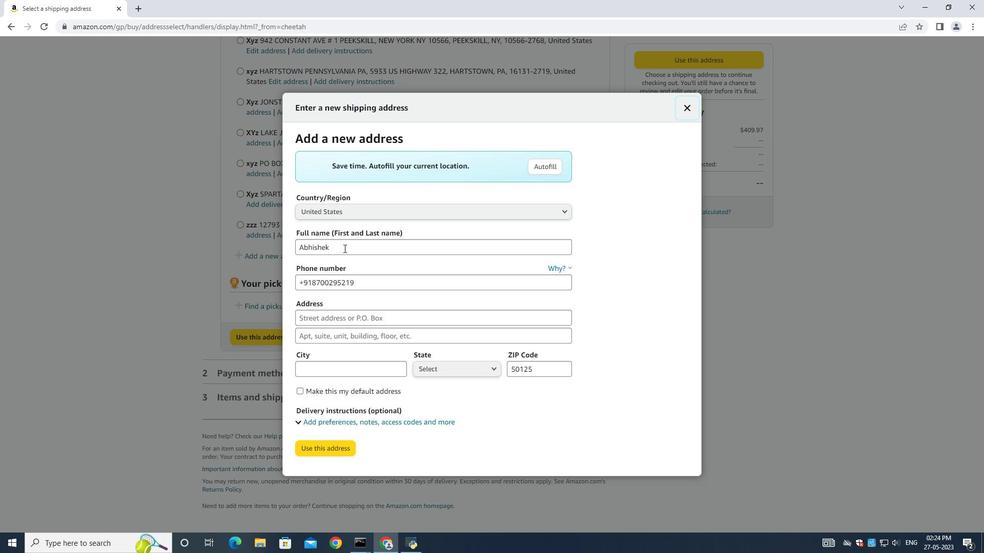 
Action: Mouse pressed left at (344, 247)
Screenshot: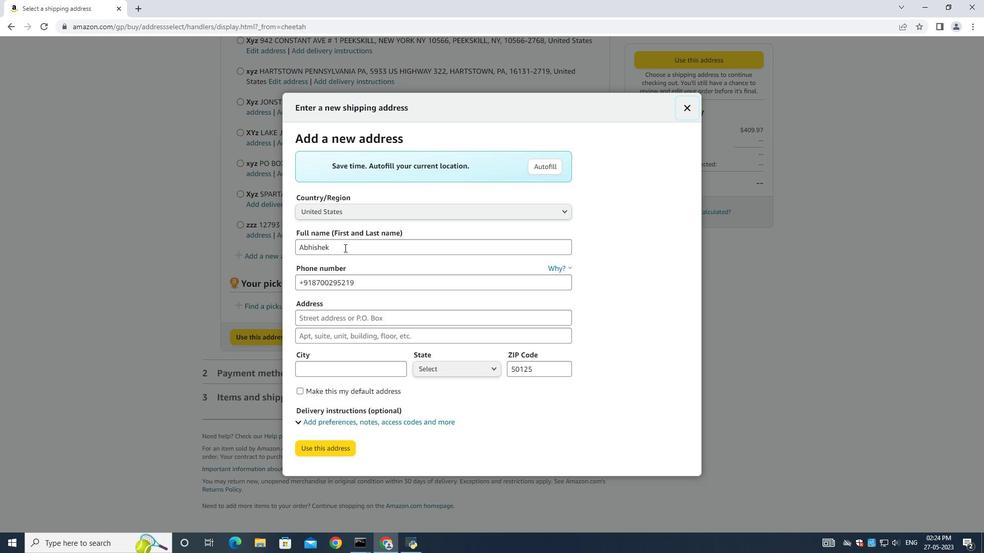 
Action: Mouse moved to (345, 248)
Screenshot: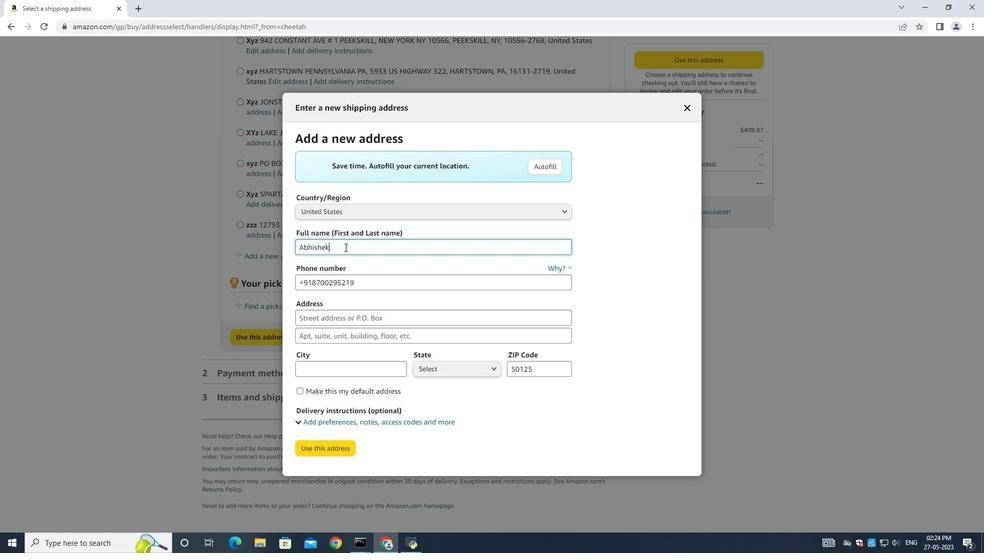
Action: Key pressed ctrl+Am<Key.backspace><Key.shift>Alex
Screenshot: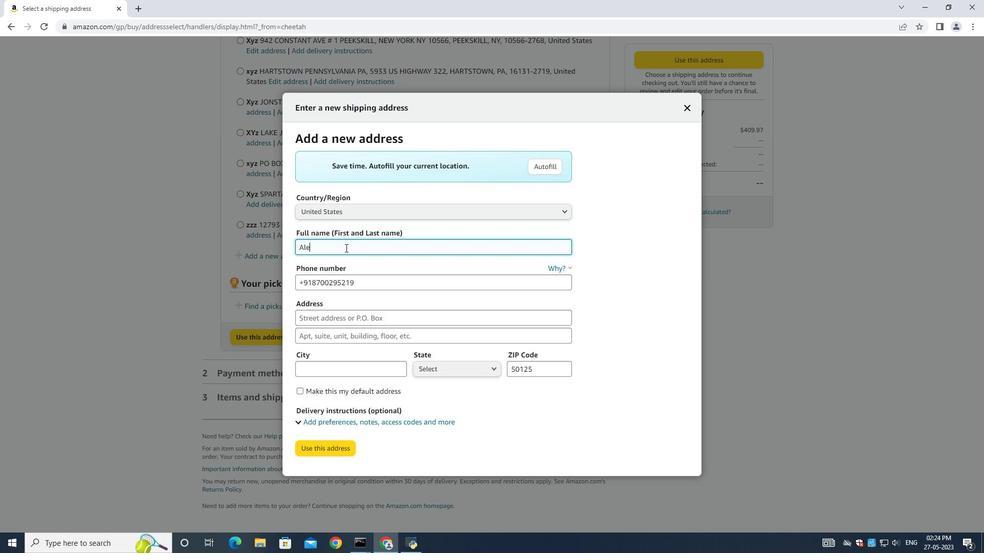 
Action: Mouse moved to (360, 285)
Screenshot: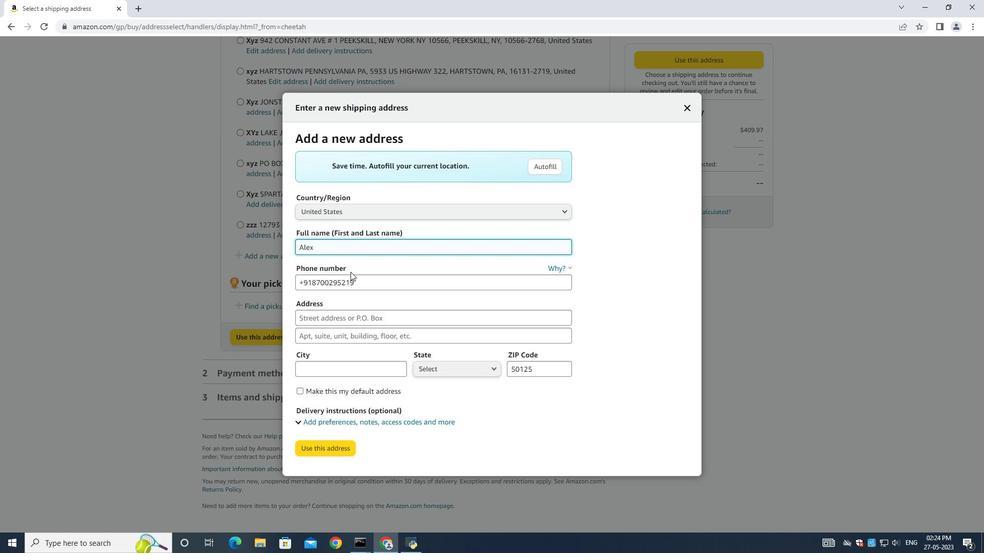 
Action: Mouse pressed left at (360, 285)
Screenshot: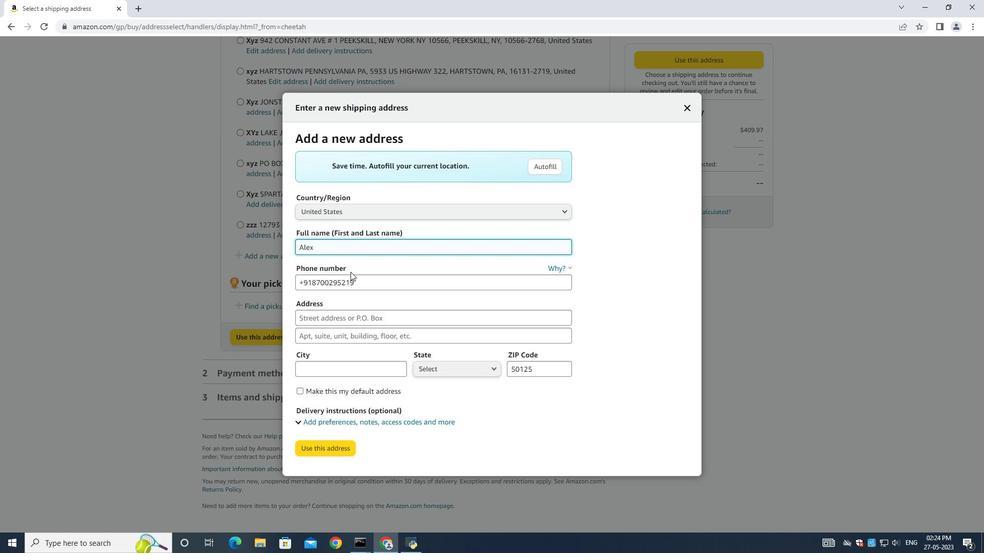 
Action: Key pressed ctrl+A<Key.backspace><Key.shift><Key.shift><Key.shift><Key.shift><Key.shift><Key.shift><Key.shift><Key.shift><Key.shift><Key.shift>(717<Key.shift>0<Key.backspace>0<Key.space><Key.backspace><Key.backspace><Key.shift>)<Key.space>432-932<Key.backspace>41
Screenshot: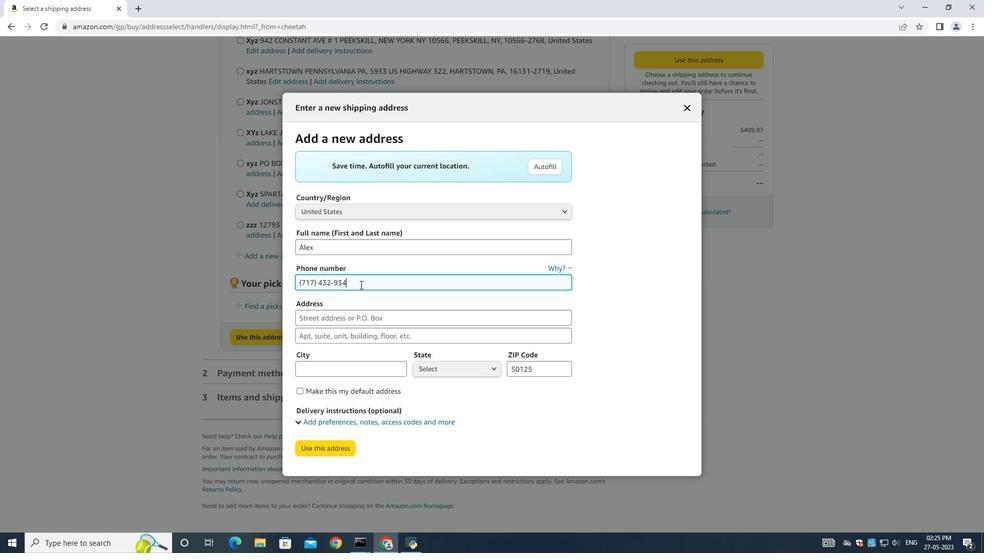 
Action: Mouse moved to (355, 319)
Screenshot: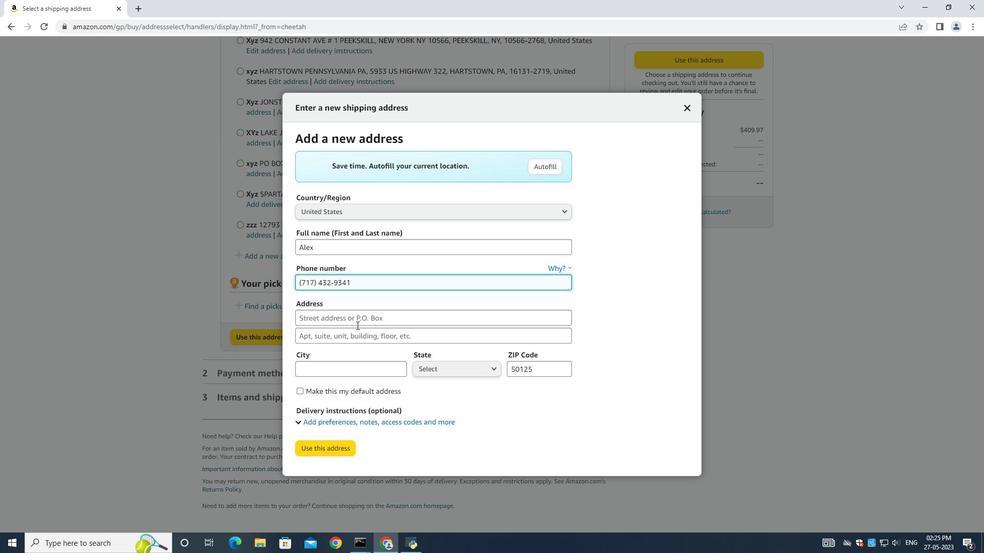 
Action: Mouse pressed left at (355, 319)
Screenshot: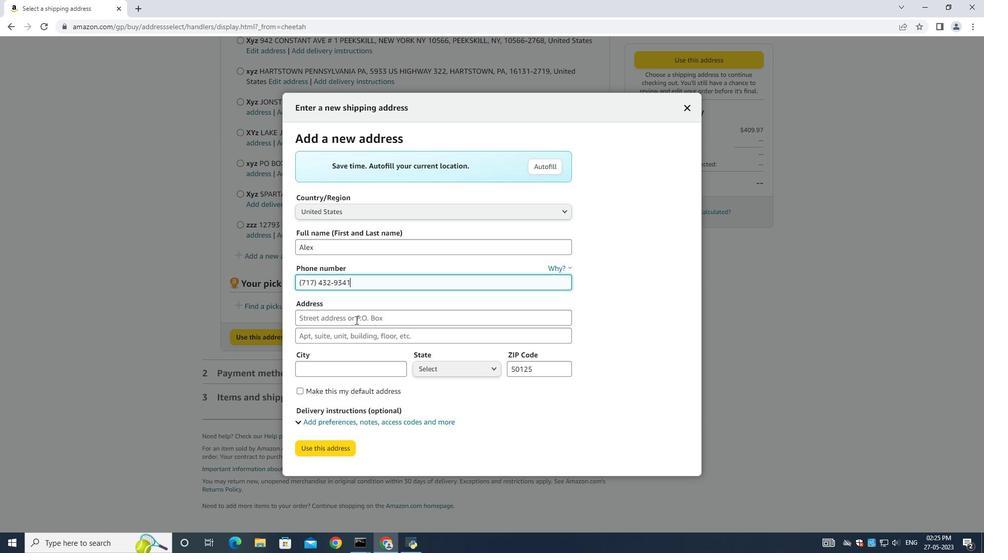 
Action: Mouse moved to (359, 322)
Screenshot: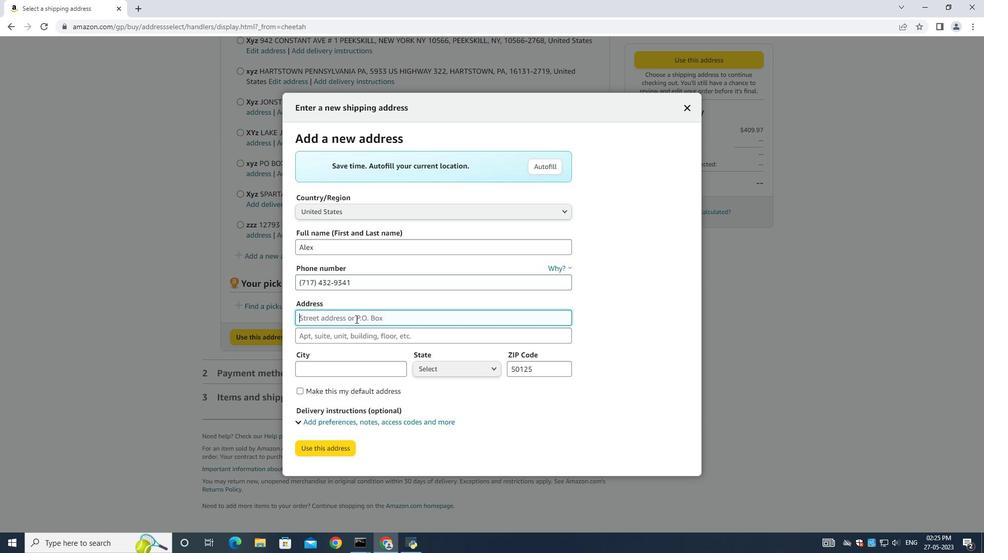
Action: Key pressed 80<Key.space><Key.shift><Key.shift><Key.shift><Key.shift><Key.shift><Key.shift>Blair<Key.space><Key.shift><Key.shift><Key.shift>Hollow<Key.space><Key.shift><Key.shift><Key.shift><Key.shift><Key.shift><Key.shift><Key.shift><Key.shift><Key.shift><Key.shift><Key.shift><Key.shift><Key.shift><Key.shift><Key.shift><Key.shift><Key.shift><Key.shift><Key.shift><Key.shift><Key.shift><Key.shift><Key.shift><Key.shift>Rd<Key.space>
Screenshot: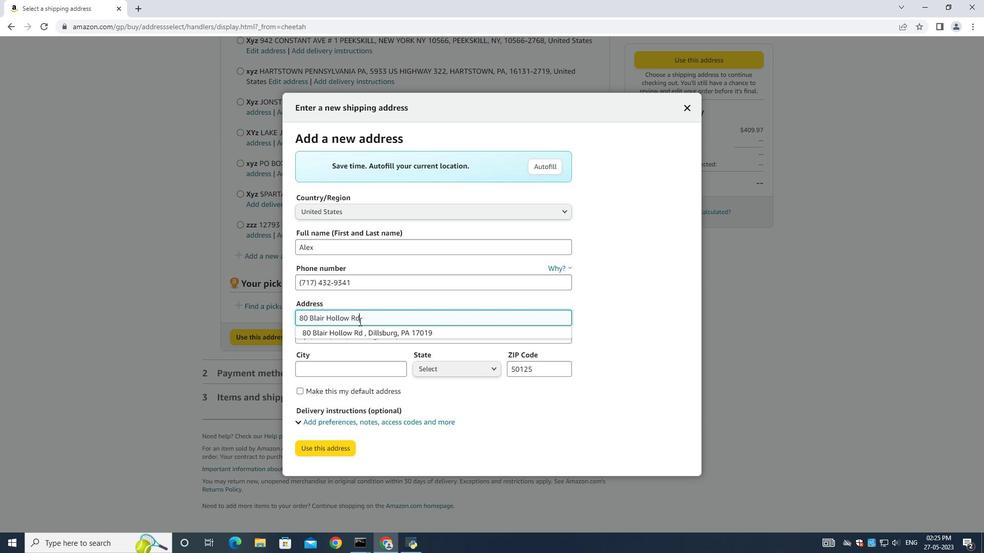 
Action: Mouse moved to (373, 359)
Screenshot: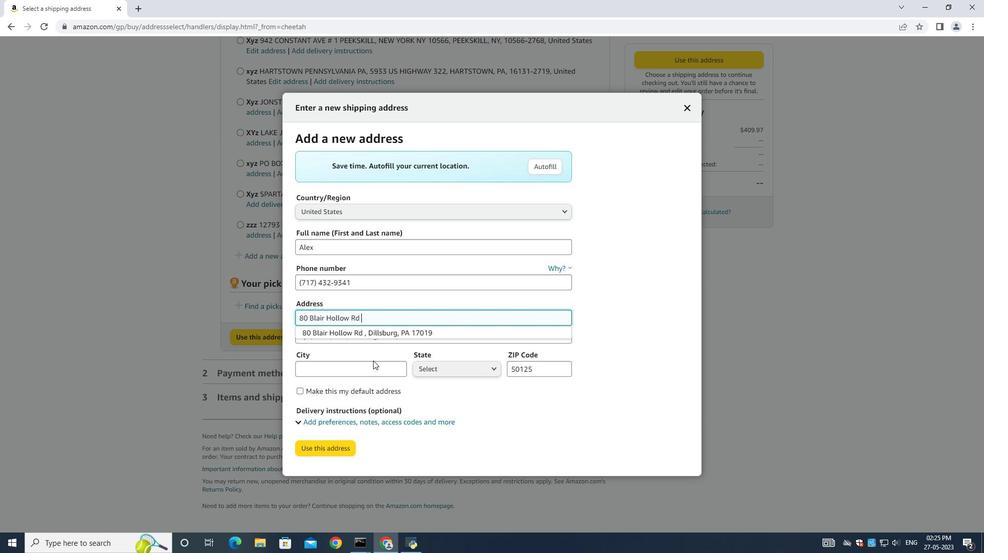 
Action: Mouse pressed left at (373, 359)
Screenshot: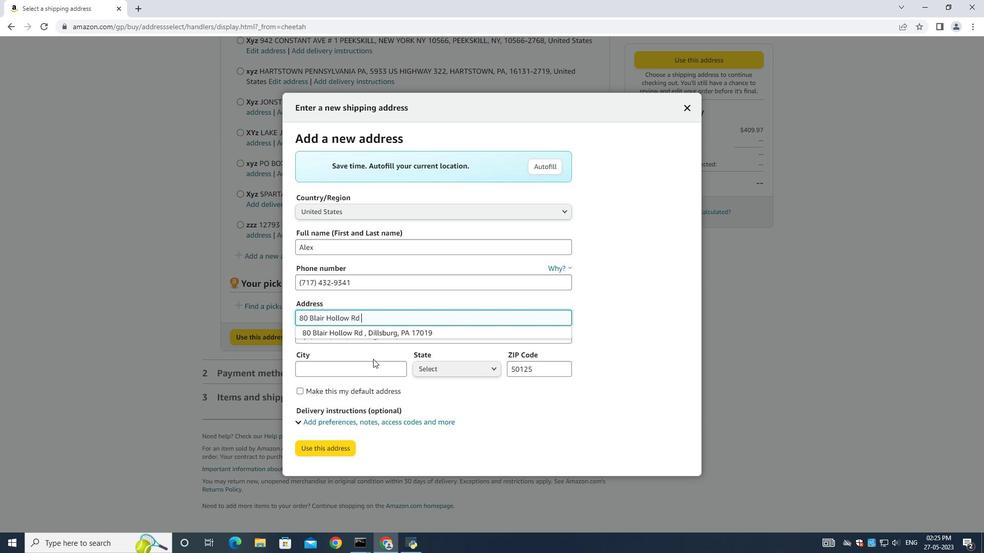 
Action: Mouse moved to (360, 334)
Screenshot: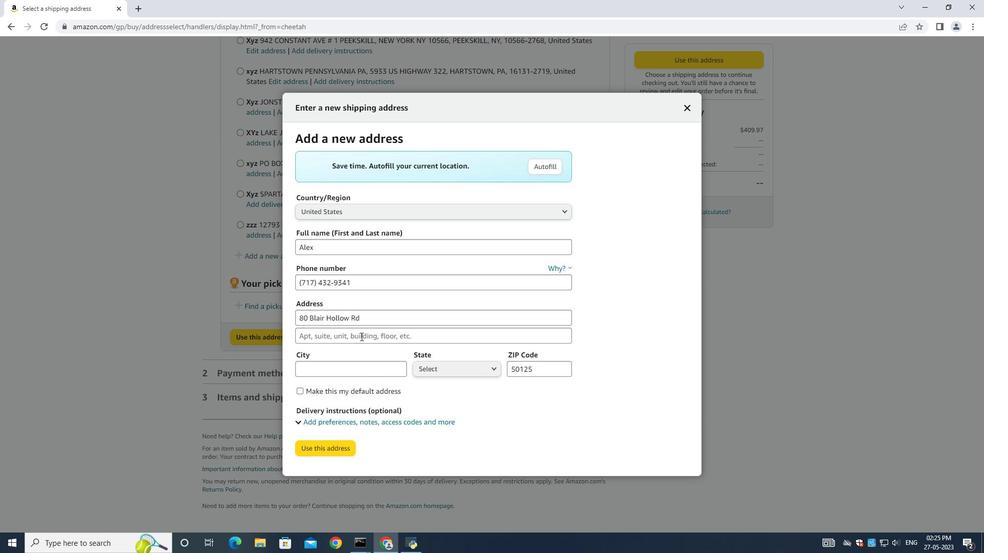 
Action: Mouse pressed left at (360, 334)
Screenshot: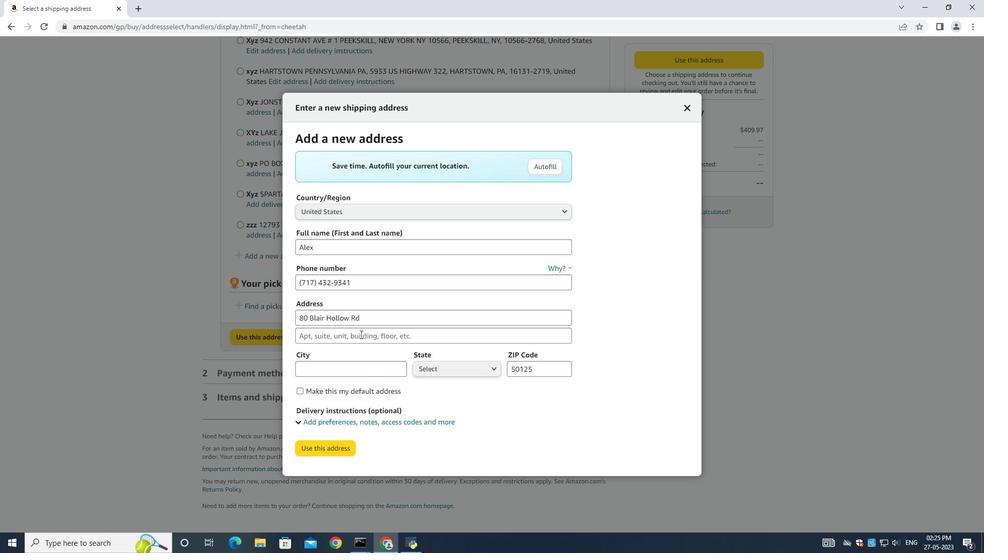 
Action: Mouse moved to (361, 334)
Screenshot: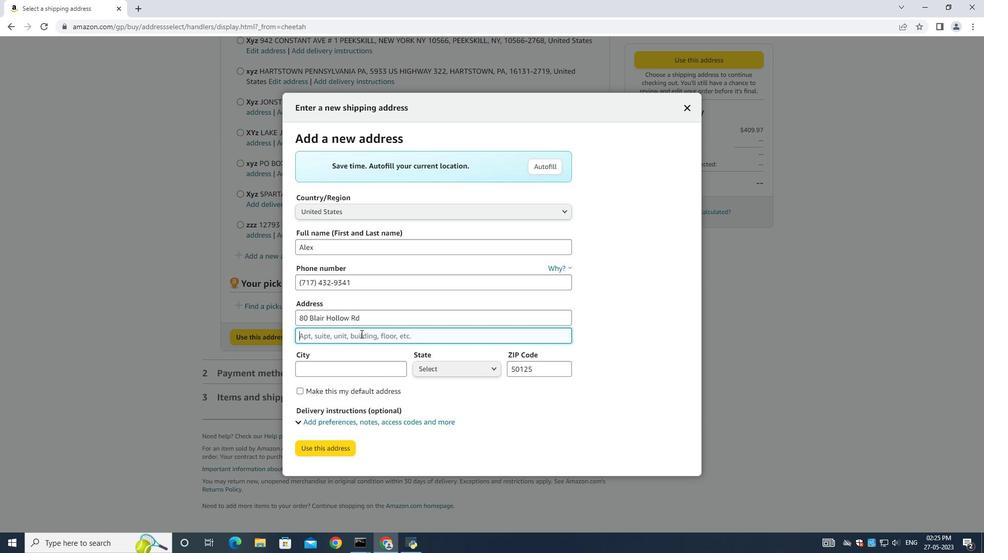 
Action: Key pressed <Key.shift><Key.shift><Key.shift><Key.shift><Key.shift><Key.shift><Key.shift><Key.shift><Key.shift>Dillsburg<Key.space><Key.shift>Pennsylvania<Key.shift>(PA)
Screenshot: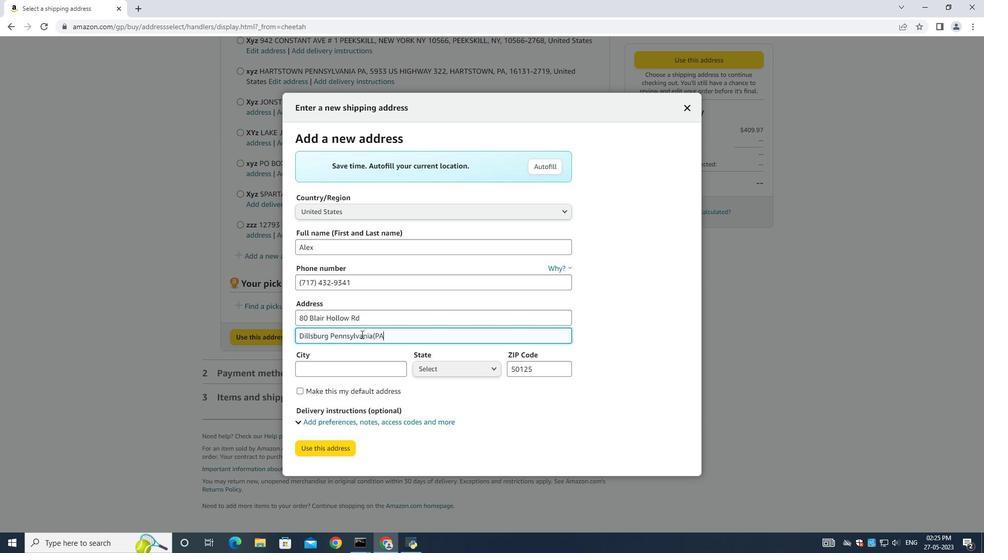 
Action: Mouse moved to (355, 370)
Screenshot: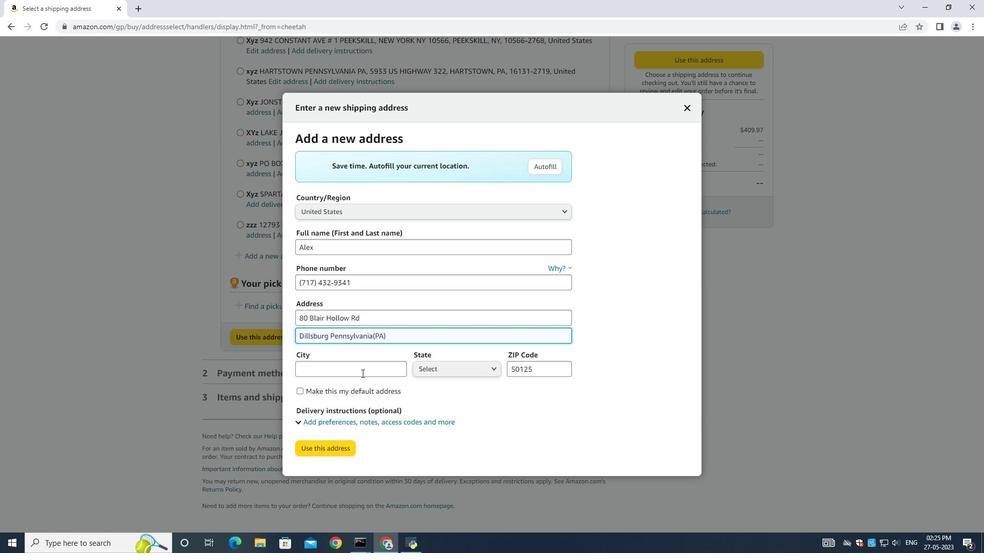 
Action: Mouse pressed left at (355, 370)
Screenshot: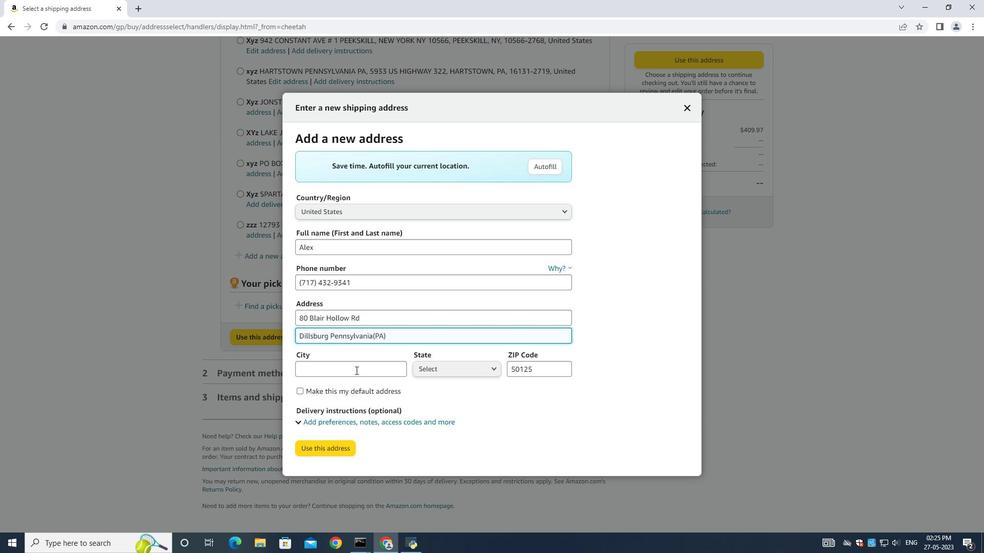 
Action: Key pressed <Key.shift>Dillsburg
Screenshot: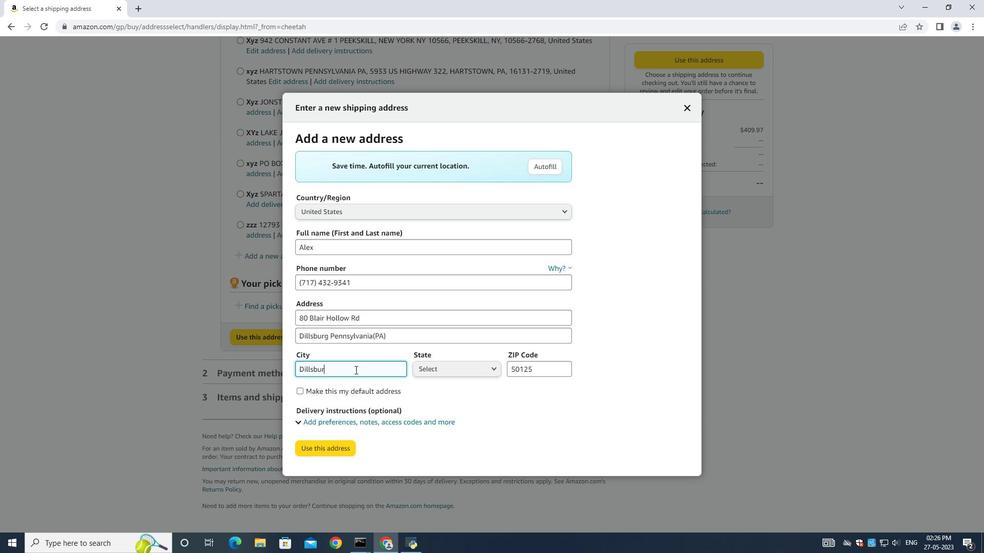 
Action: Mouse moved to (487, 365)
Screenshot: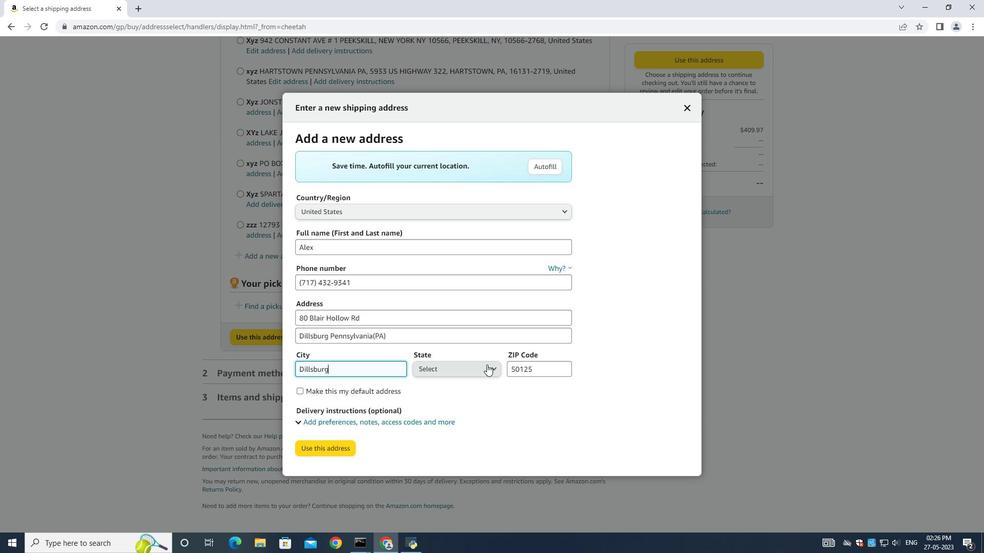 
Action: Mouse pressed left at (487, 365)
Screenshot: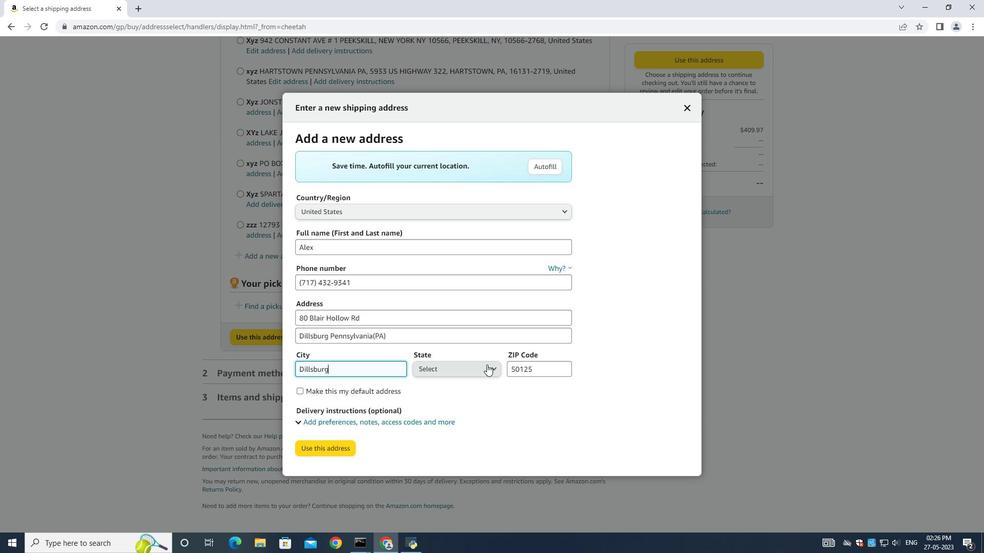 
Action: Mouse moved to (465, 262)
Screenshot: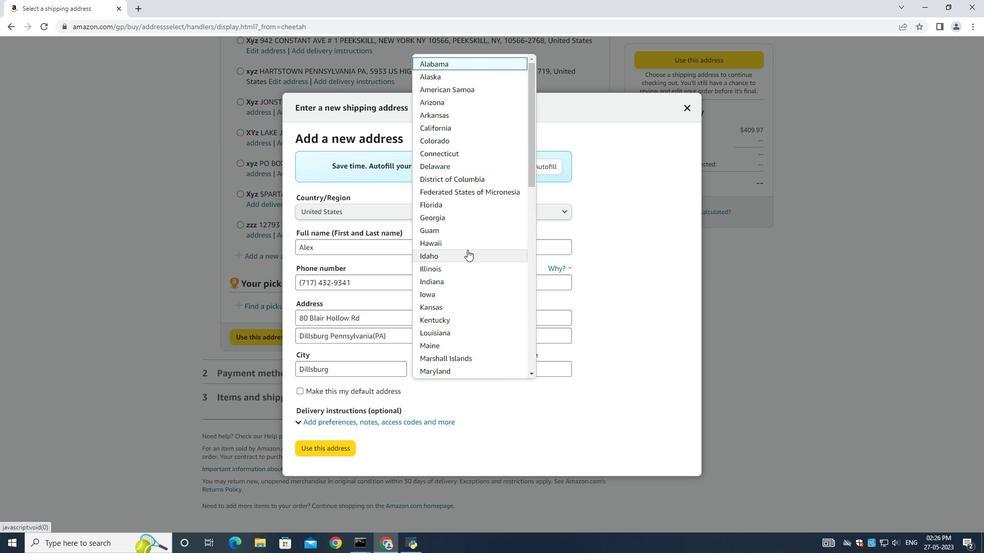 
Action: Mouse scrolled (465, 261) with delta (0, 0)
Screenshot: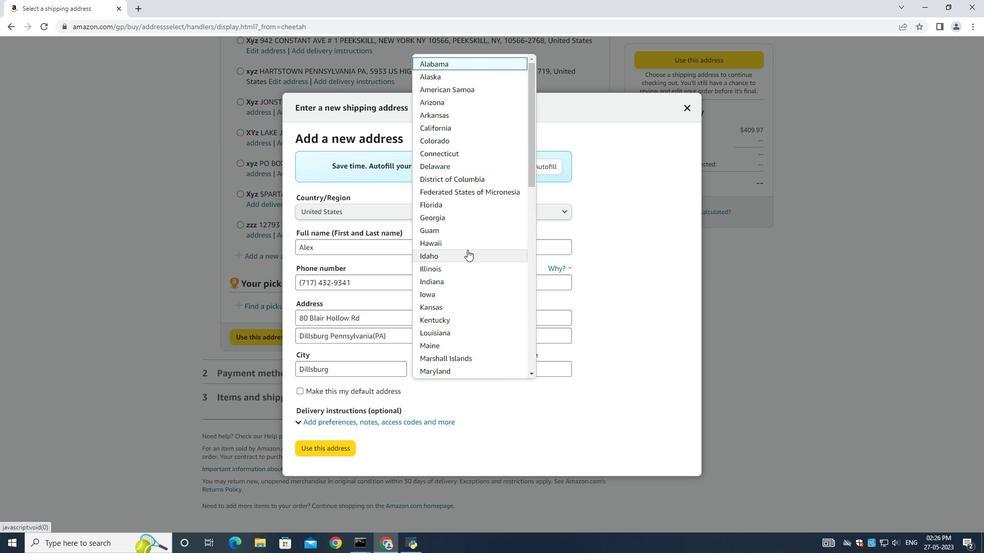 
Action: Mouse moved to (464, 262)
Screenshot: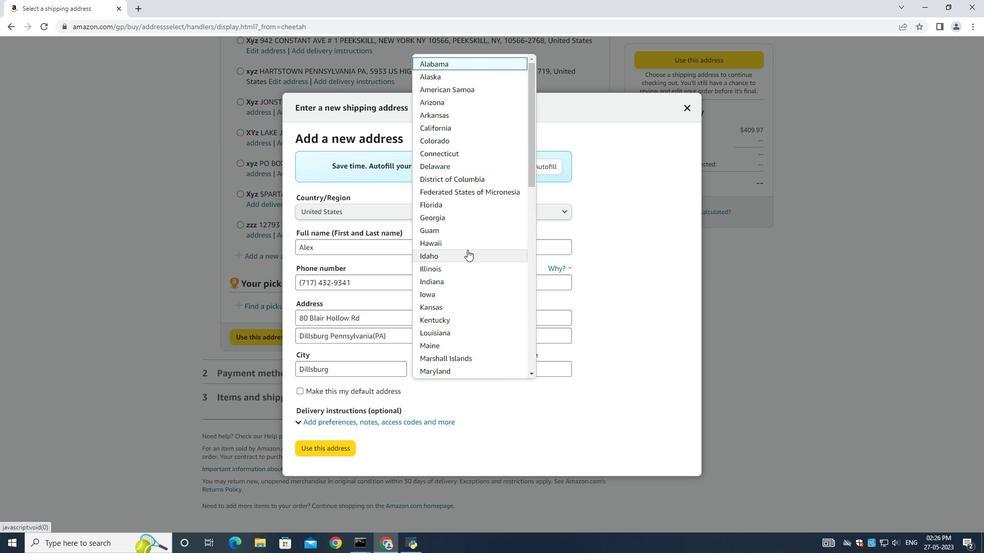 
Action: Mouse scrolled (465, 261) with delta (0, 0)
Screenshot: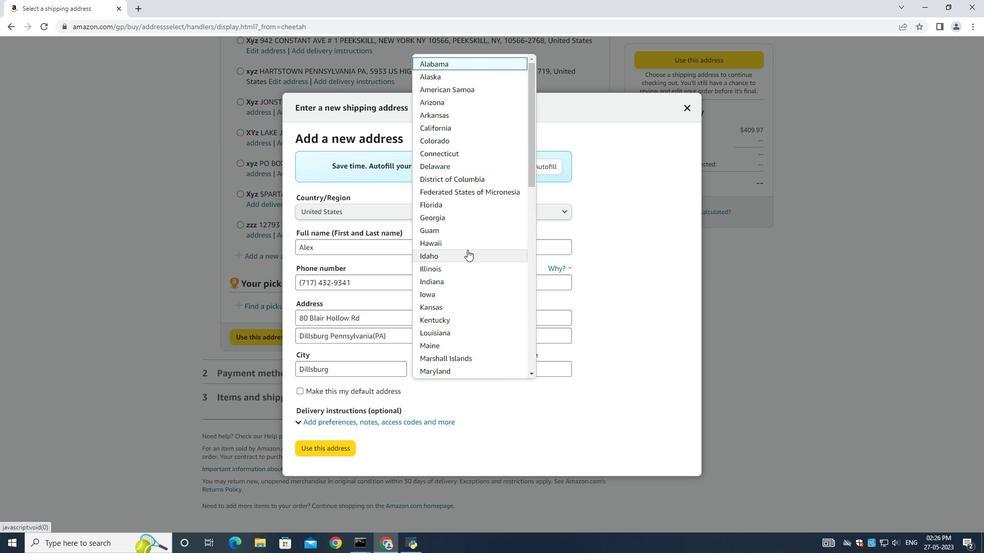 
Action: Mouse scrolled (465, 261) with delta (0, 0)
Screenshot: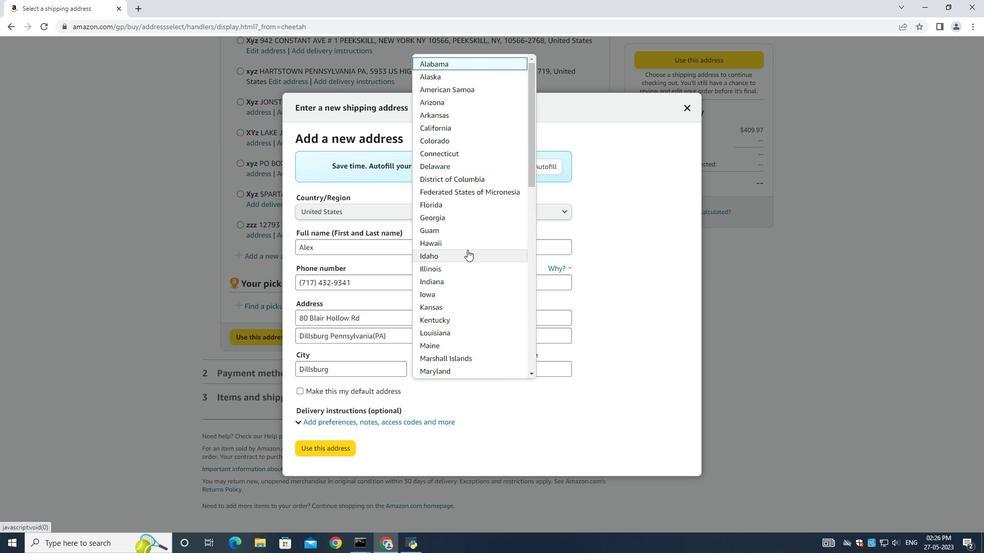 
Action: Mouse scrolled (464, 261) with delta (0, 0)
Screenshot: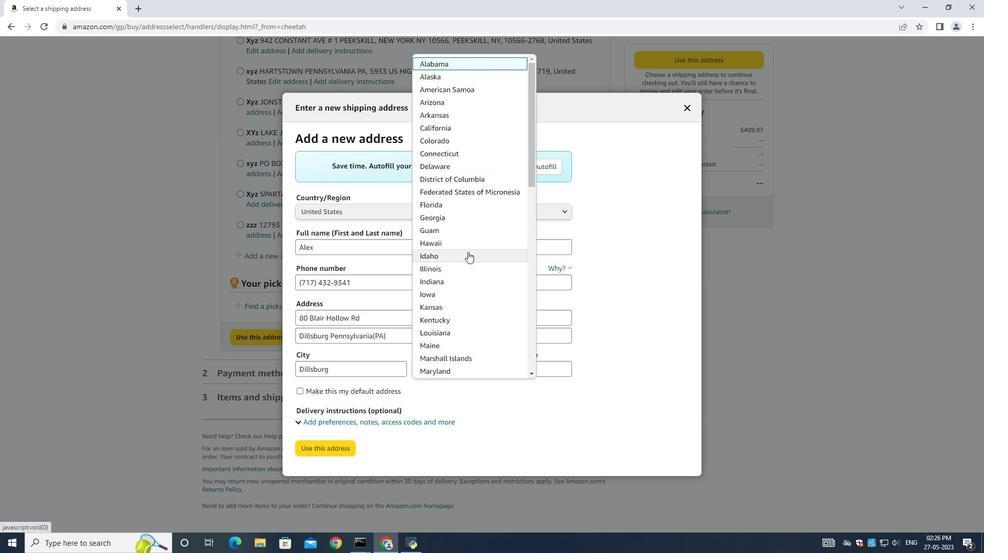 
Action: Mouse moved to (464, 270)
Screenshot: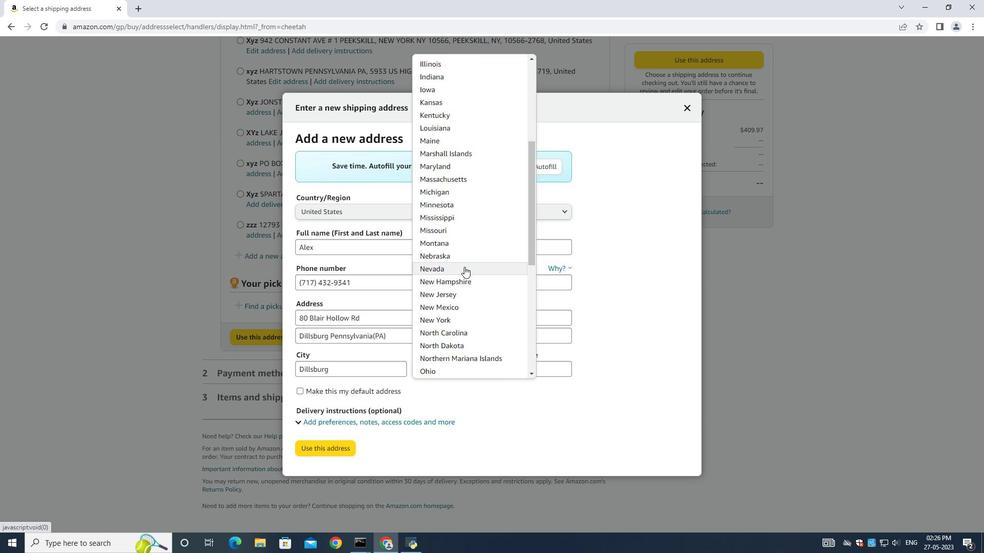 
Action: Mouse scrolled (464, 269) with delta (0, 0)
Screenshot: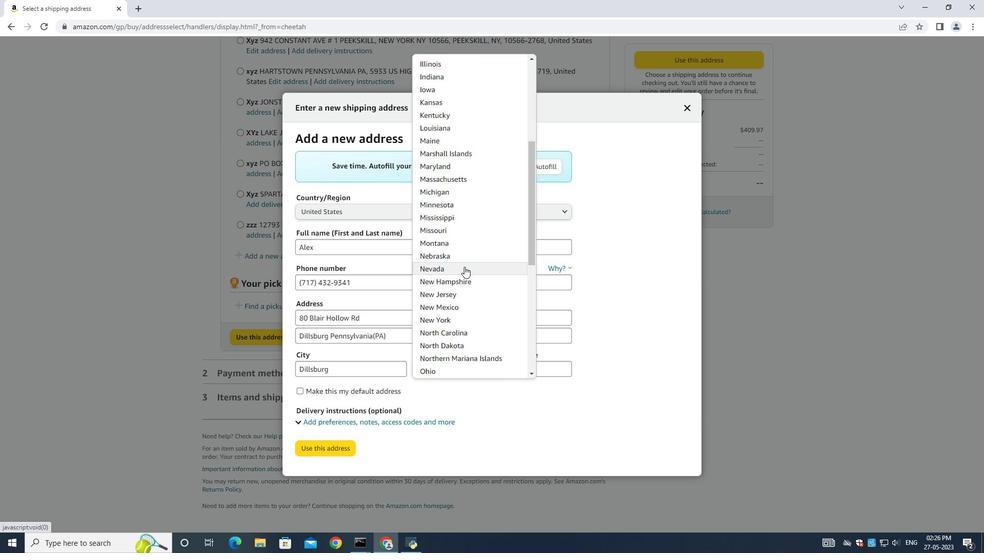 
Action: Mouse scrolled (464, 270) with delta (0, 0)
Screenshot: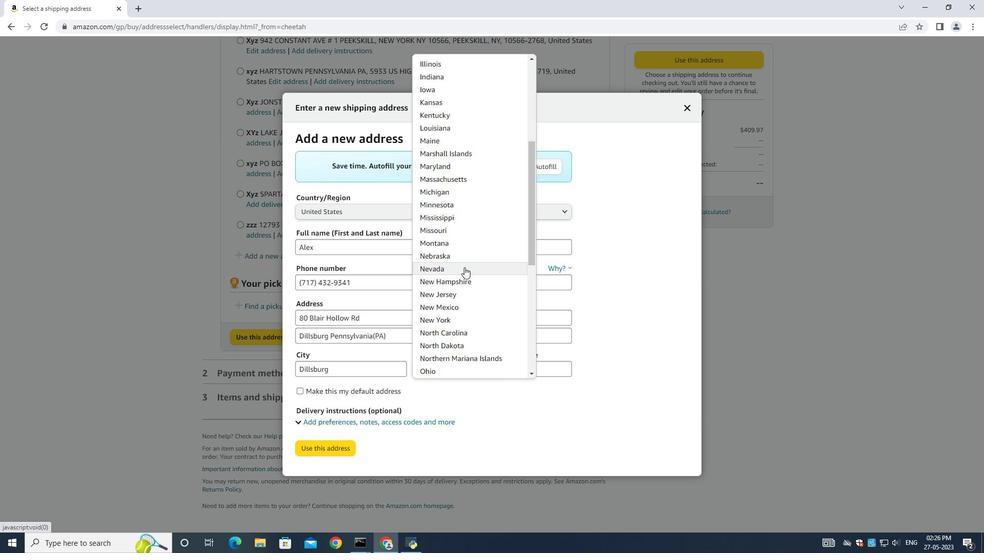 
Action: Mouse moved to (448, 199)
Screenshot: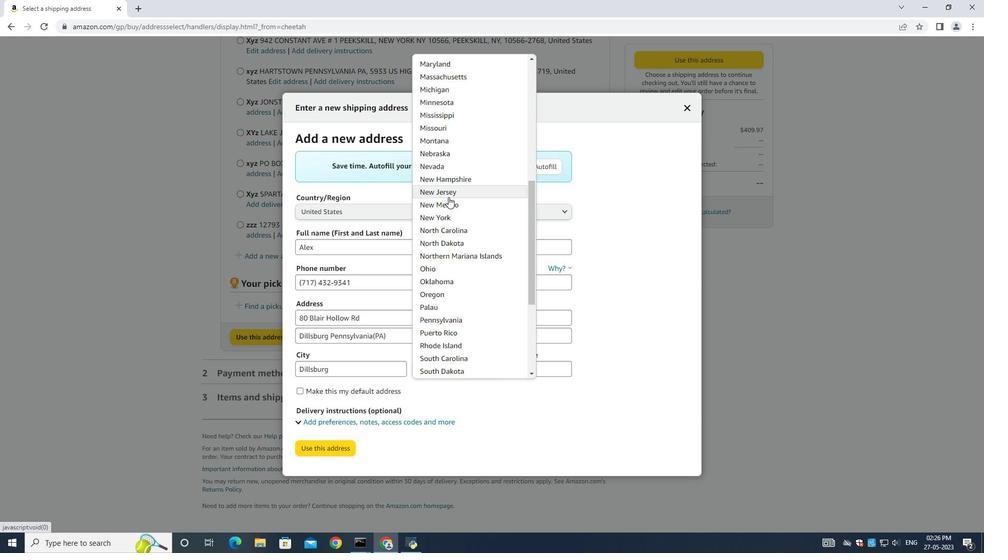 
Action: Mouse scrolled (448, 196) with delta (0, 0)
Screenshot: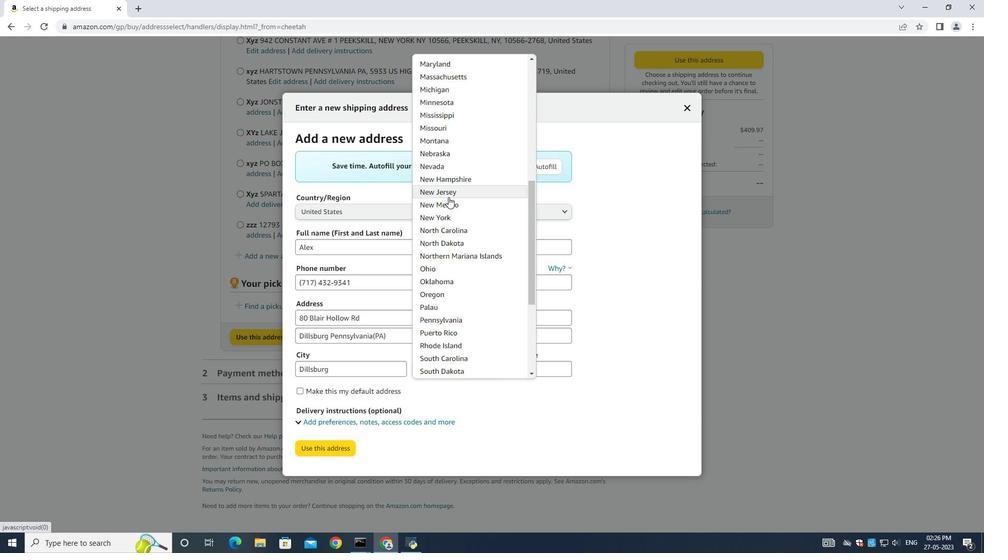 
Action: Mouse moved to (448, 200)
Screenshot: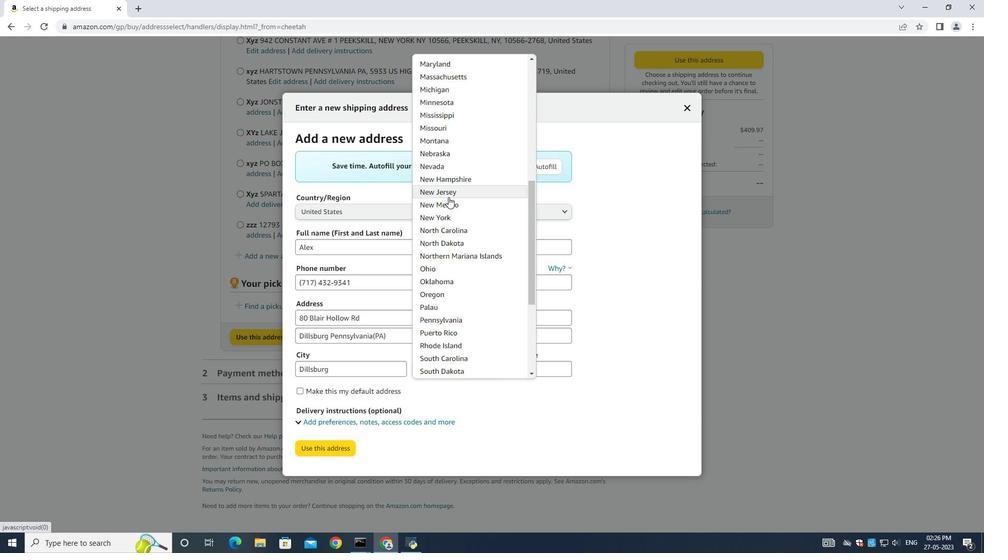 
Action: Mouse scrolled (448, 199) with delta (0, 0)
Screenshot: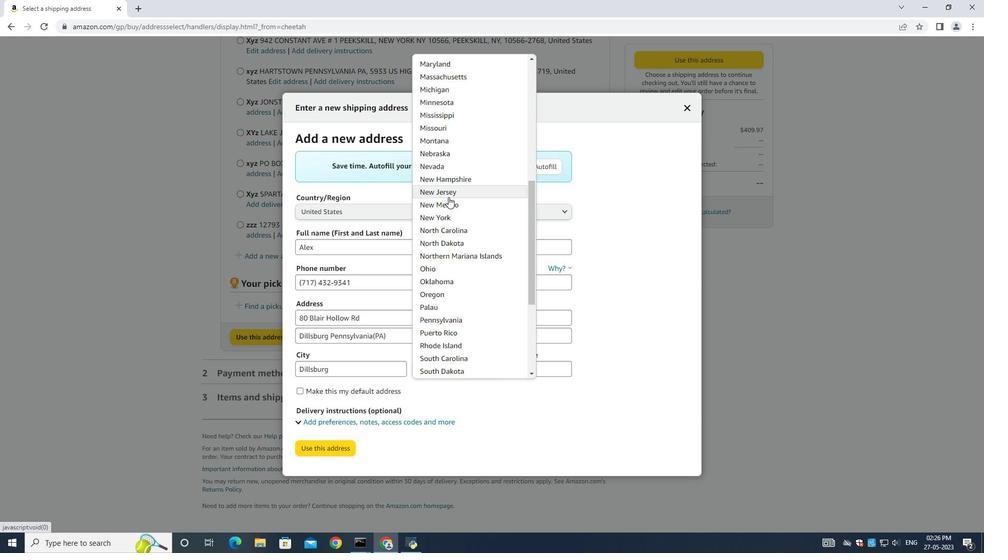 
Action: Mouse moved to (435, 213)
Screenshot: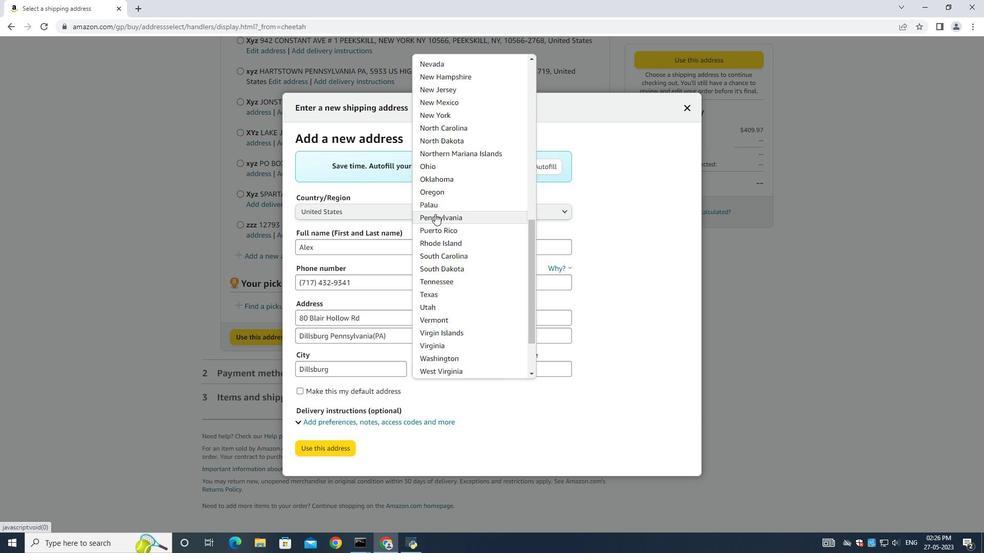 
Action: Mouse pressed left at (435, 213)
Screenshot: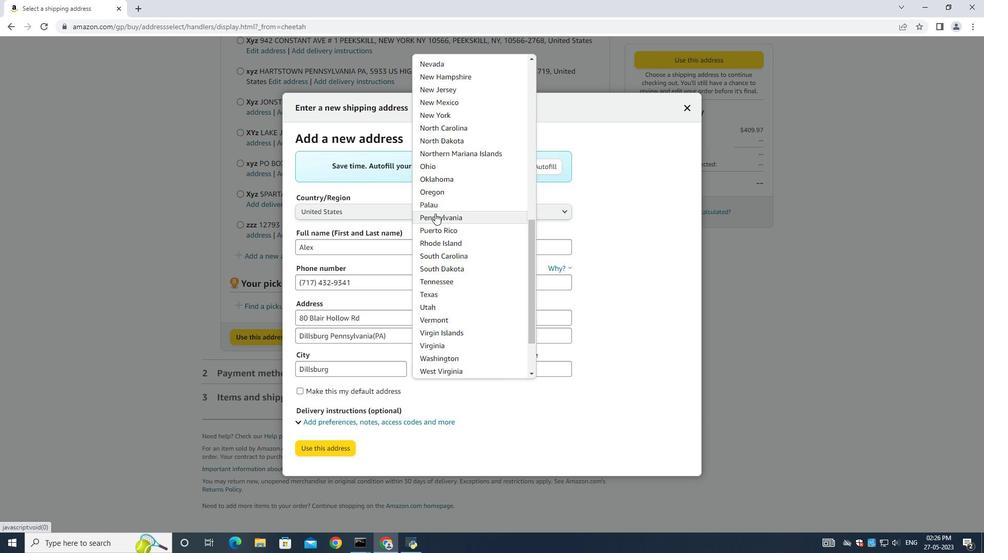 
Action: Mouse moved to (520, 368)
Screenshot: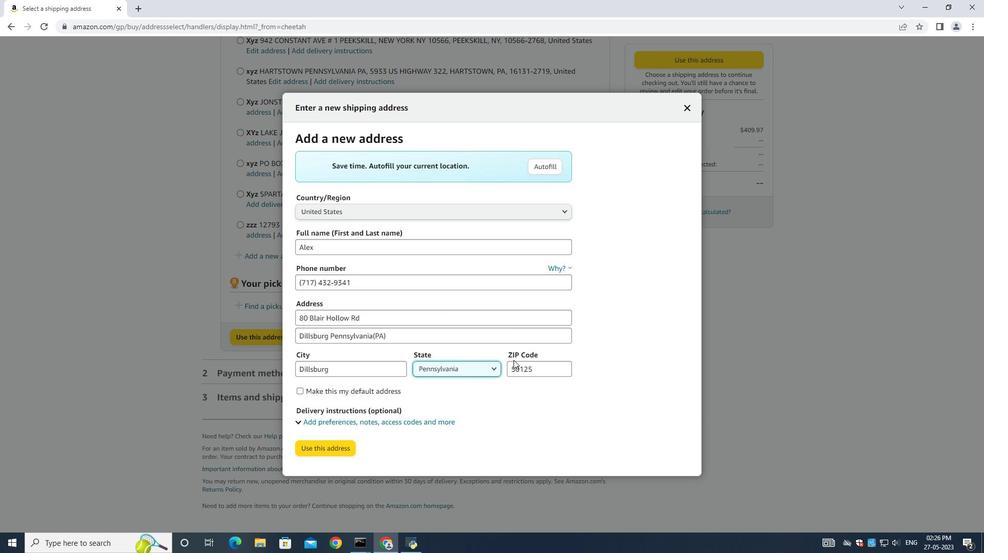 
Action: Mouse pressed left at (520, 368)
Screenshot: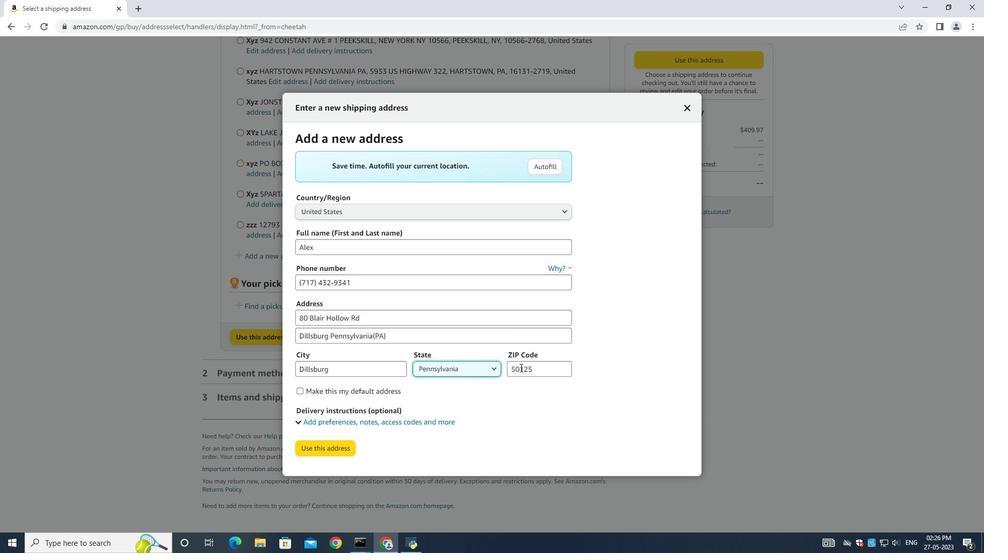 
Action: Key pressed ctrl+A<Key.backspace>17019
Screenshot: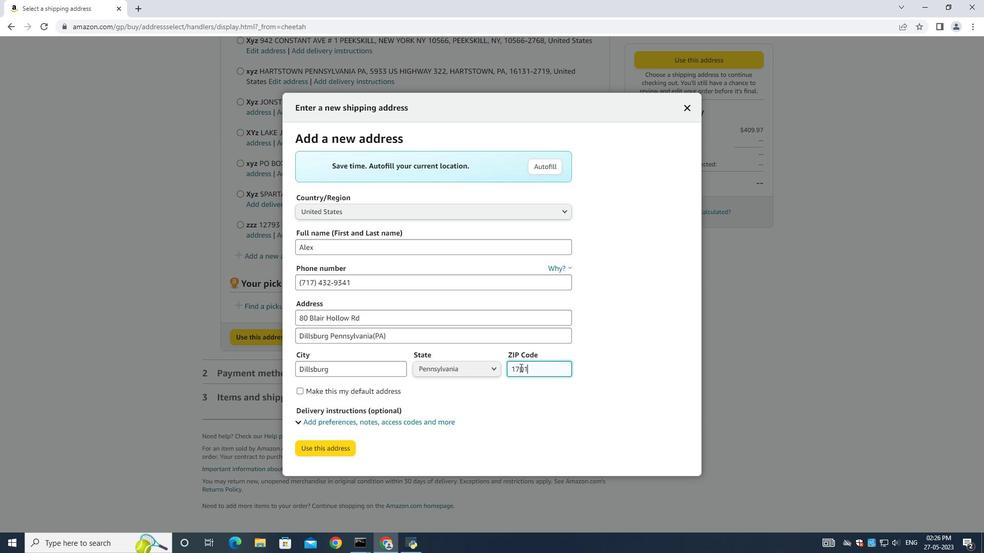 
Action: Mouse moved to (314, 444)
Screenshot: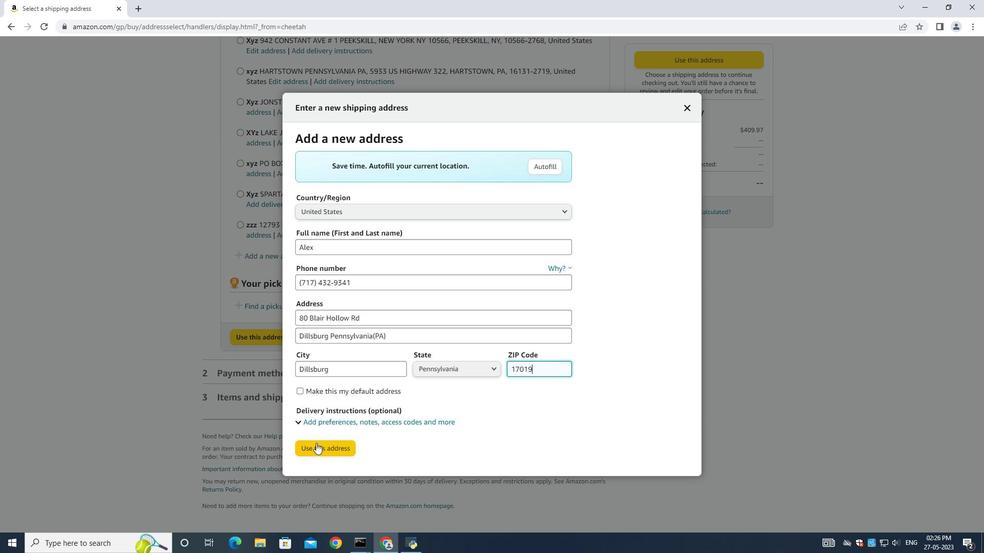 
Action: Mouse pressed left at (314, 444)
Screenshot: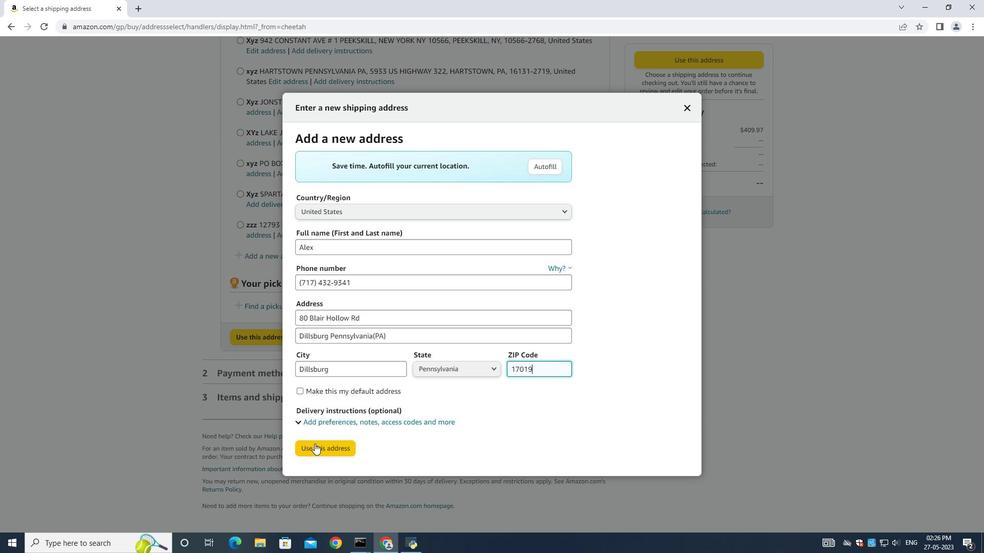 
Action: Mouse moved to (319, 444)
Screenshot: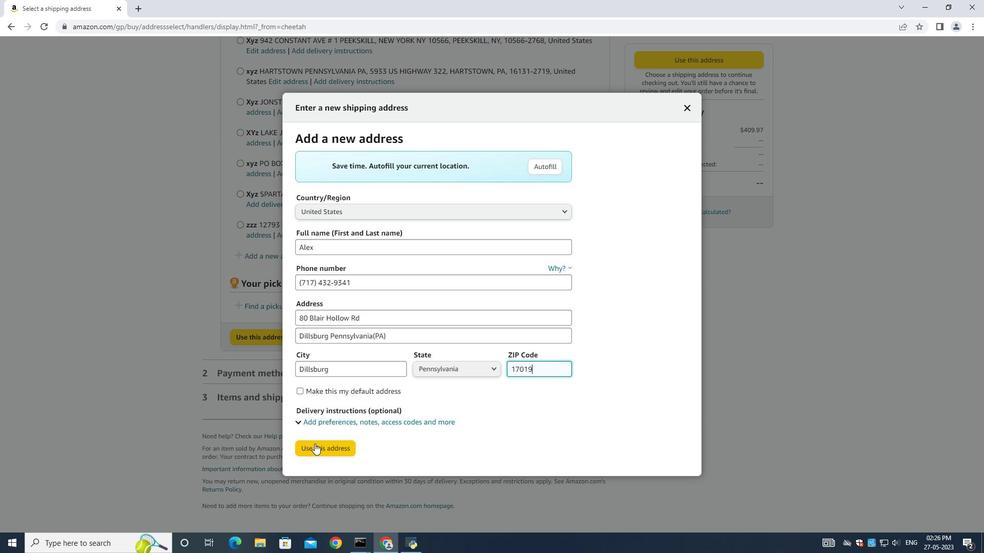 
